 Task: Look for space in Daman, India from 8th June, 2023 to 16th June, 2023 for 2 adults in price range Rs.10000 to Rs.15000. Place can be entire place with 1  bedroom having 1 bed and 1 bathroom. Property type can be house, flat, guest house, hotel. Booking option can be shelf check-in. Required host language is English.
Action: Mouse moved to (564, 78)
Screenshot: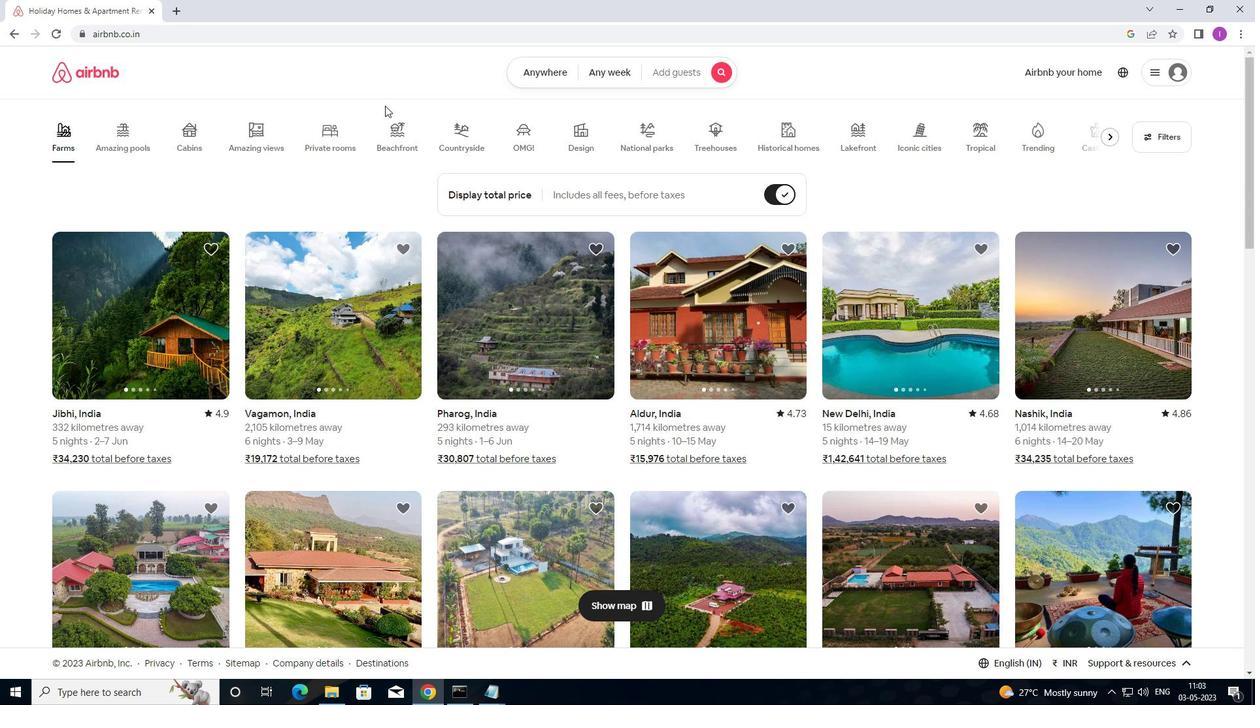 
Action: Mouse pressed left at (564, 78)
Screenshot: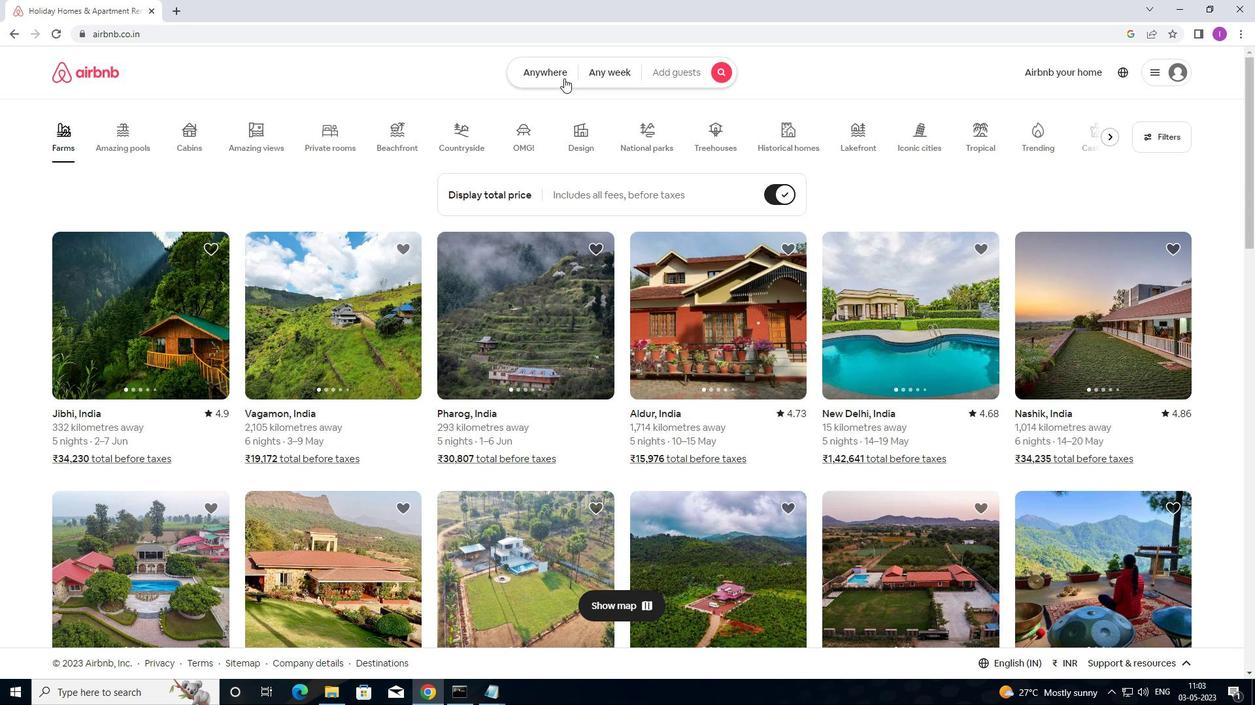 
Action: Mouse moved to (413, 132)
Screenshot: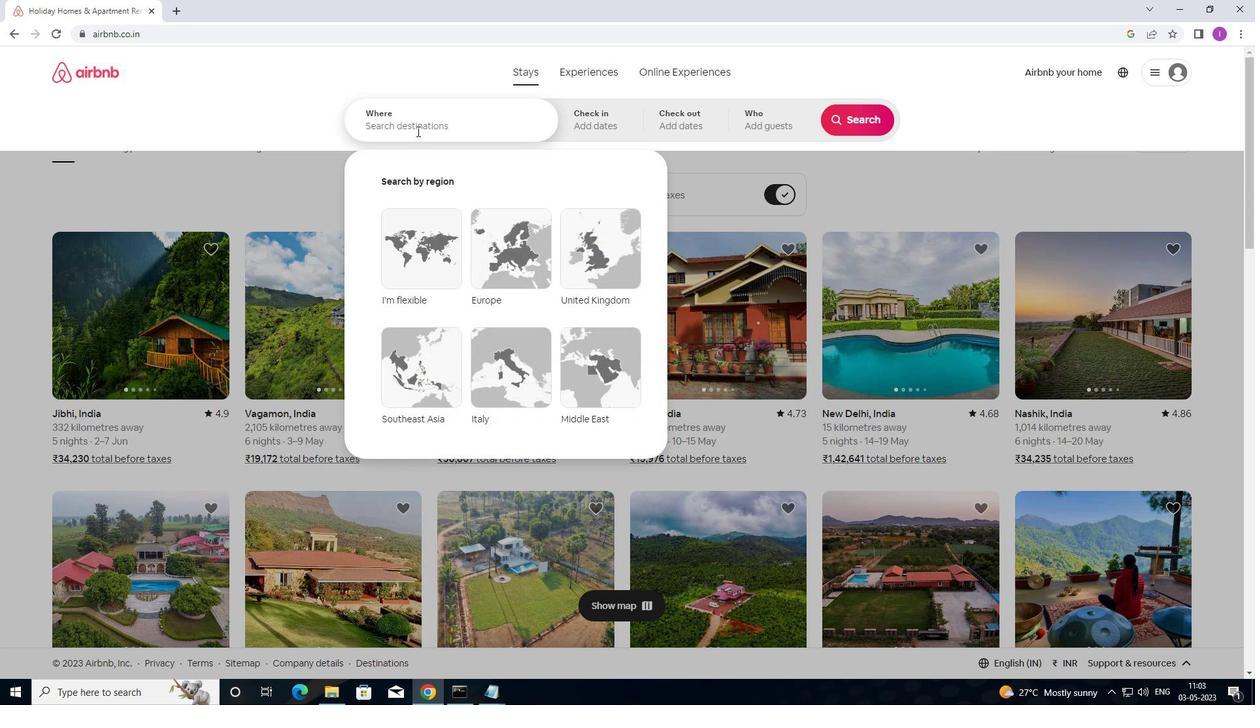 
Action: Mouse pressed left at (413, 132)
Screenshot: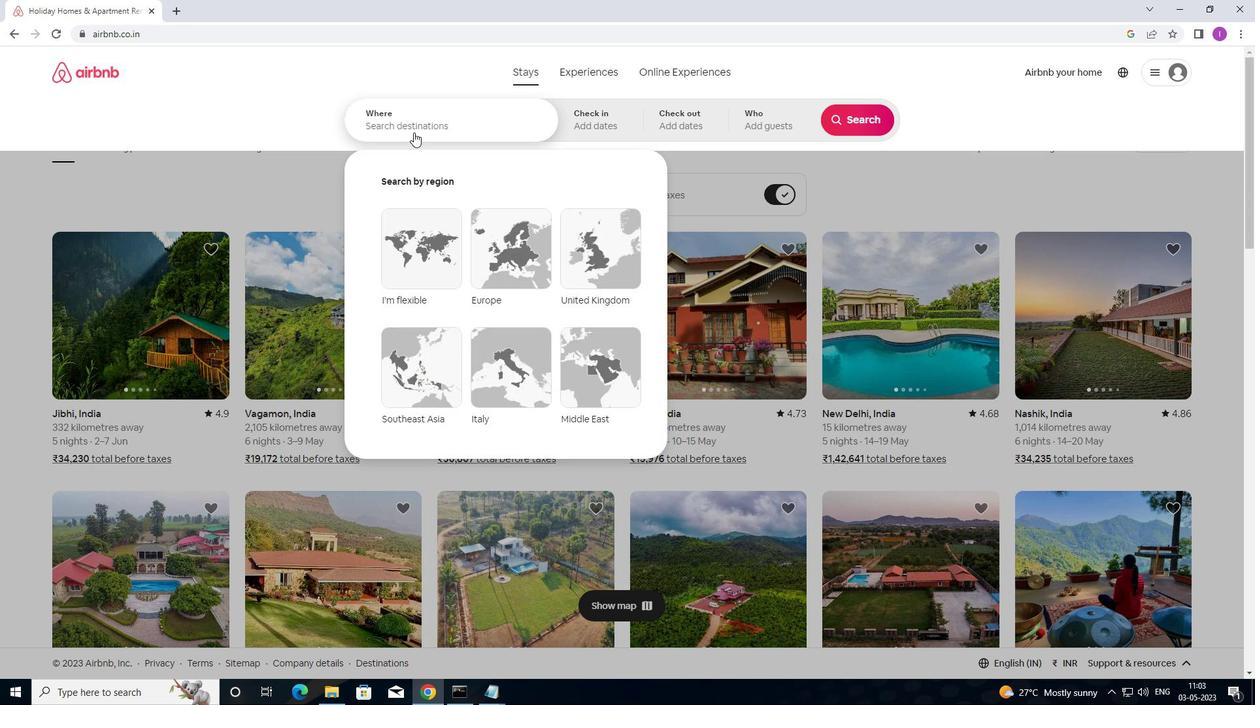 
Action: Mouse moved to (478, 118)
Screenshot: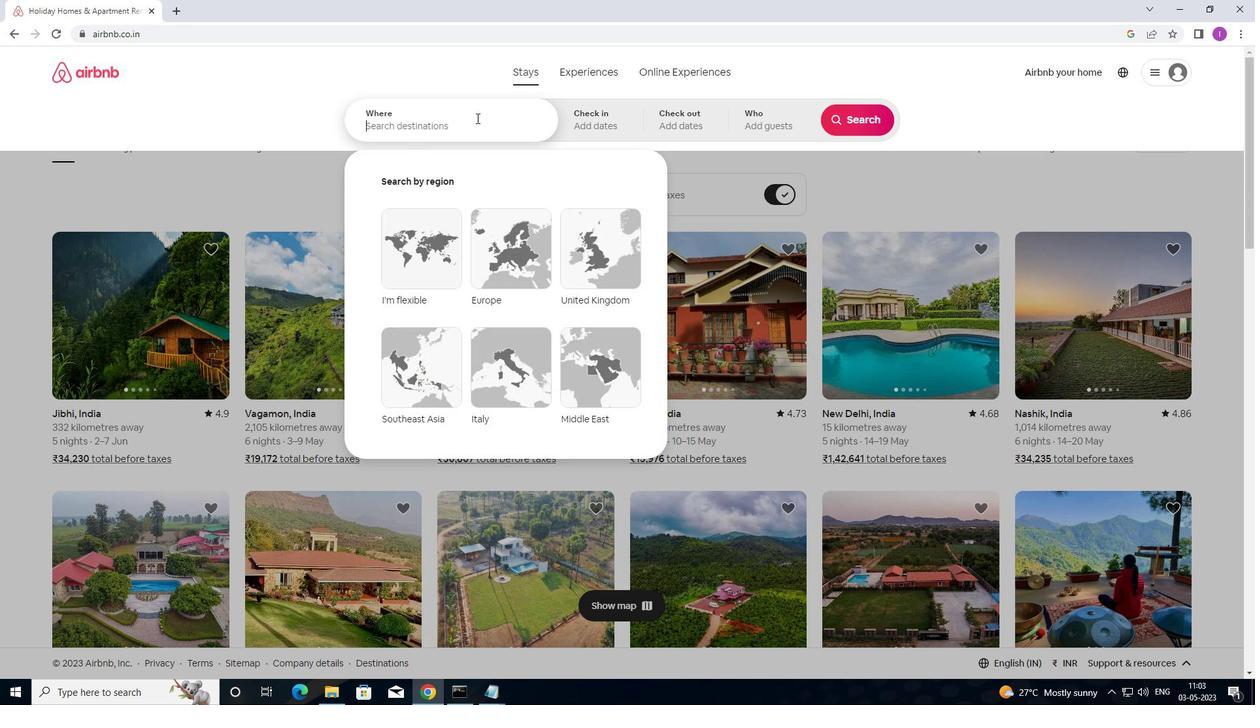 
Action: Key pressed <Key.shift>DAMAN,<Key.shift>INF<Key.backspace>DIA
Screenshot: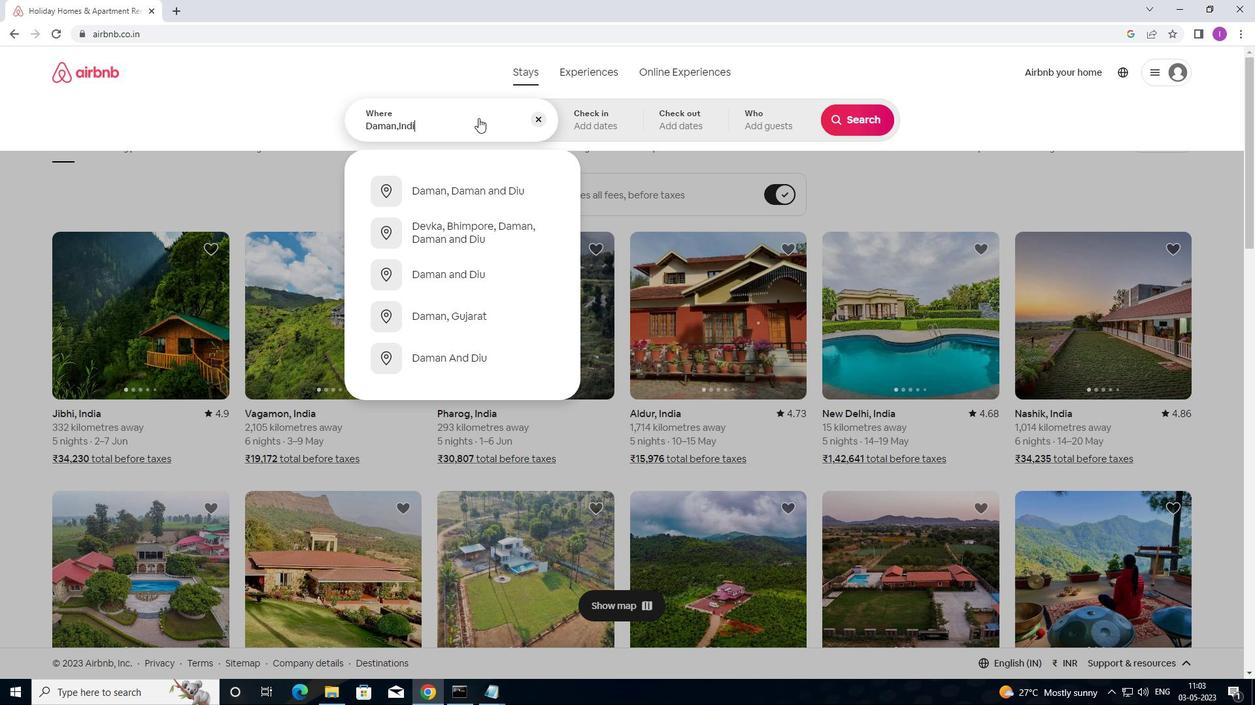 
Action: Mouse moved to (612, 132)
Screenshot: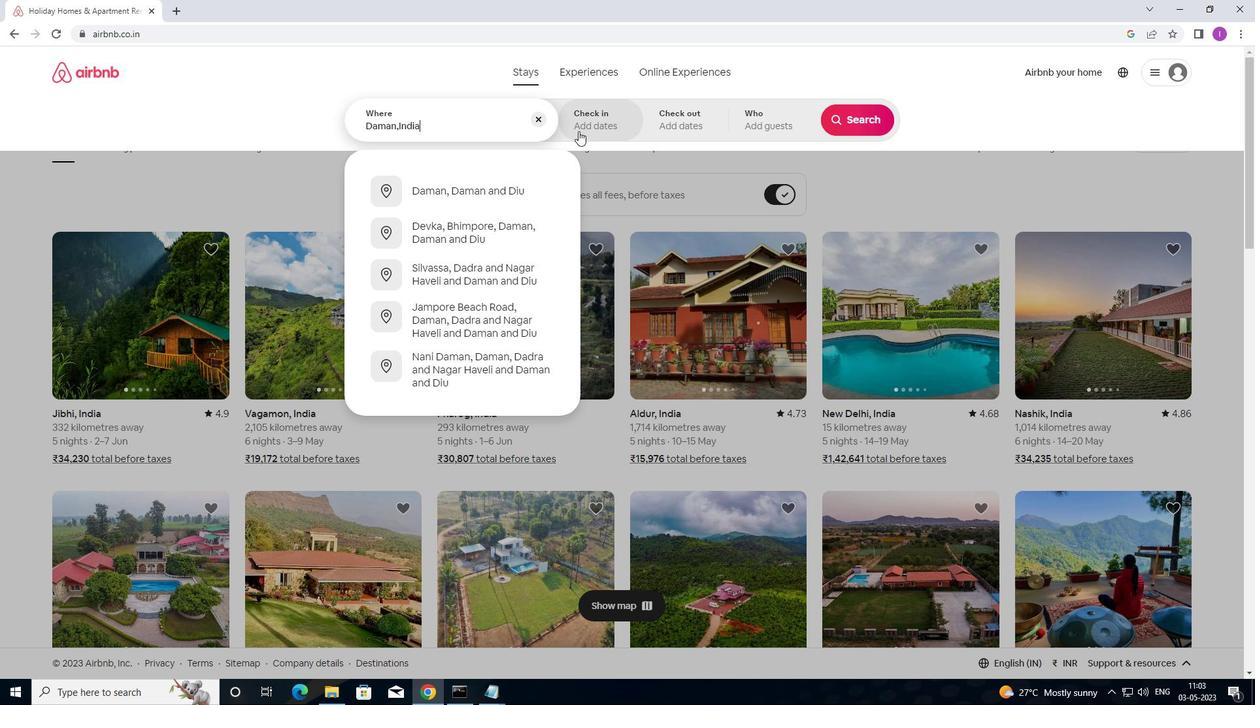 
Action: Mouse pressed left at (612, 132)
Screenshot: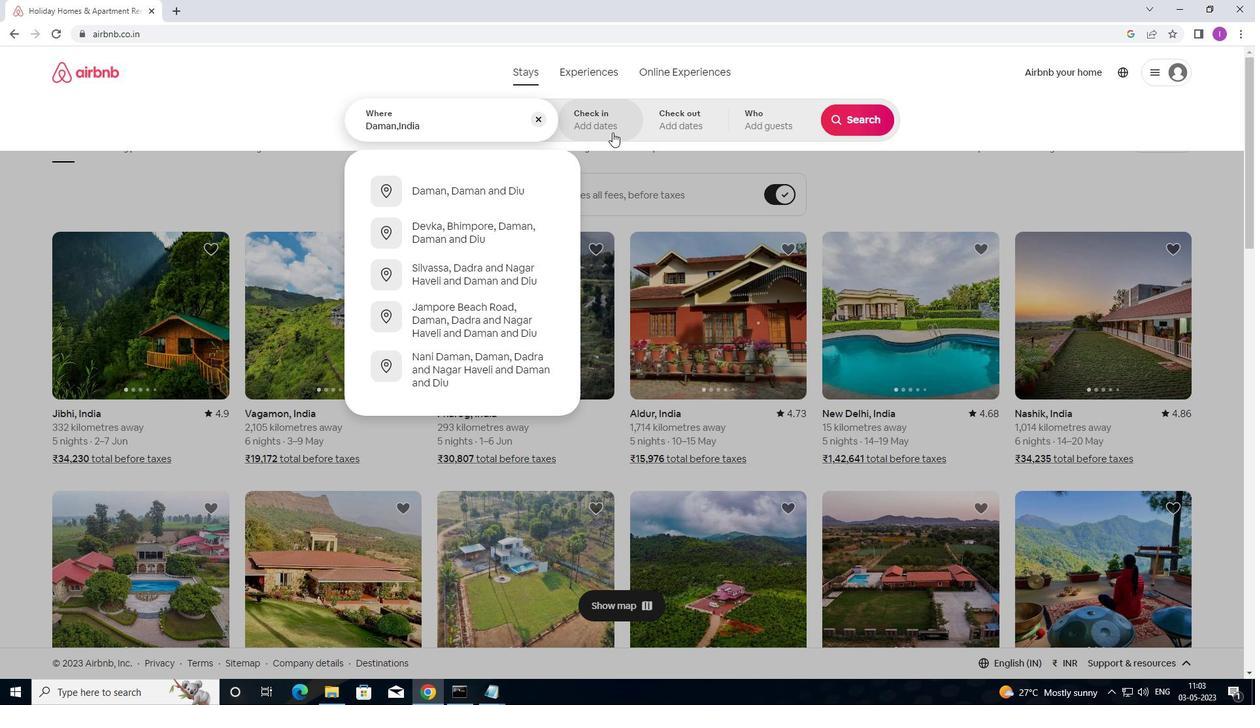 
Action: Mouse moved to (788, 315)
Screenshot: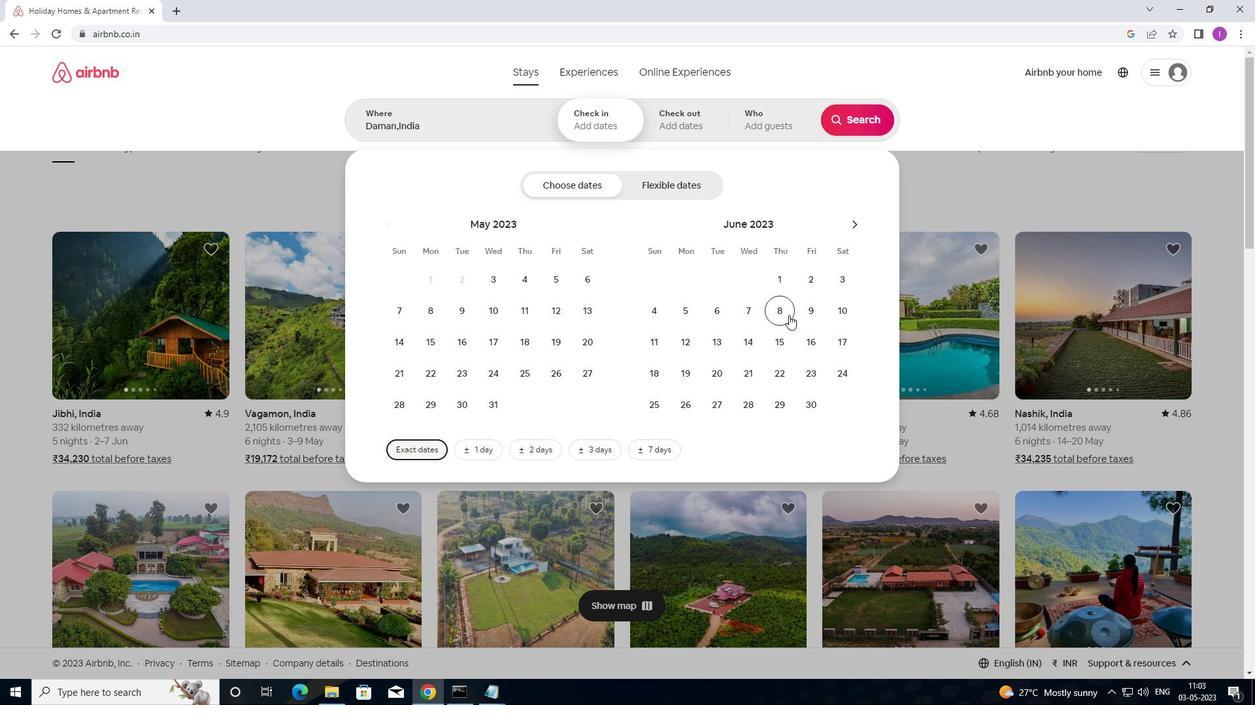 
Action: Mouse pressed left at (788, 315)
Screenshot: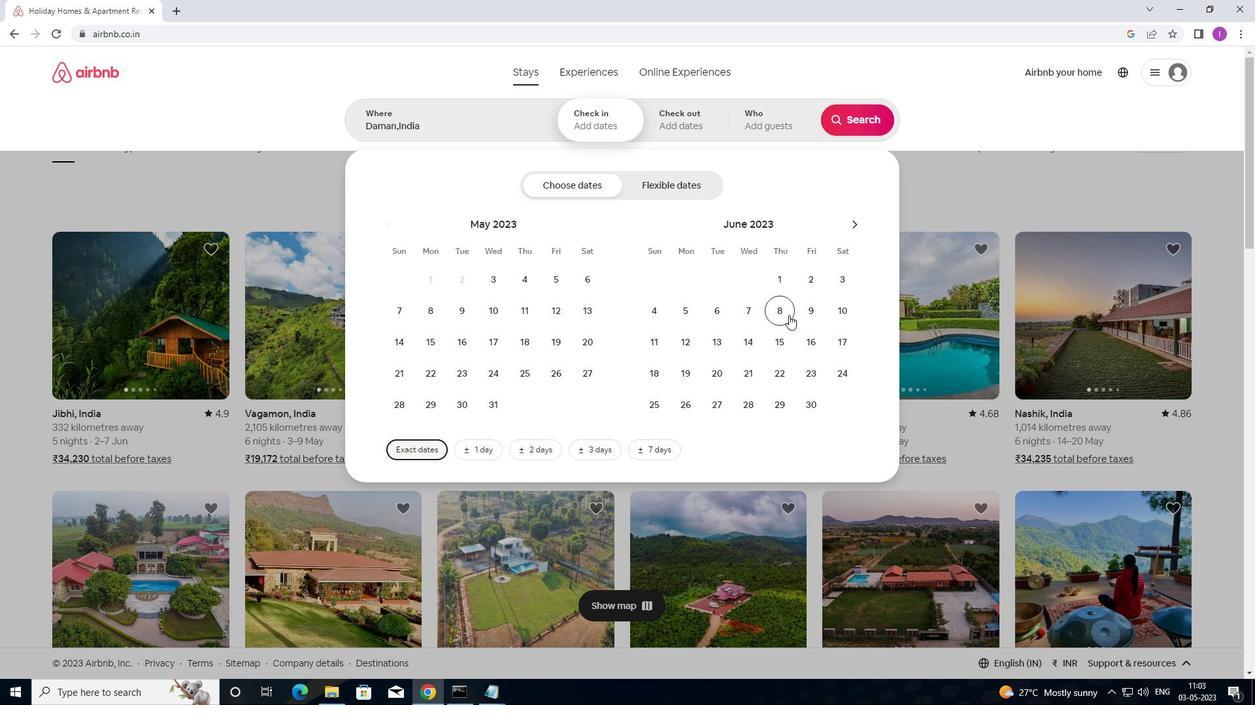 
Action: Mouse moved to (814, 343)
Screenshot: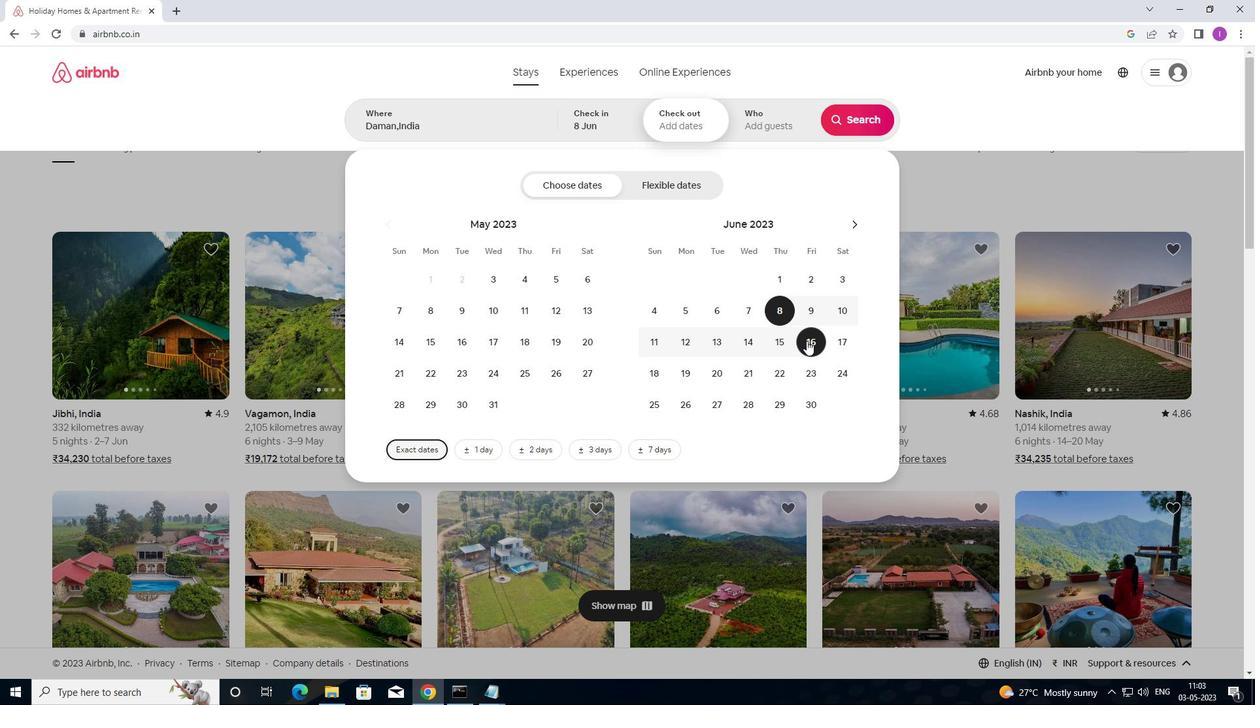 
Action: Mouse pressed left at (814, 343)
Screenshot: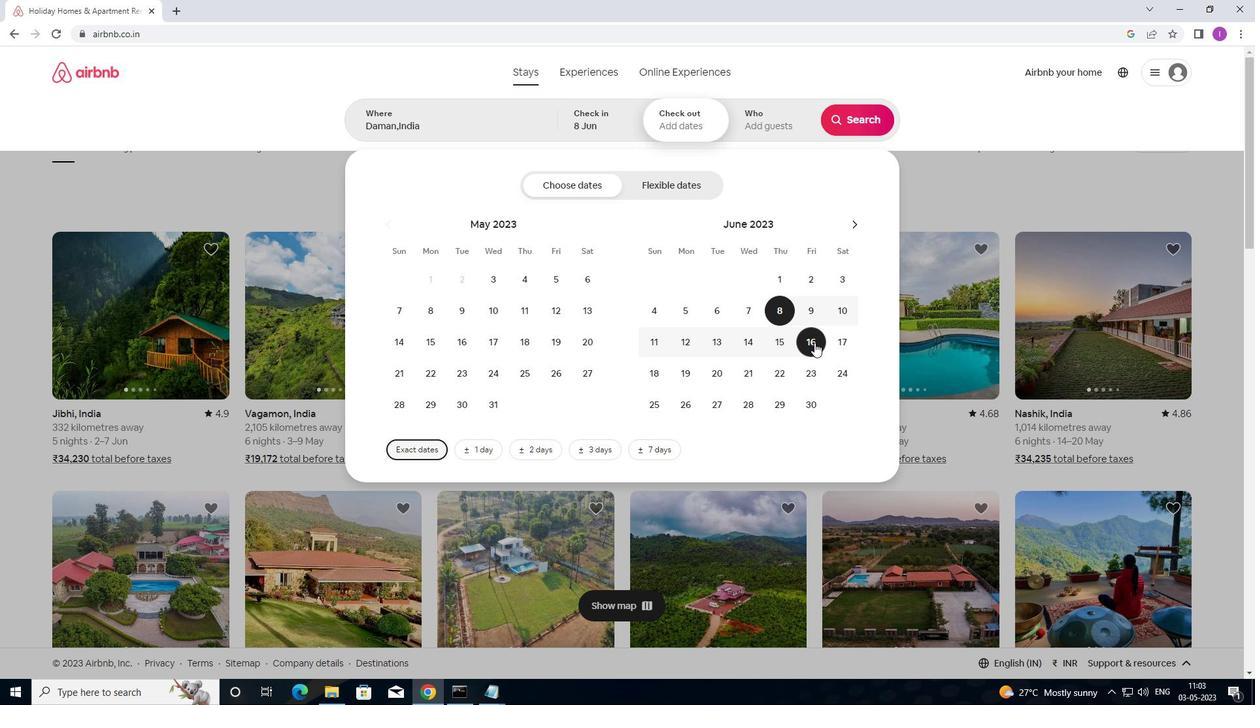 
Action: Mouse moved to (762, 128)
Screenshot: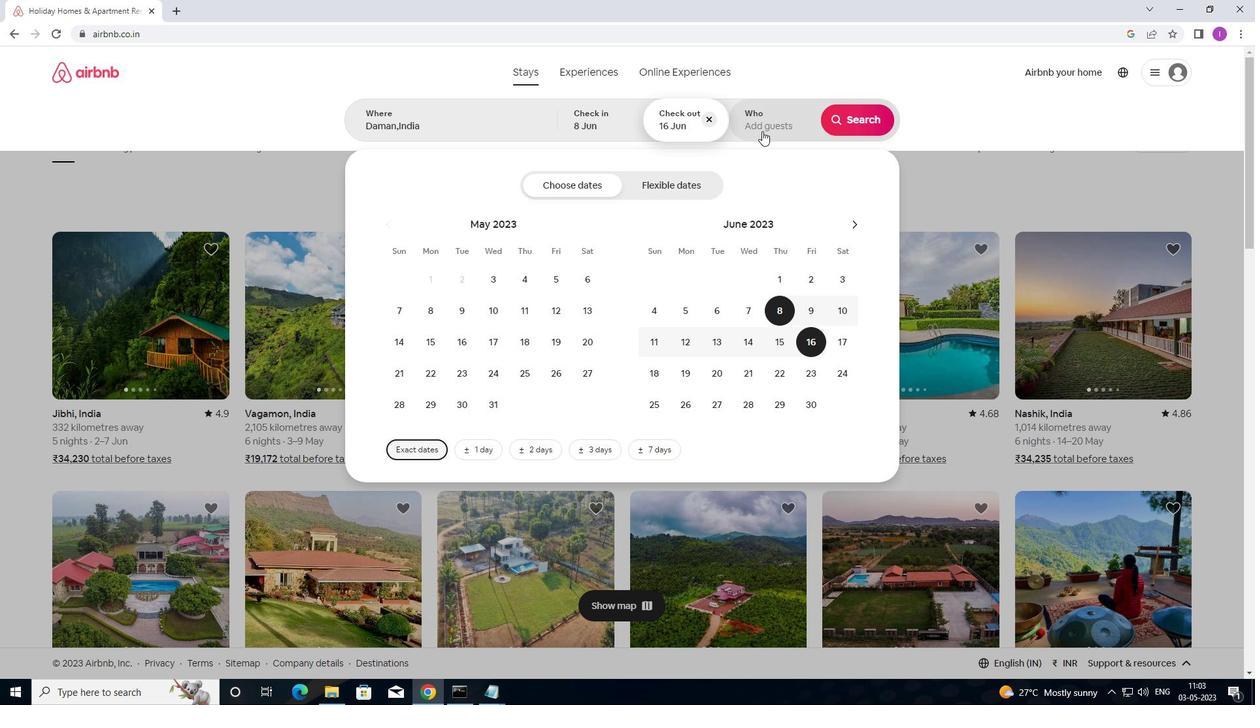 
Action: Mouse pressed left at (762, 128)
Screenshot: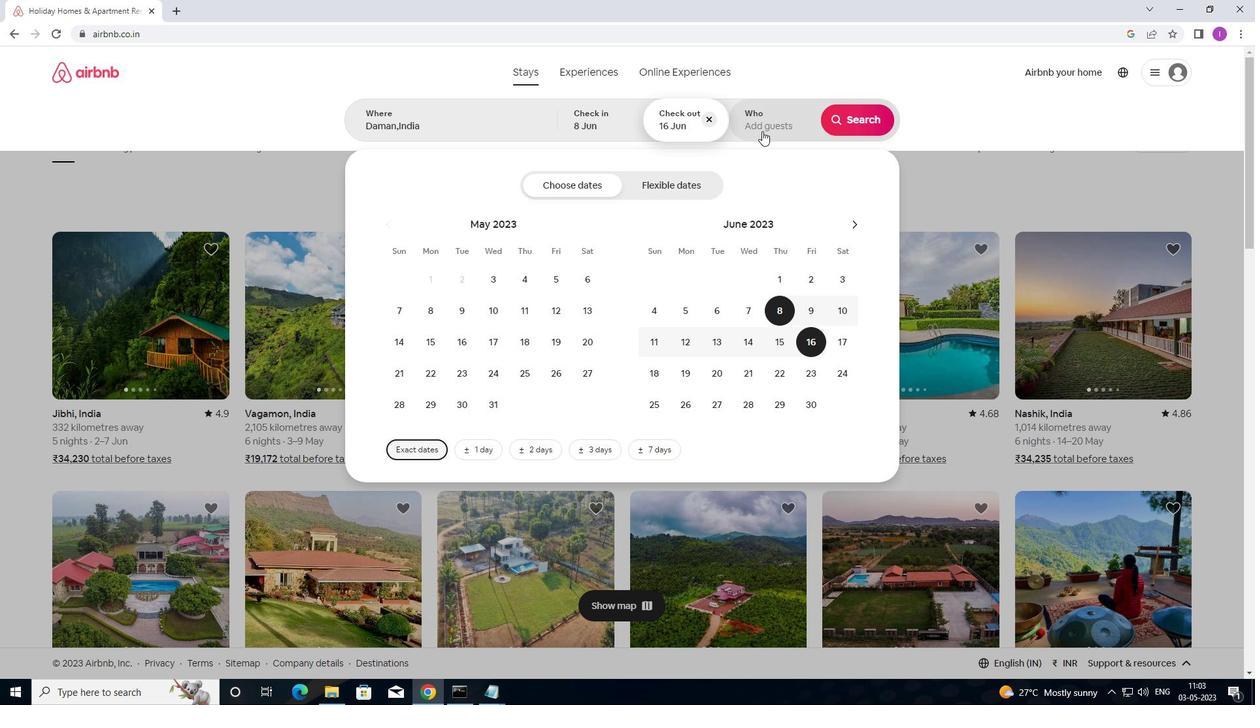 
Action: Mouse moved to (866, 197)
Screenshot: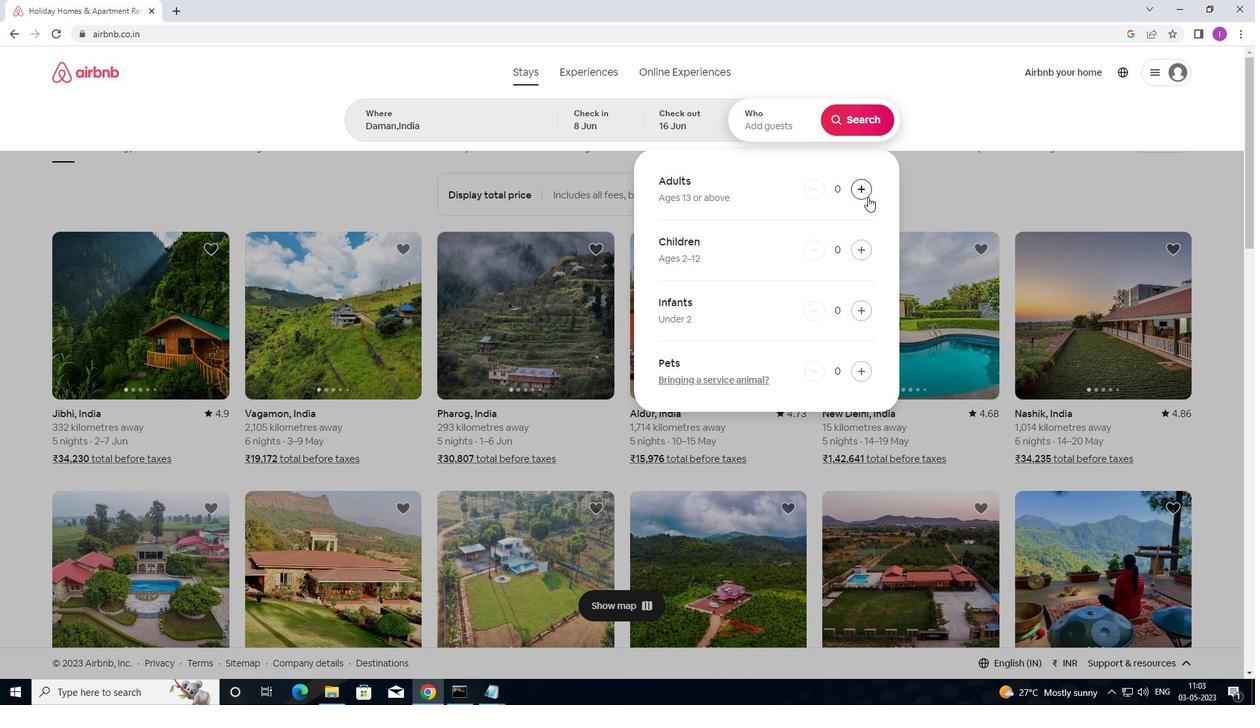 
Action: Mouse pressed left at (866, 197)
Screenshot: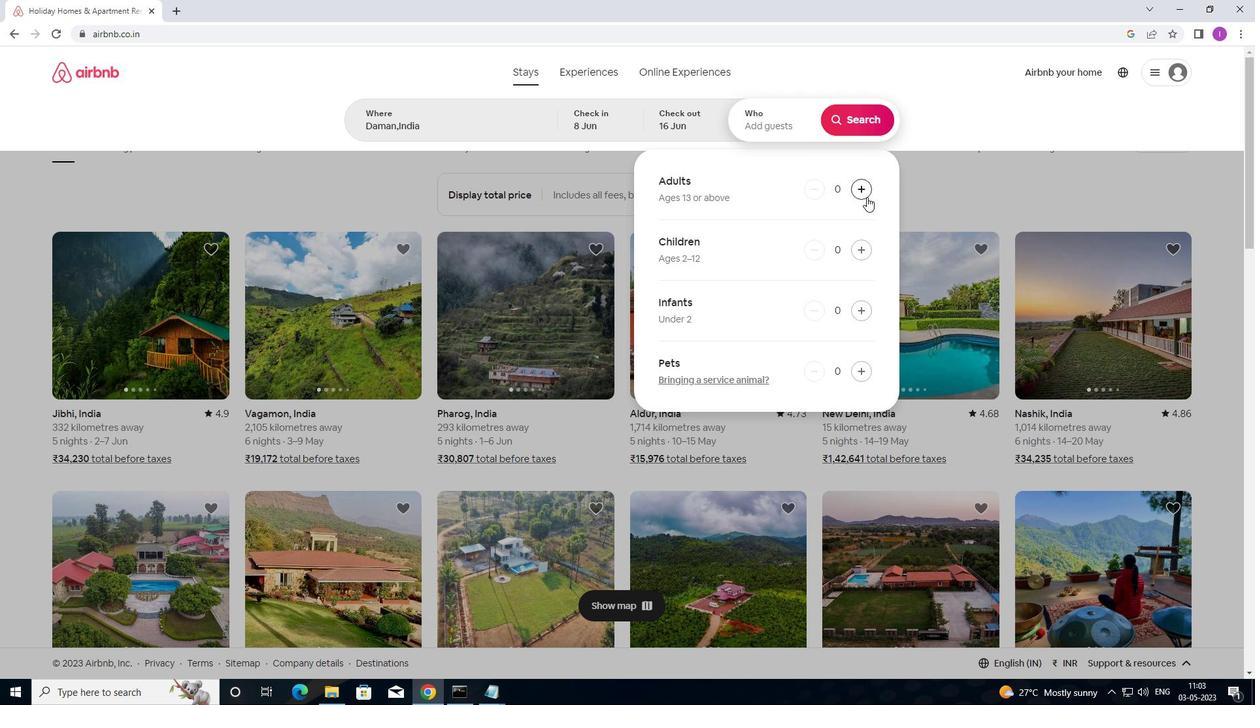
Action: Mouse pressed left at (866, 197)
Screenshot: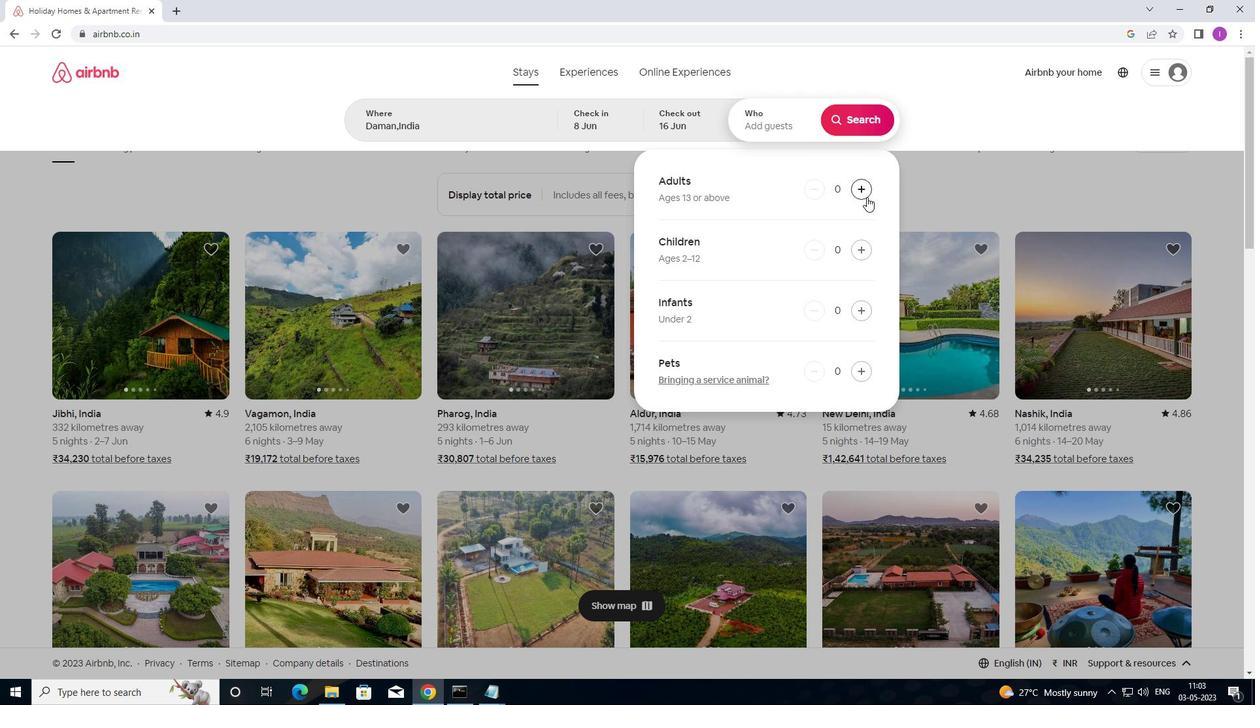 
Action: Mouse pressed left at (866, 197)
Screenshot: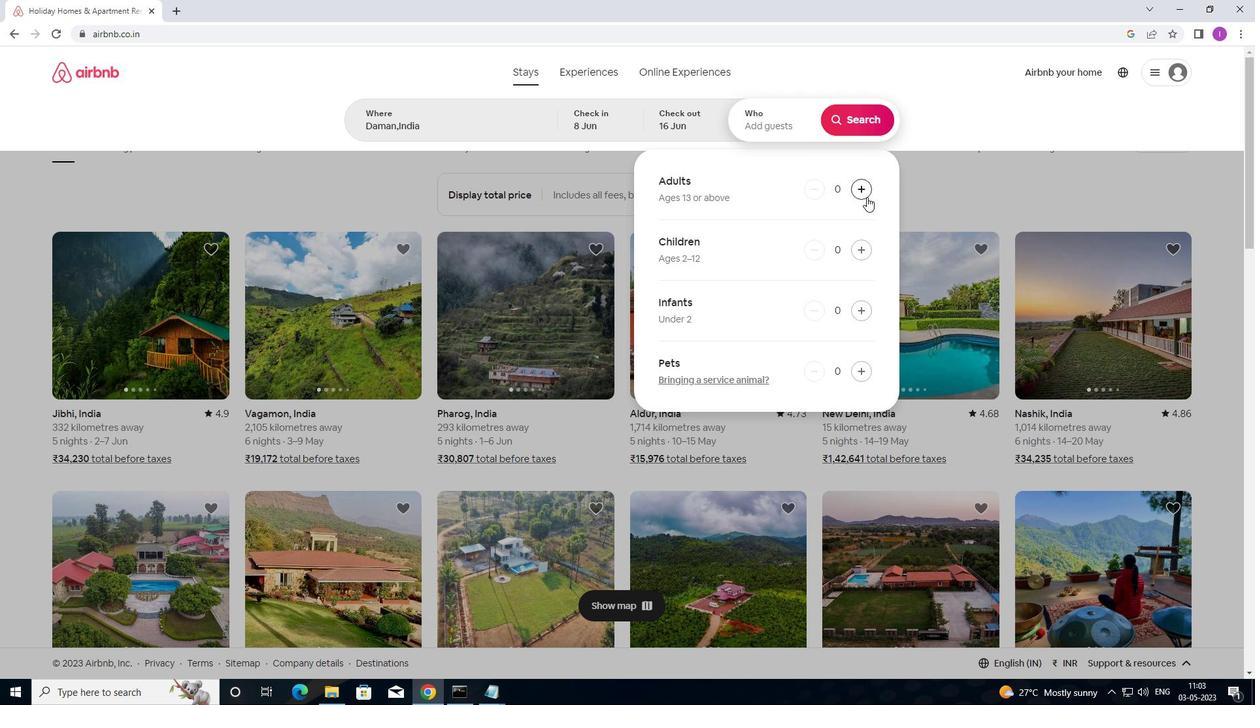 
Action: Mouse moved to (817, 196)
Screenshot: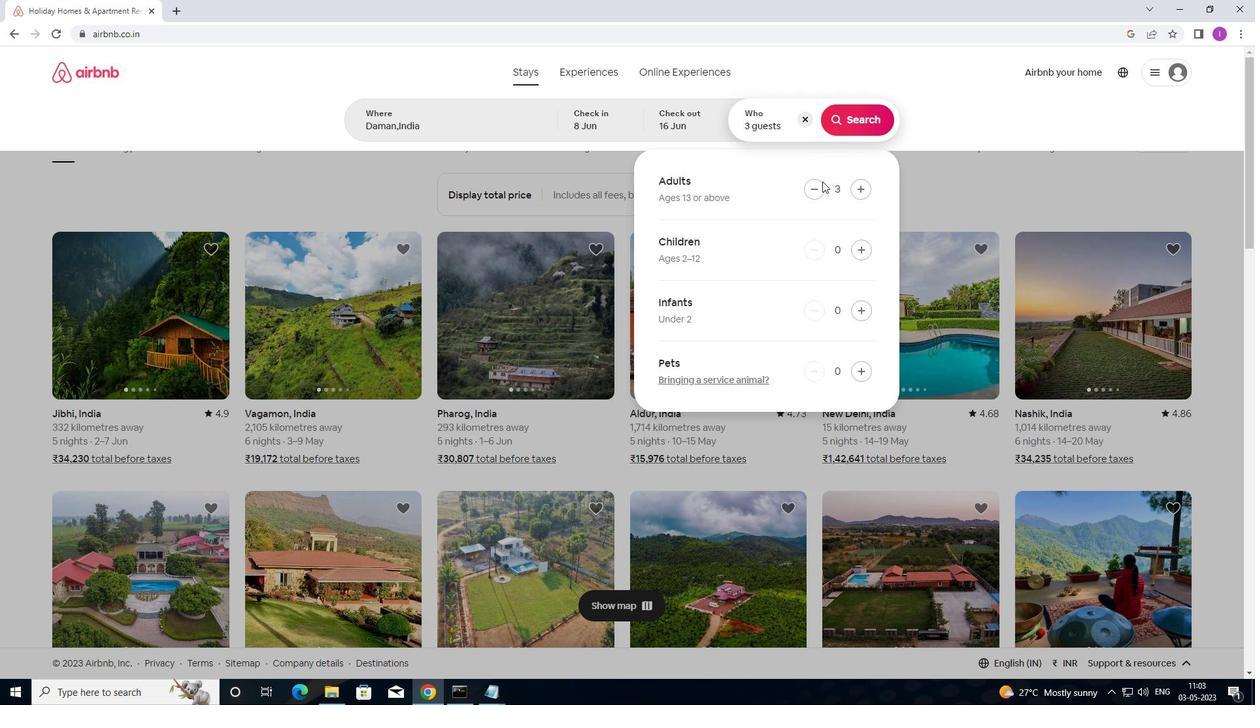 
Action: Mouse pressed left at (817, 196)
Screenshot: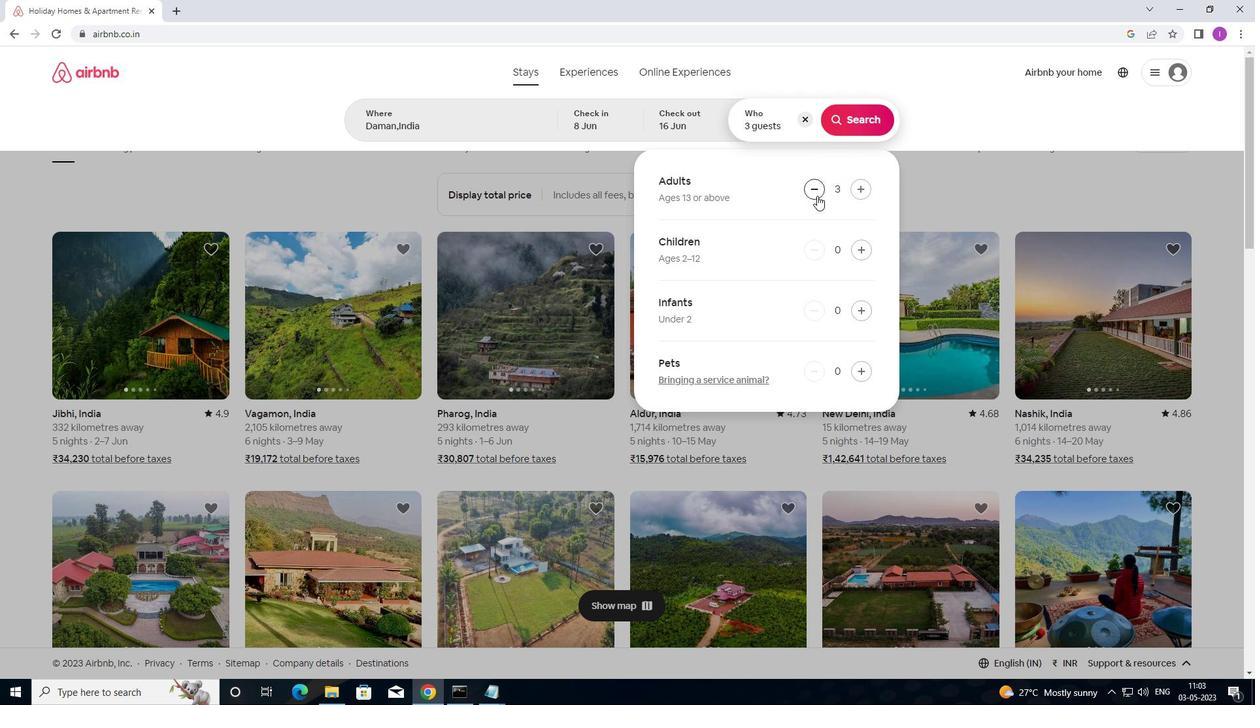 
Action: Mouse moved to (832, 130)
Screenshot: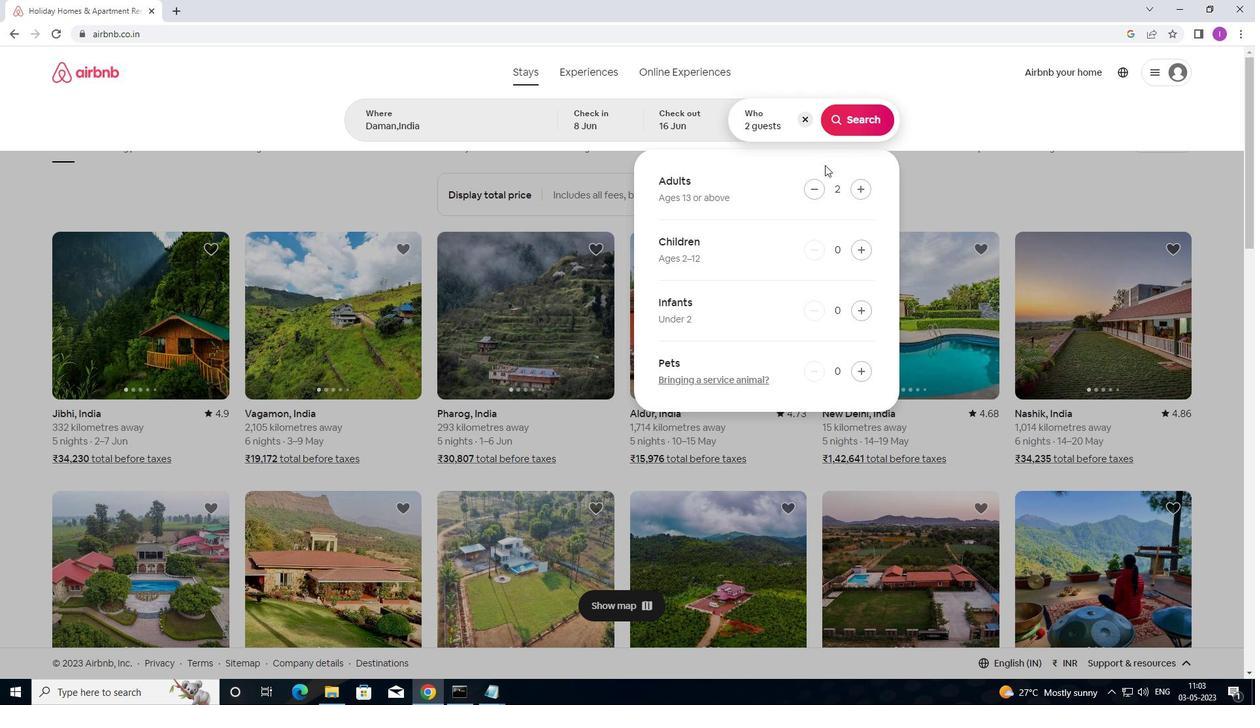 
Action: Mouse pressed left at (832, 130)
Screenshot: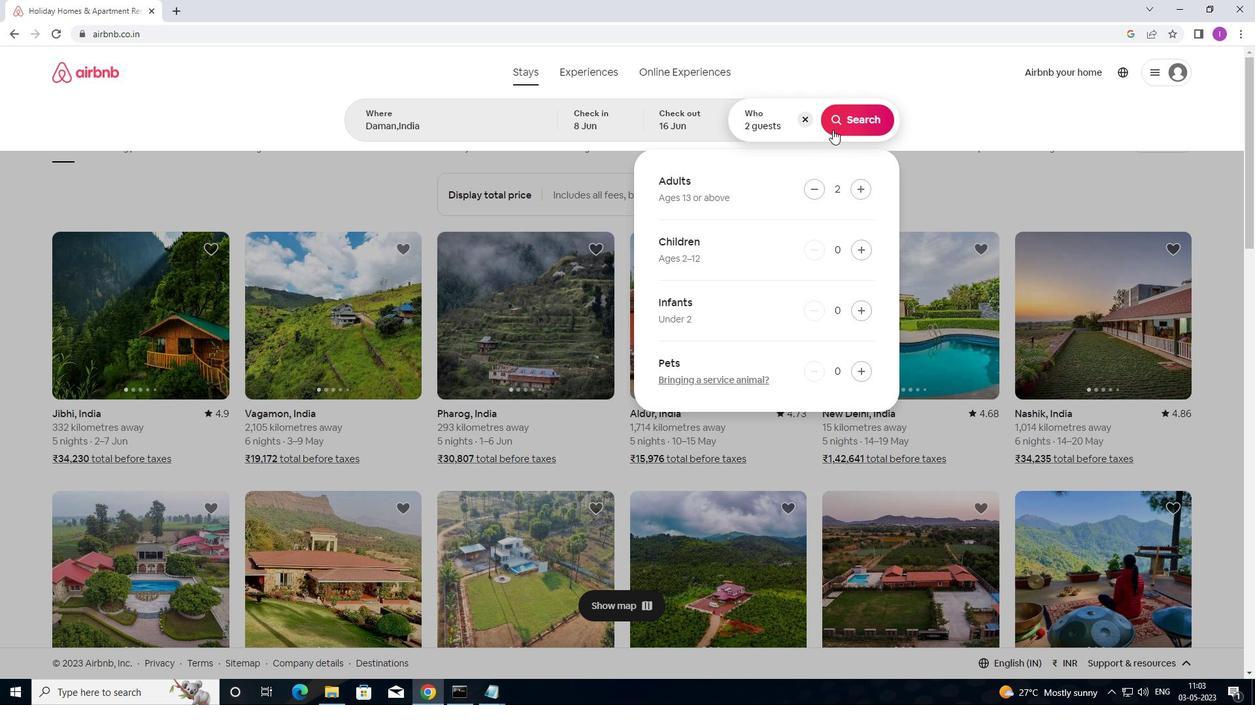 
Action: Mouse moved to (1209, 125)
Screenshot: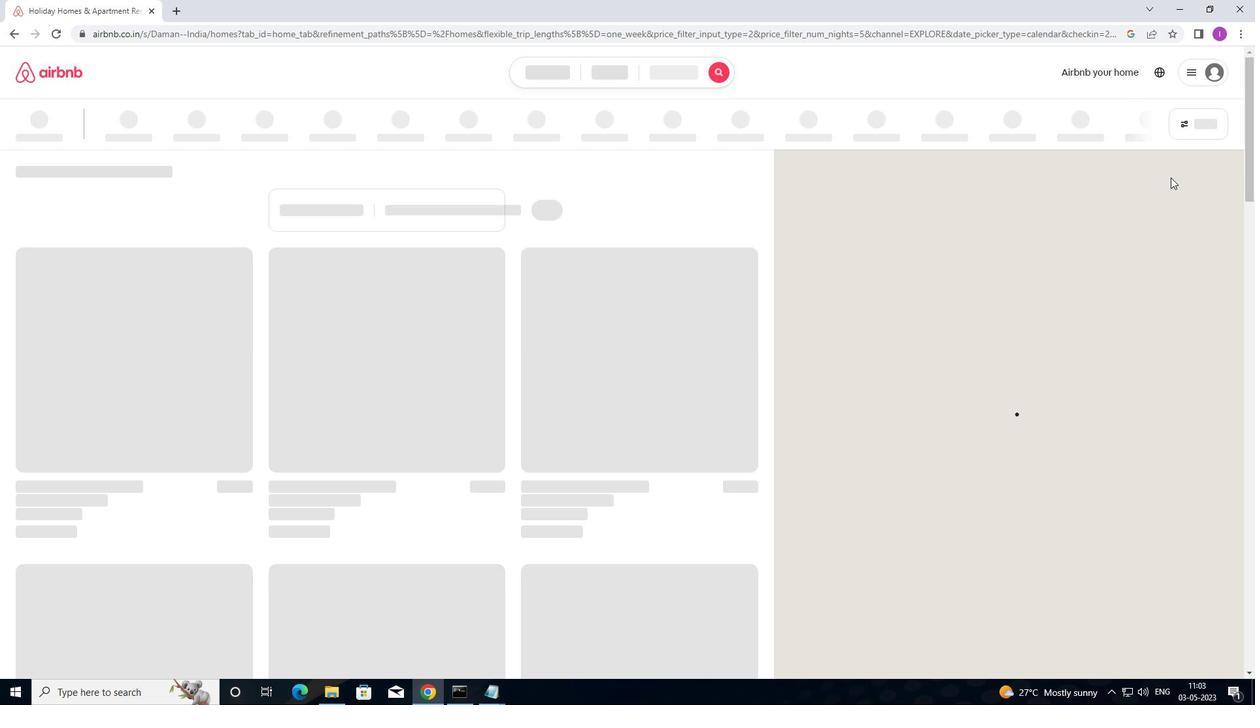 
Action: Mouse pressed left at (1209, 125)
Screenshot: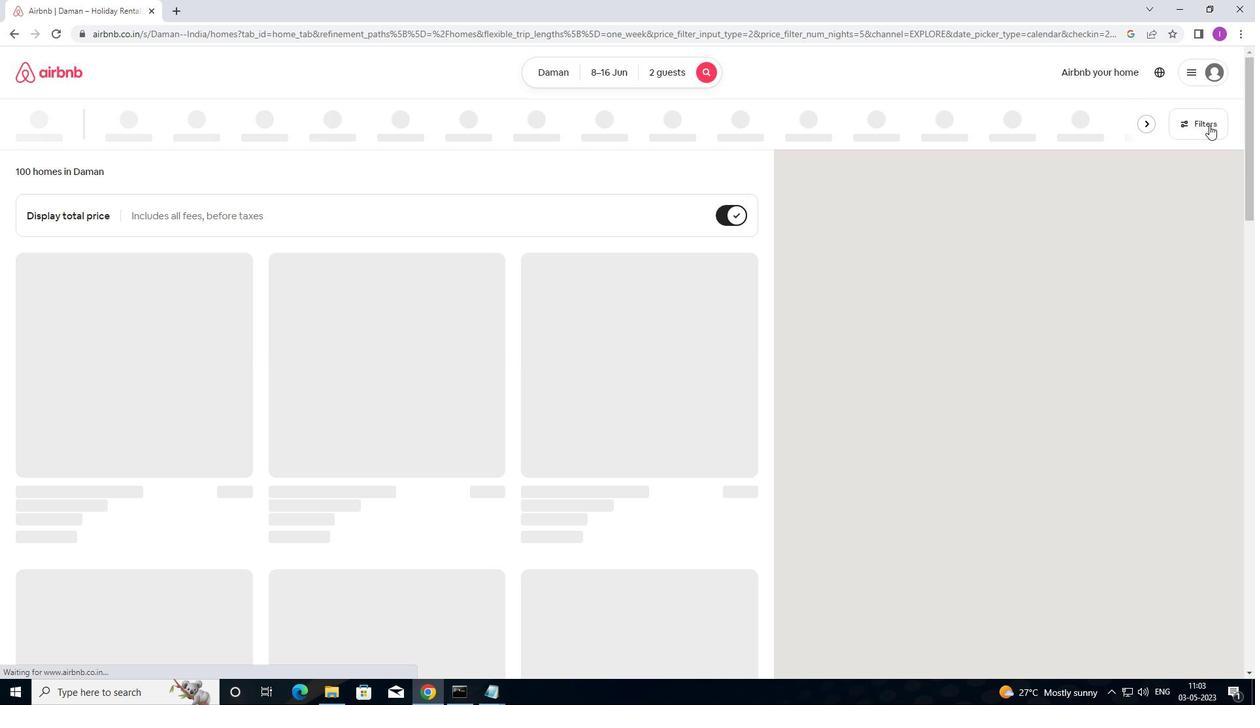 
Action: Mouse moved to (468, 284)
Screenshot: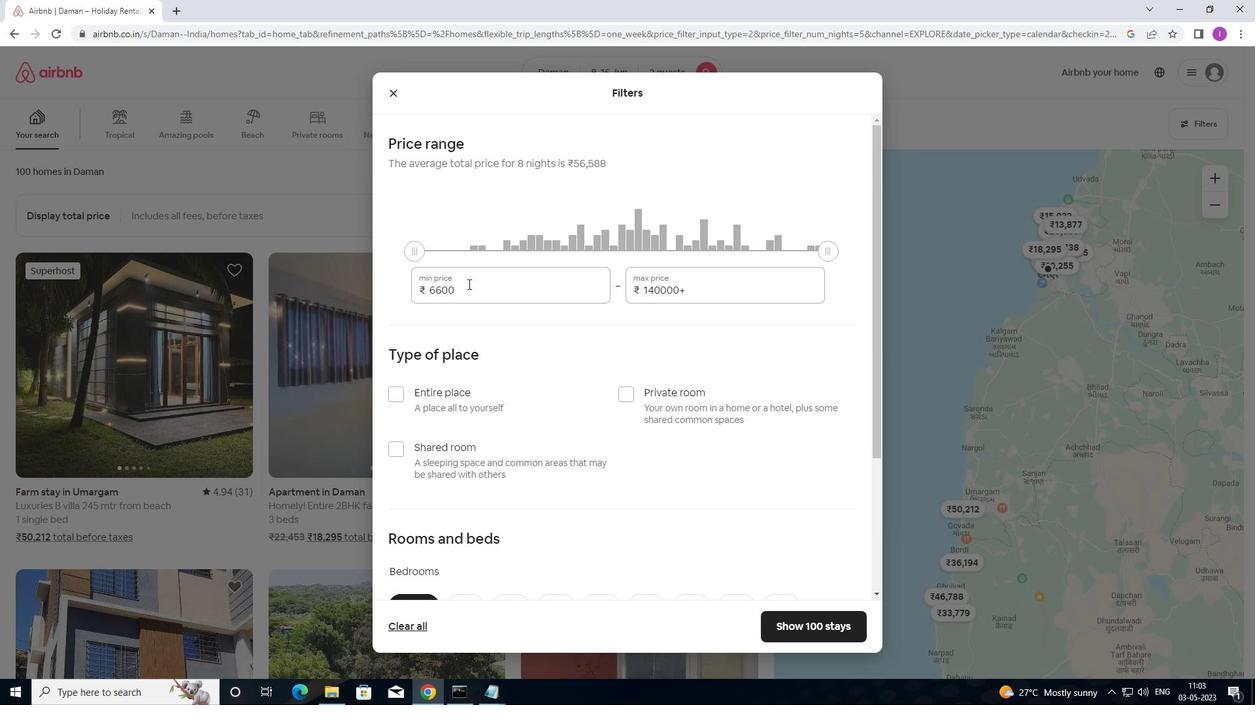 
Action: Mouse pressed left at (468, 284)
Screenshot: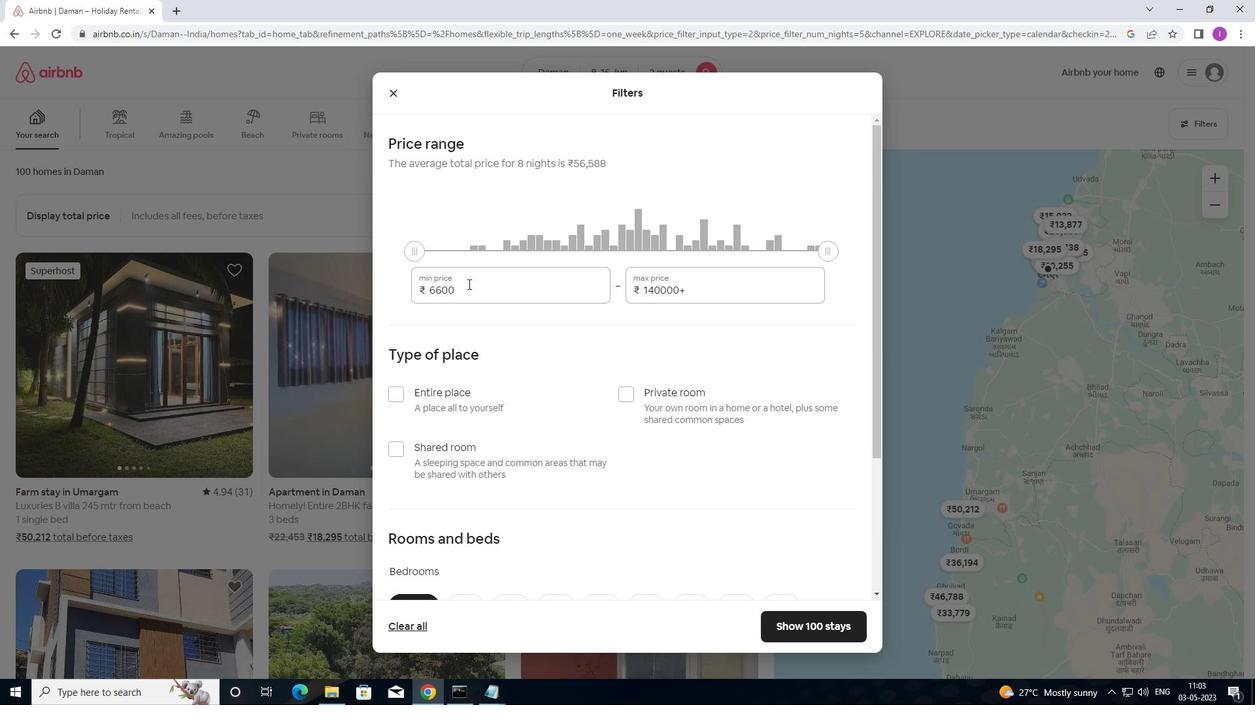 
Action: Mouse moved to (409, 274)
Screenshot: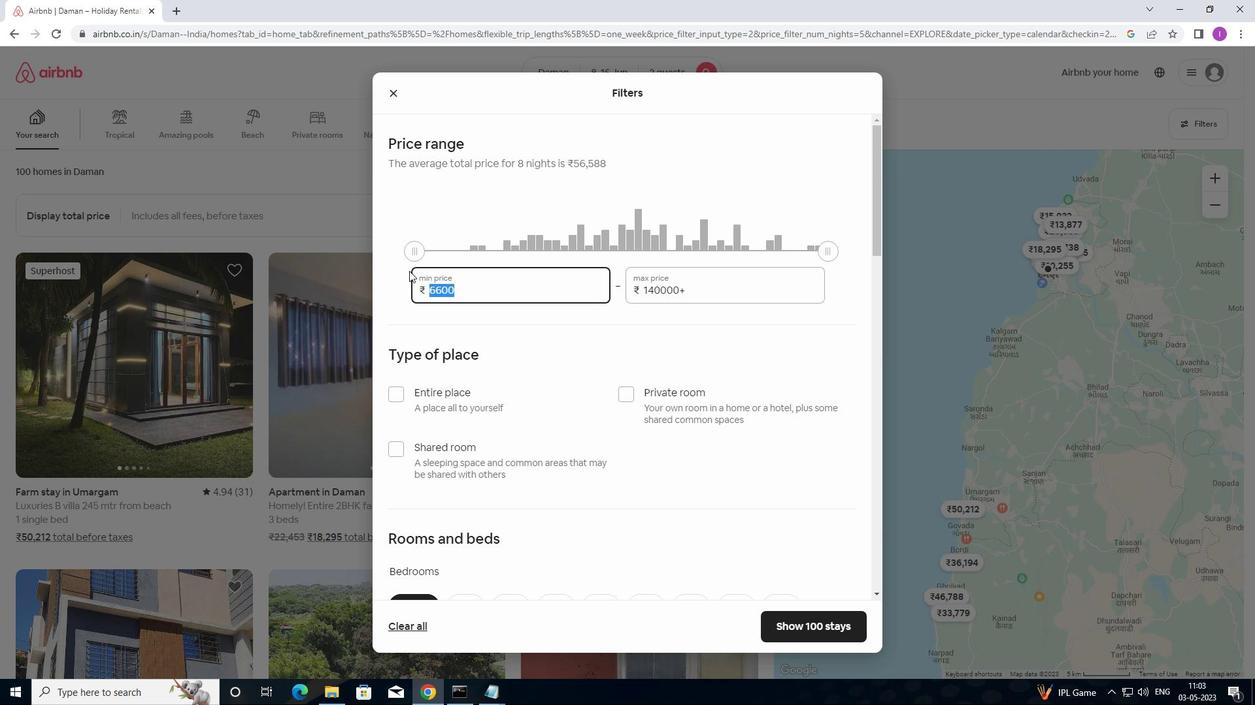
Action: Key pressed 1
Screenshot: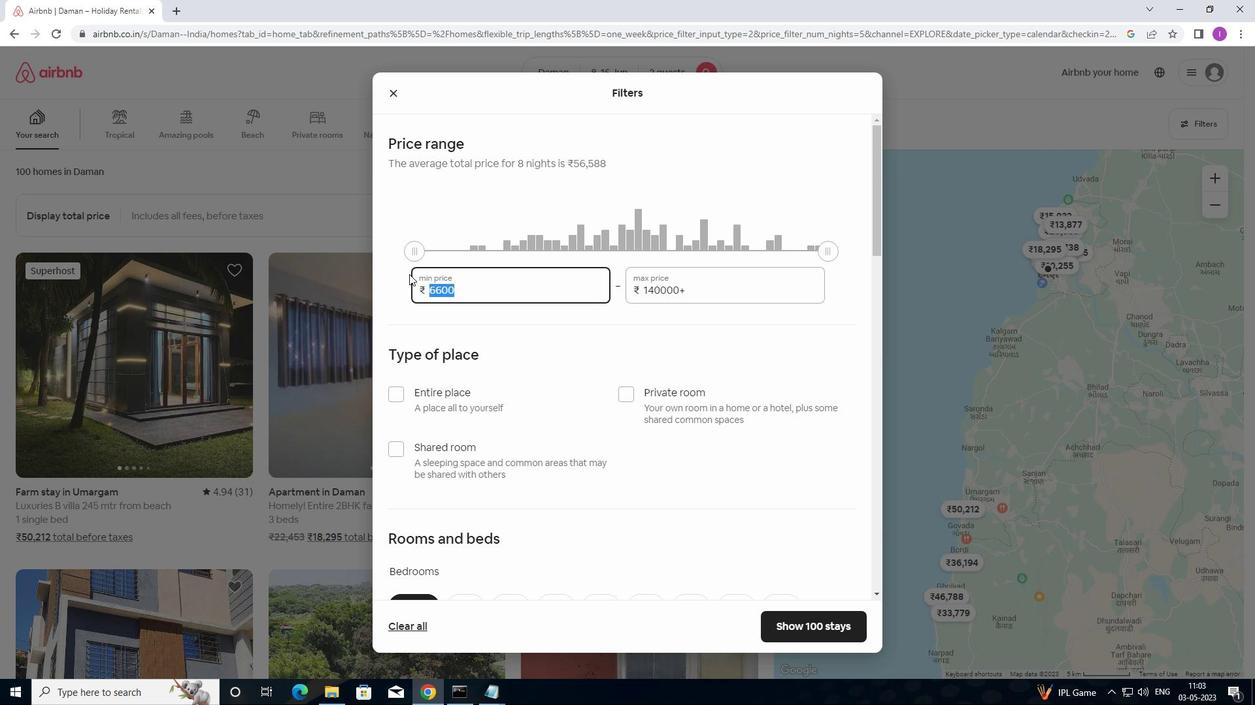 
Action: Mouse moved to (413, 284)
Screenshot: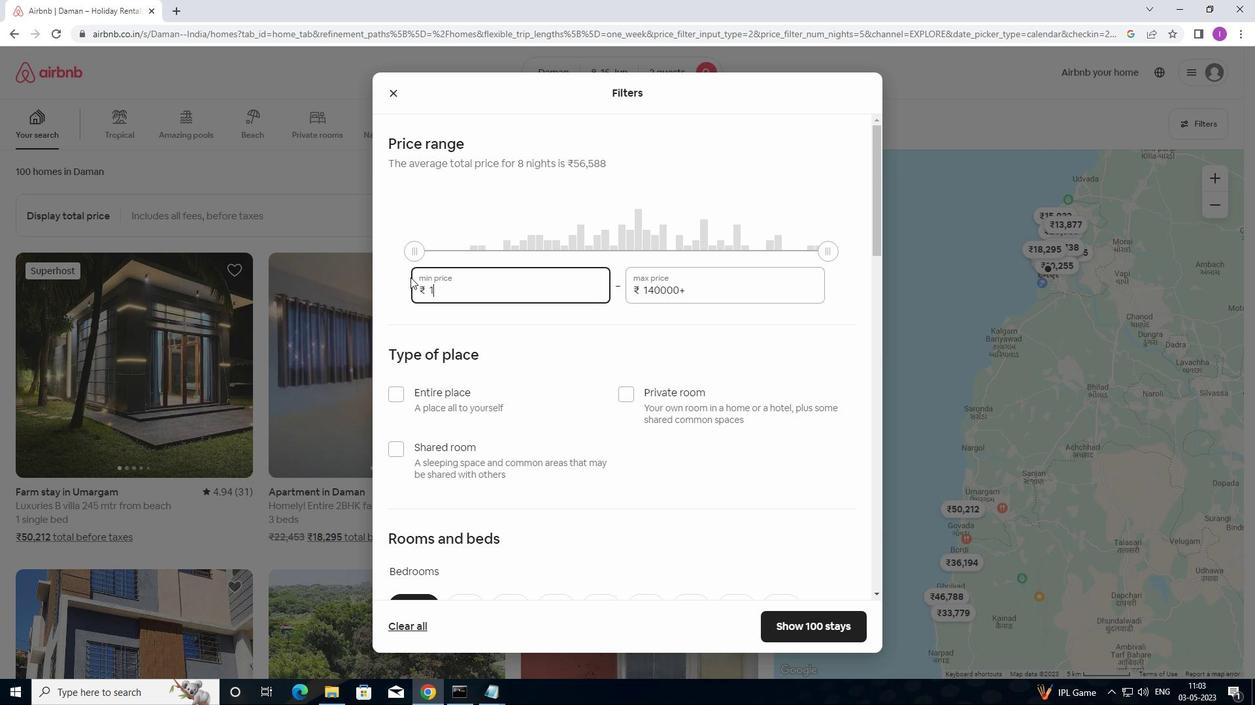 
Action: Key pressed 0
Screenshot: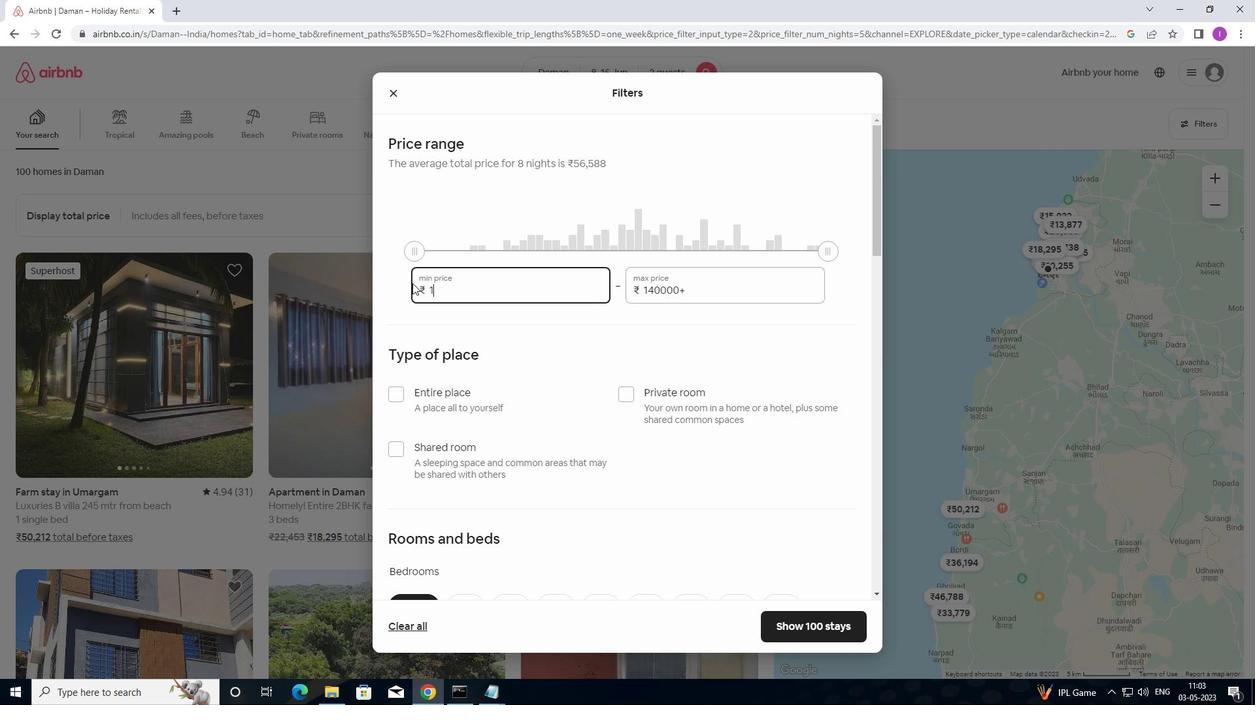 
Action: Mouse moved to (415, 283)
Screenshot: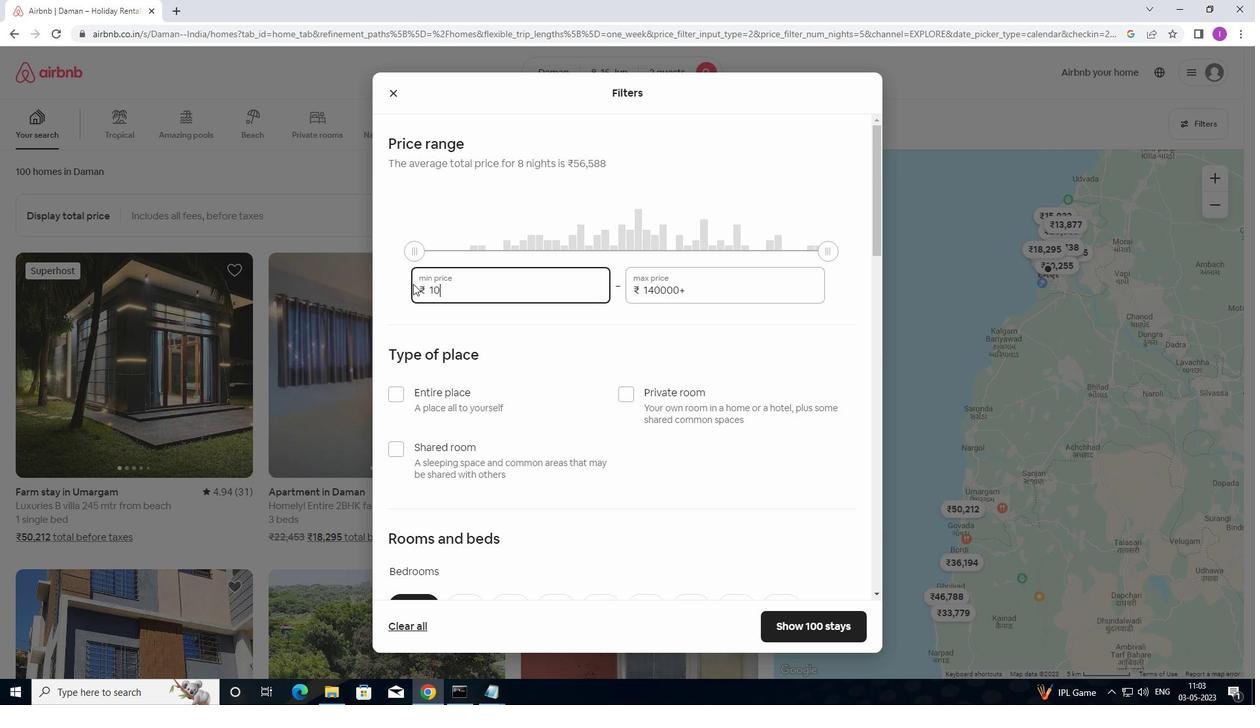 
Action: Key pressed 0
Screenshot: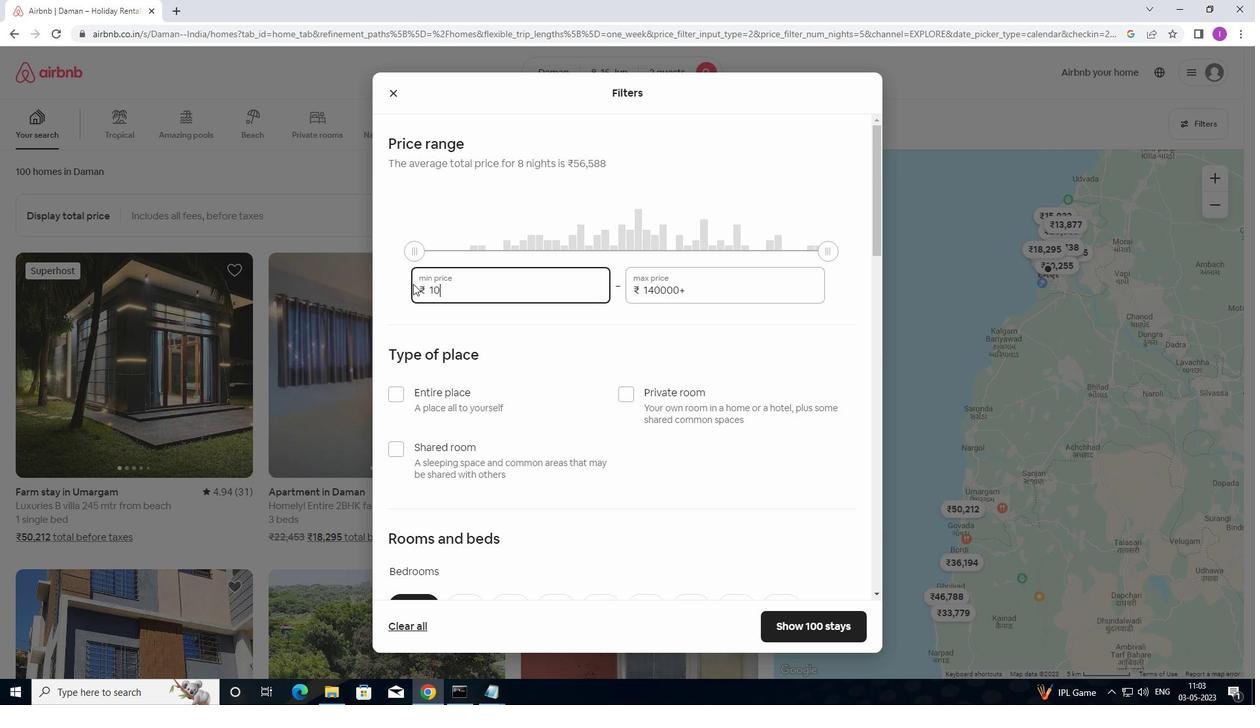 
Action: Mouse moved to (436, 294)
Screenshot: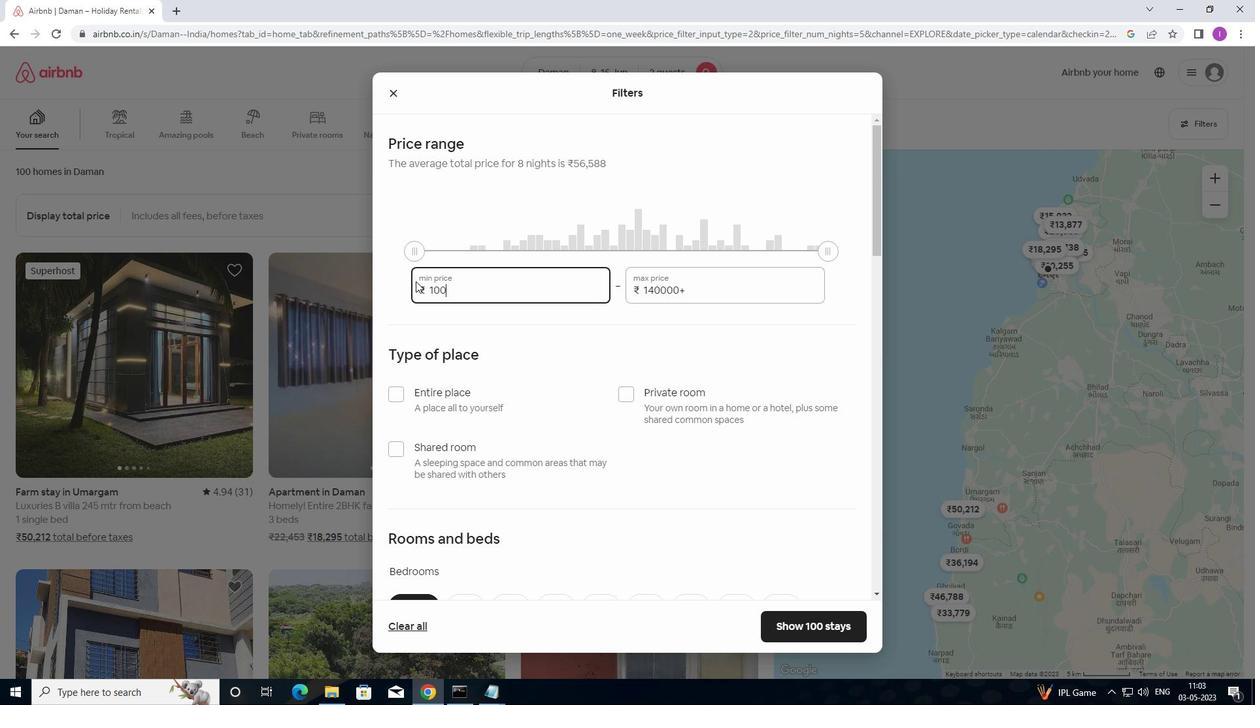 
Action: Key pressed 00
Screenshot: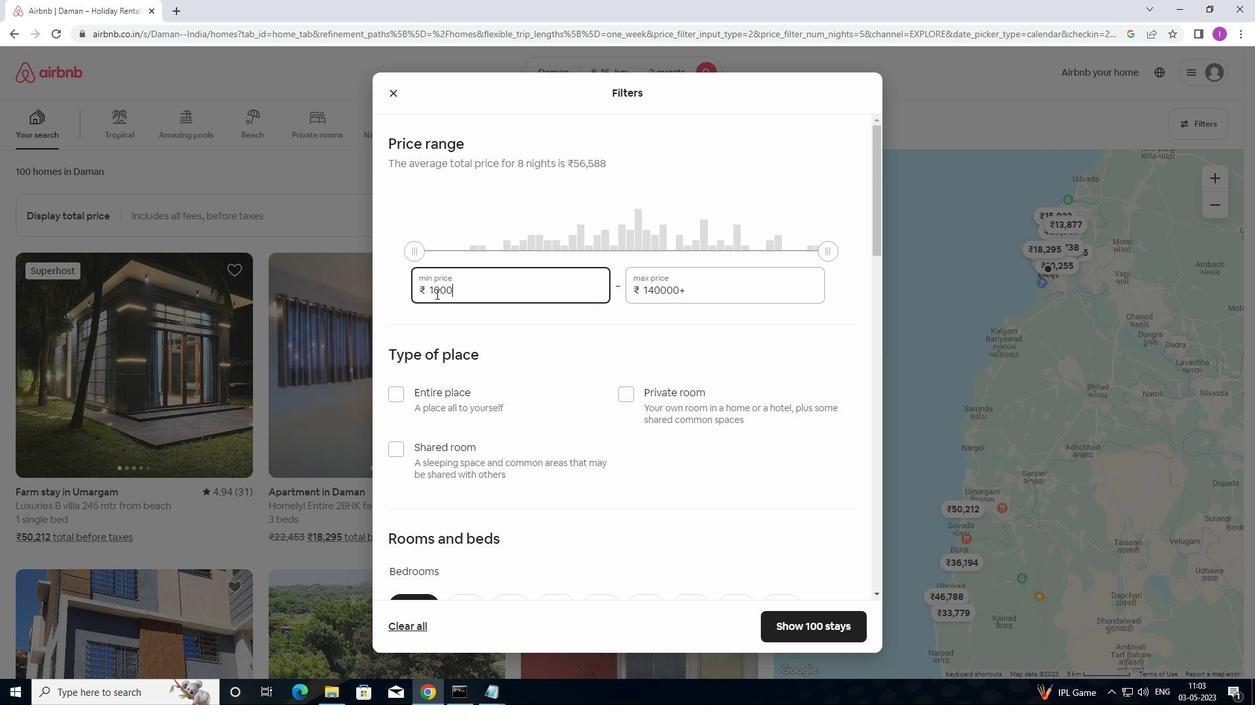 
Action: Mouse moved to (688, 288)
Screenshot: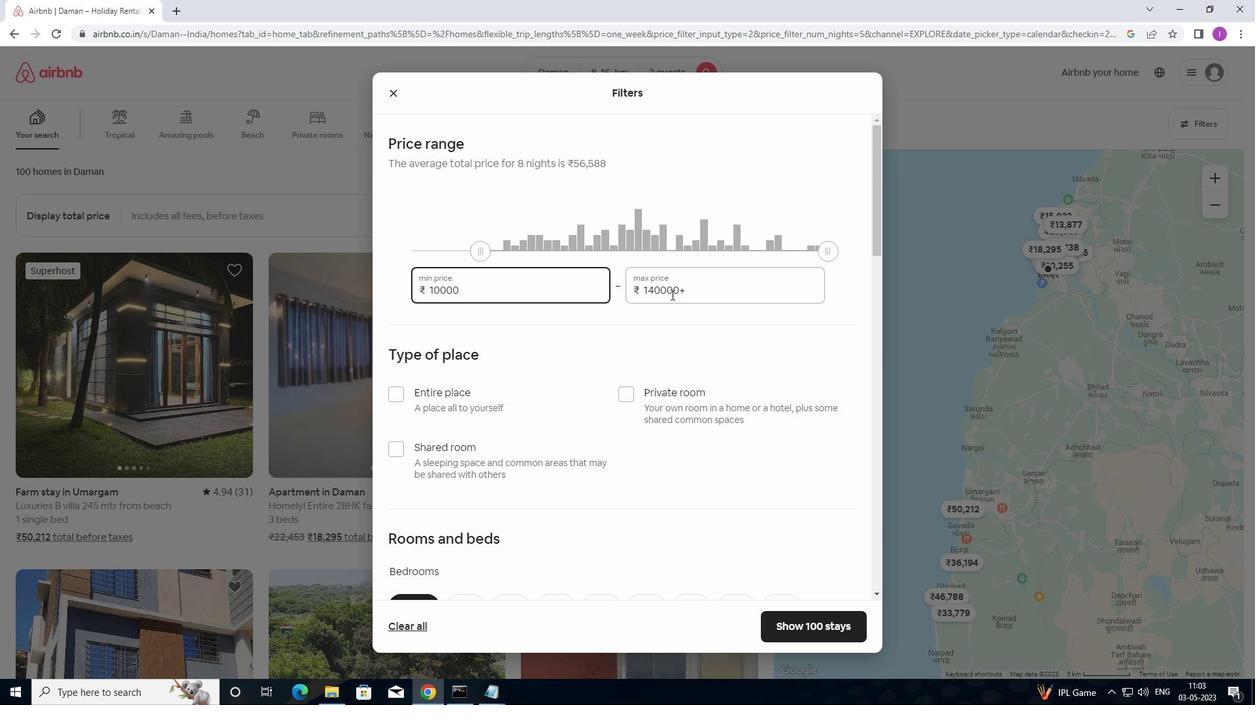 
Action: Mouse pressed left at (688, 288)
Screenshot: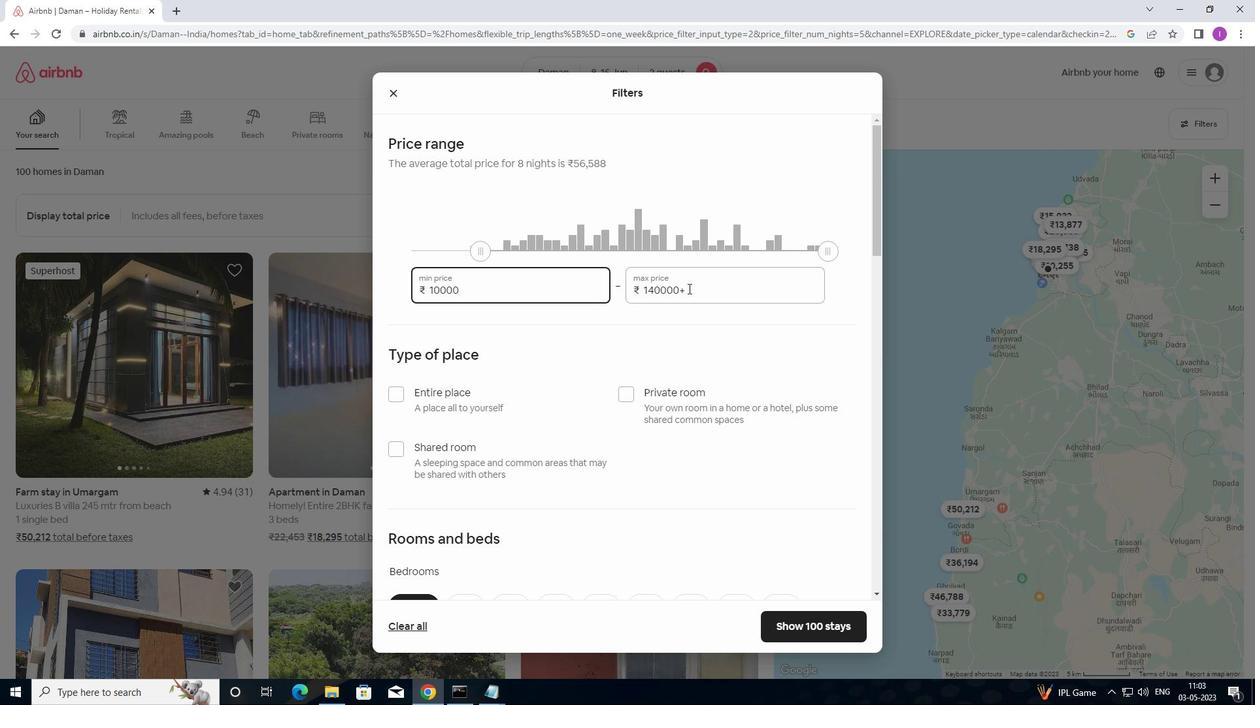 
Action: Mouse moved to (632, 296)
Screenshot: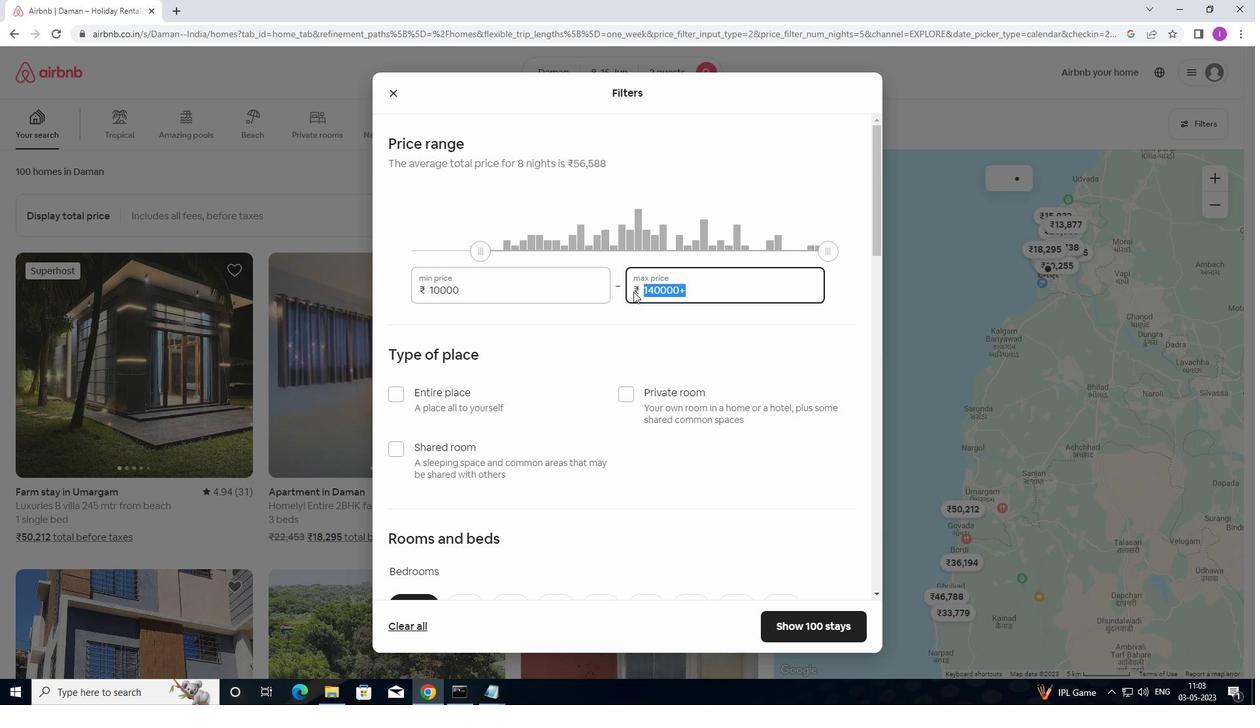 
Action: Key pressed 15000
Screenshot: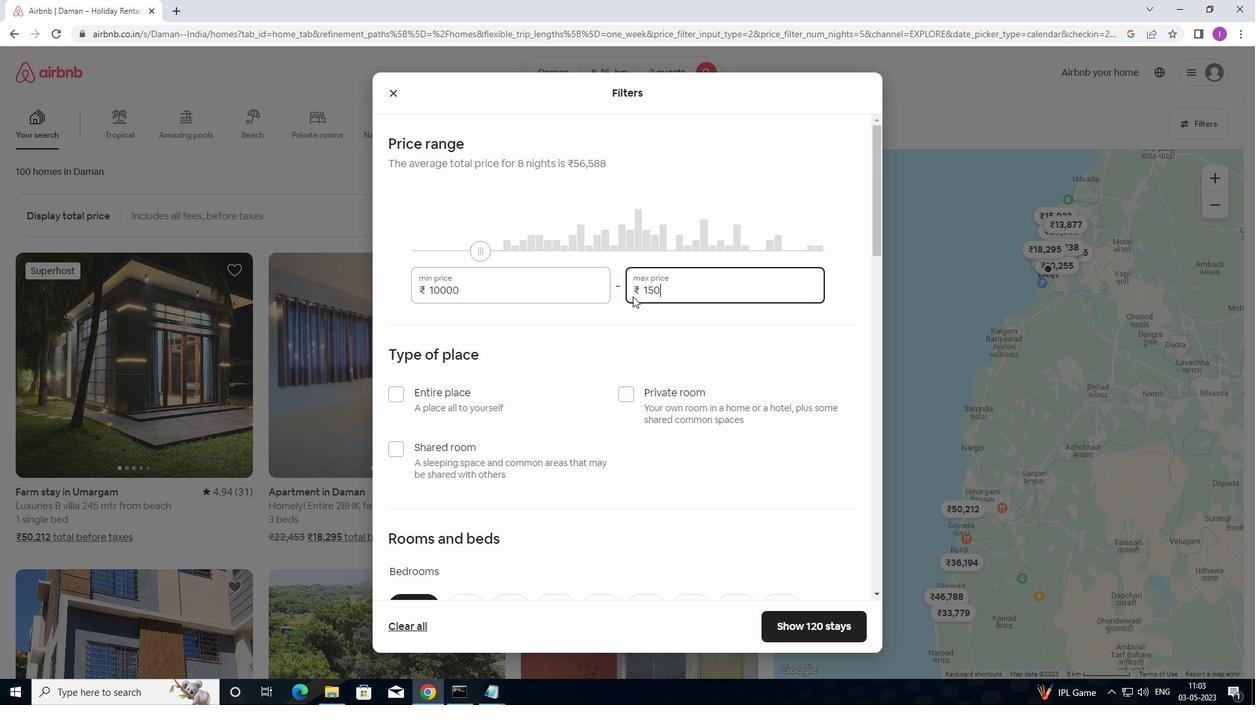 
Action: Mouse moved to (552, 385)
Screenshot: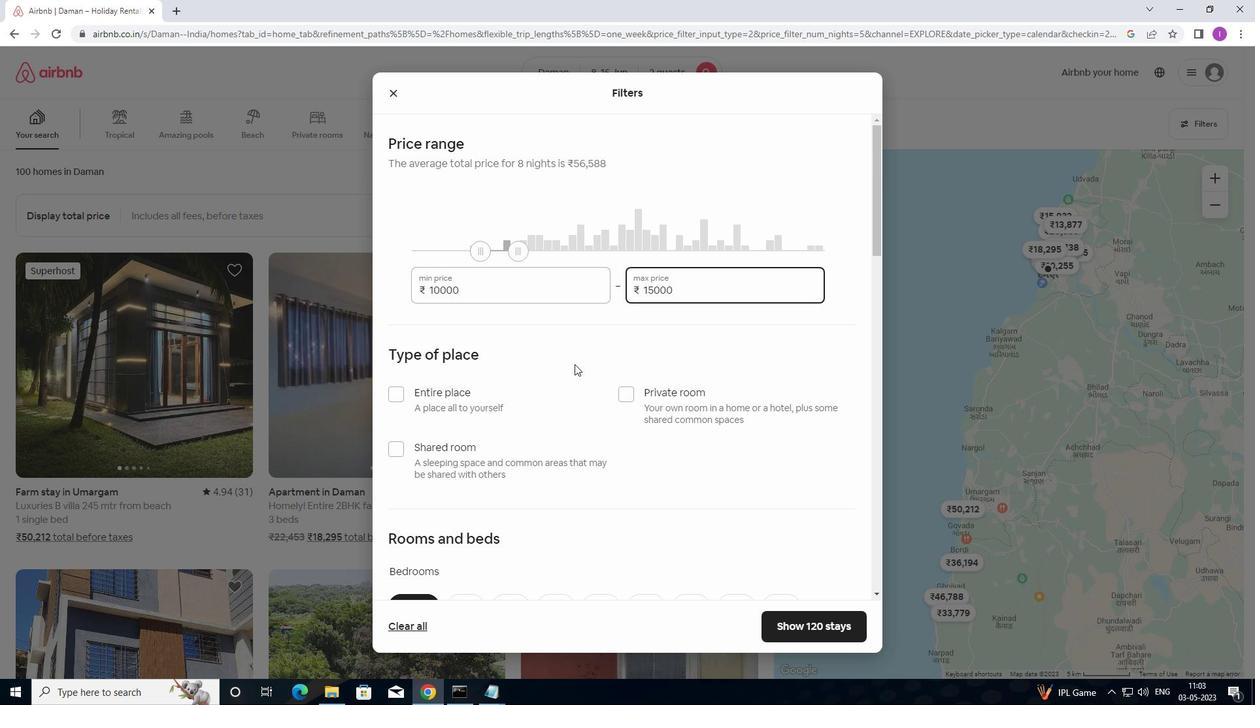 
Action: Mouse scrolled (552, 385) with delta (0, 0)
Screenshot: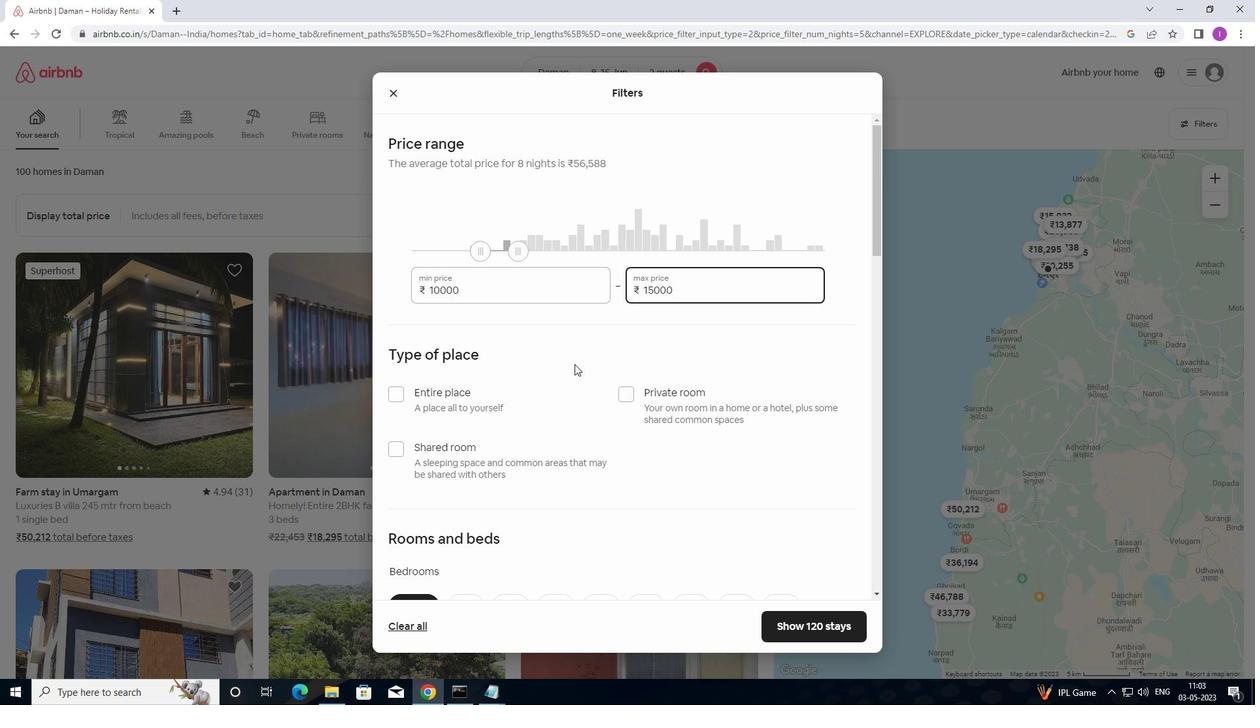 
Action: Mouse moved to (552, 385)
Screenshot: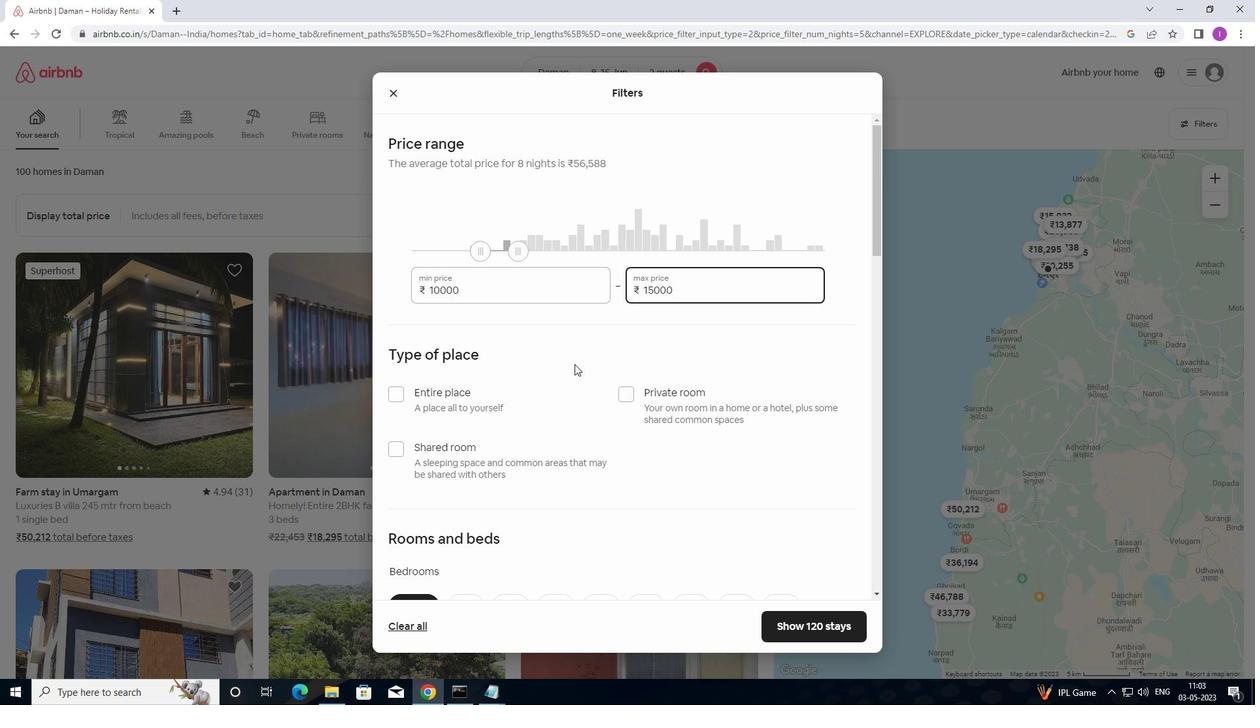 
Action: Mouse scrolled (552, 385) with delta (0, 0)
Screenshot: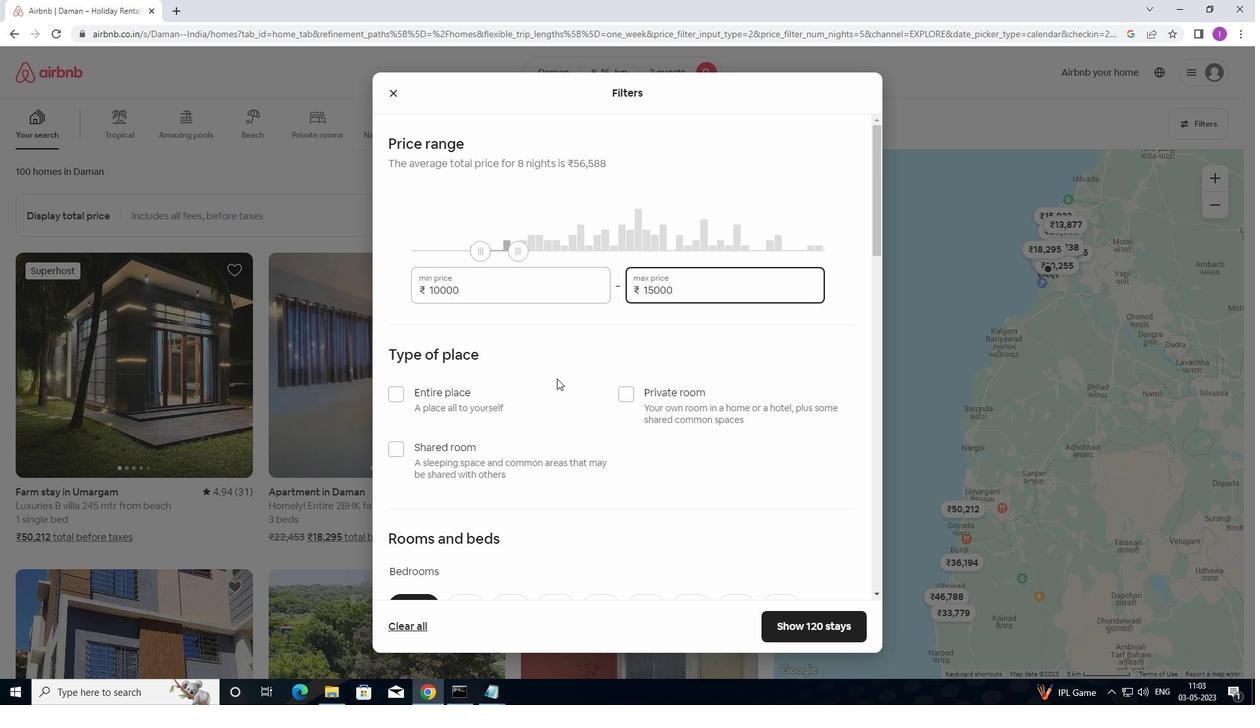 
Action: Mouse moved to (391, 268)
Screenshot: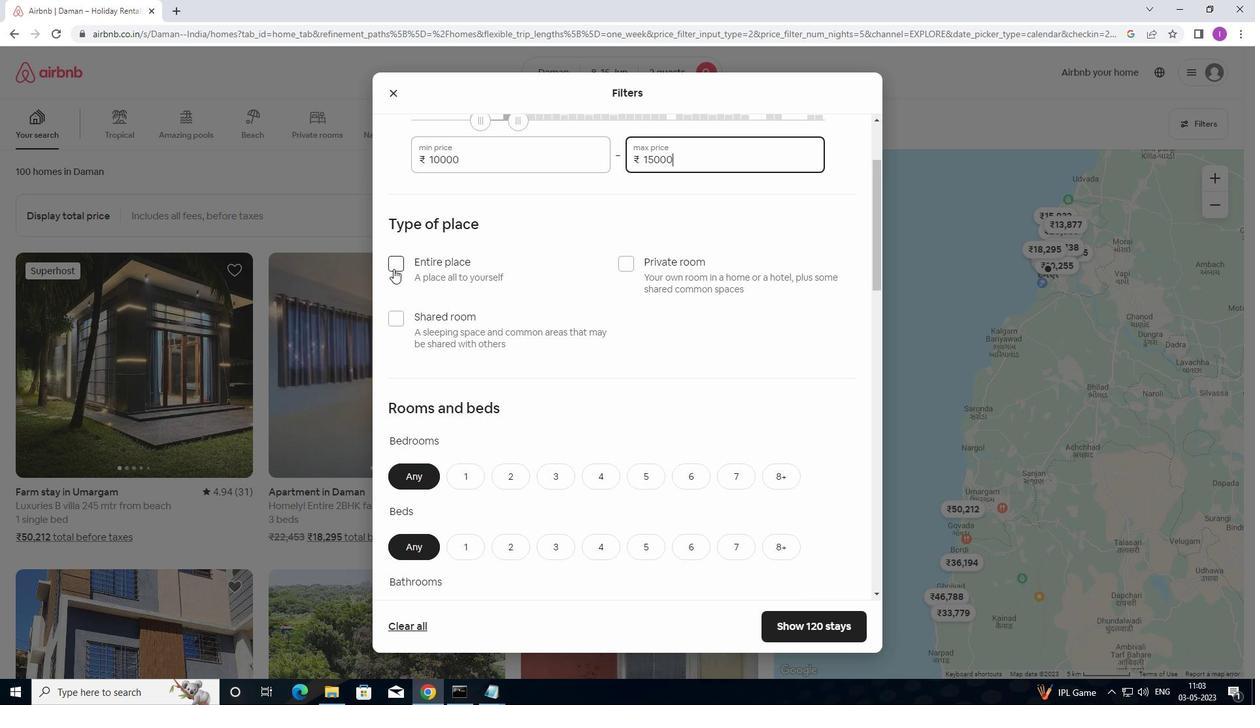 
Action: Mouse pressed left at (391, 268)
Screenshot: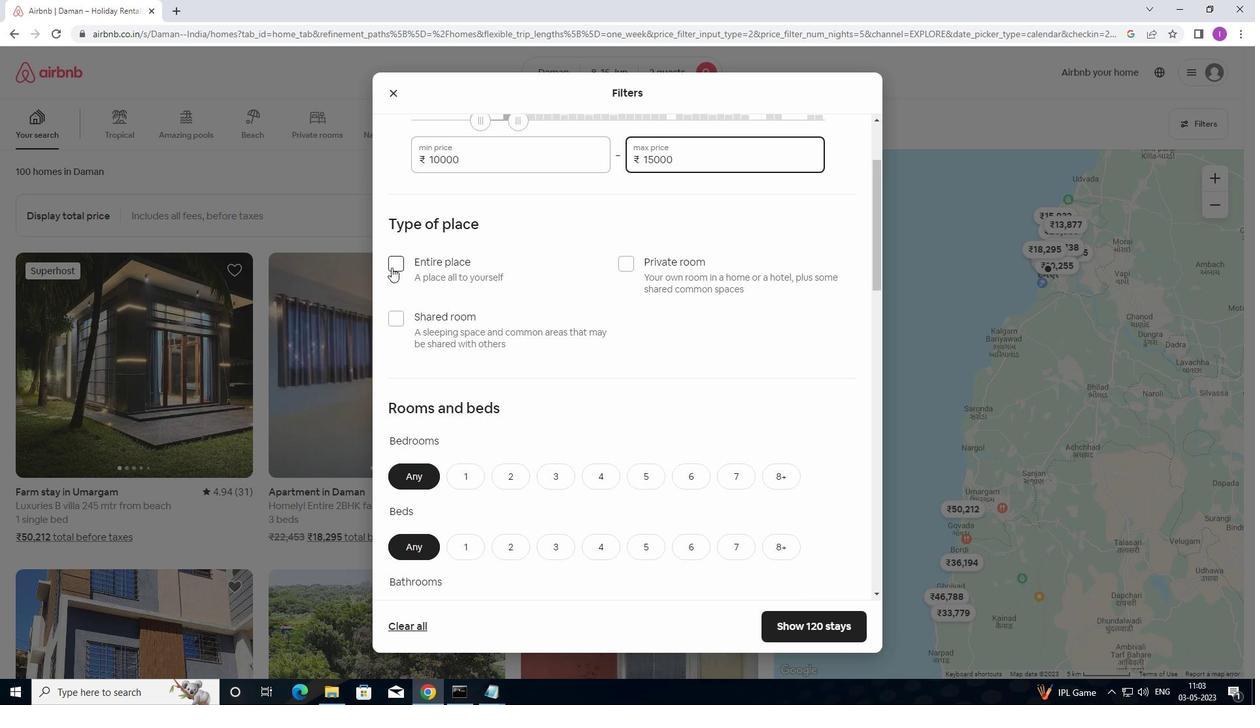 
Action: Mouse moved to (417, 328)
Screenshot: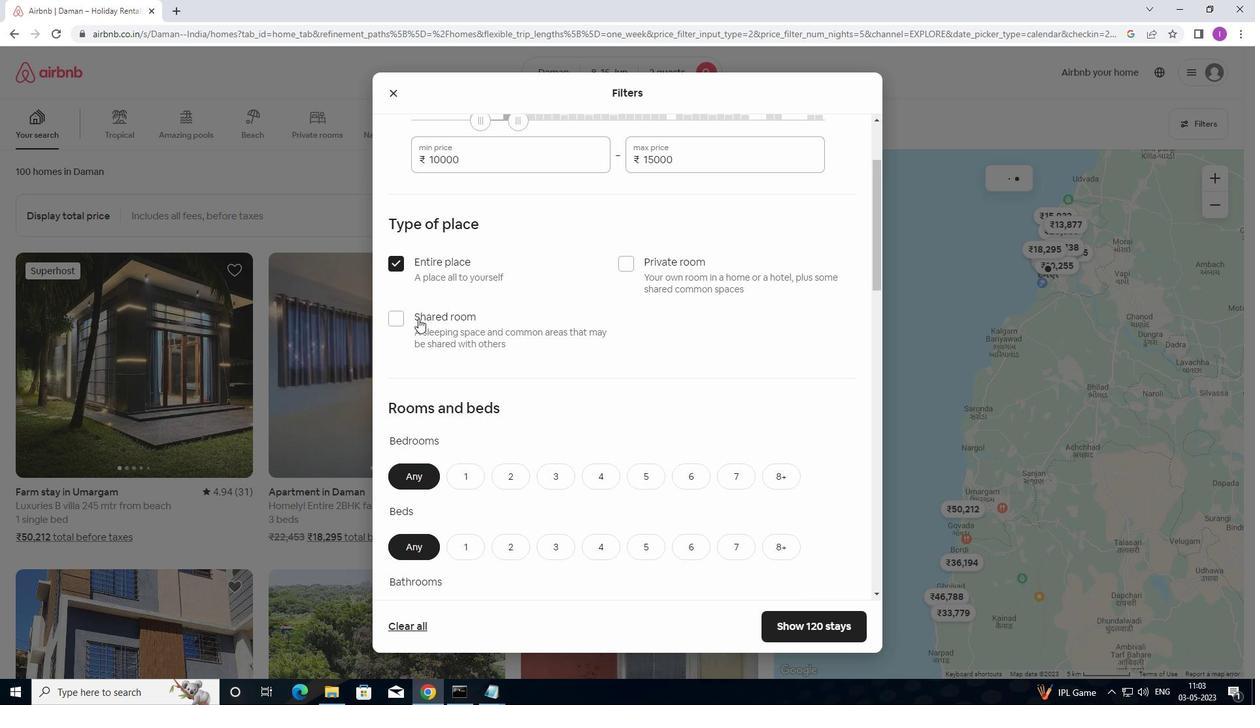 
Action: Mouse scrolled (417, 327) with delta (0, 0)
Screenshot: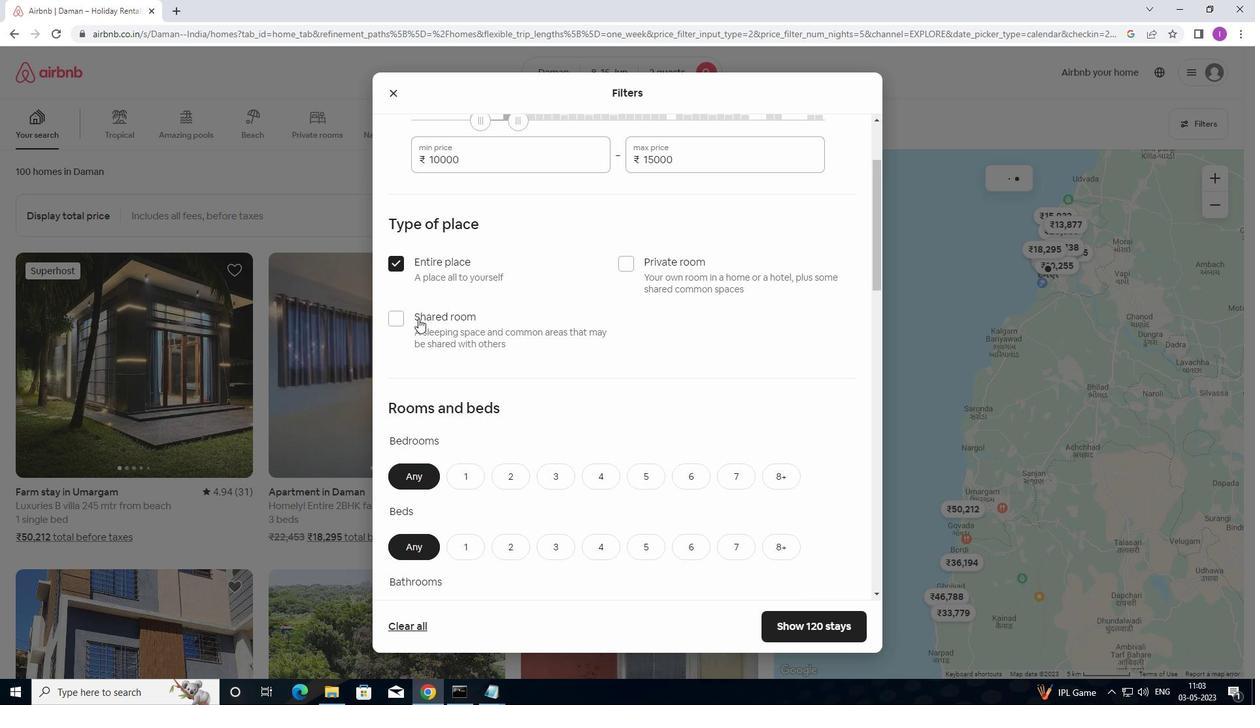 
Action: Mouse scrolled (417, 327) with delta (0, 0)
Screenshot: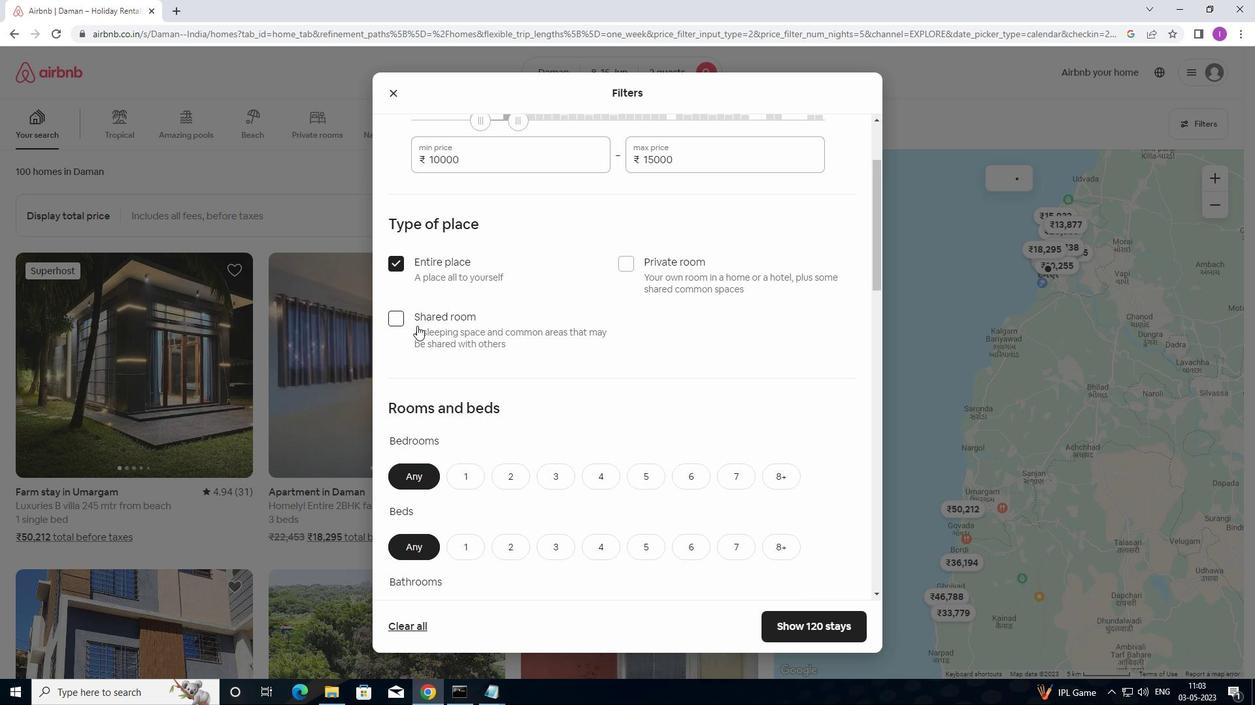 
Action: Mouse moved to (467, 337)
Screenshot: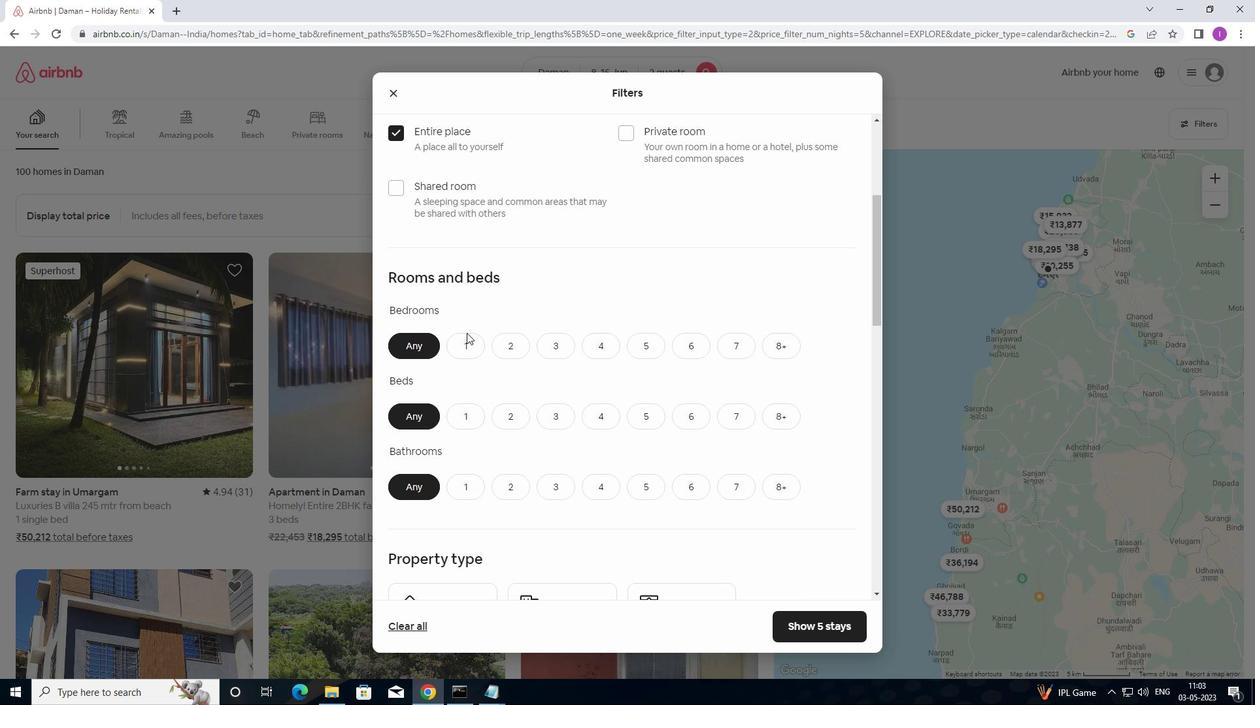 
Action: Mouse pressed left at (467, 337)
Screenshot: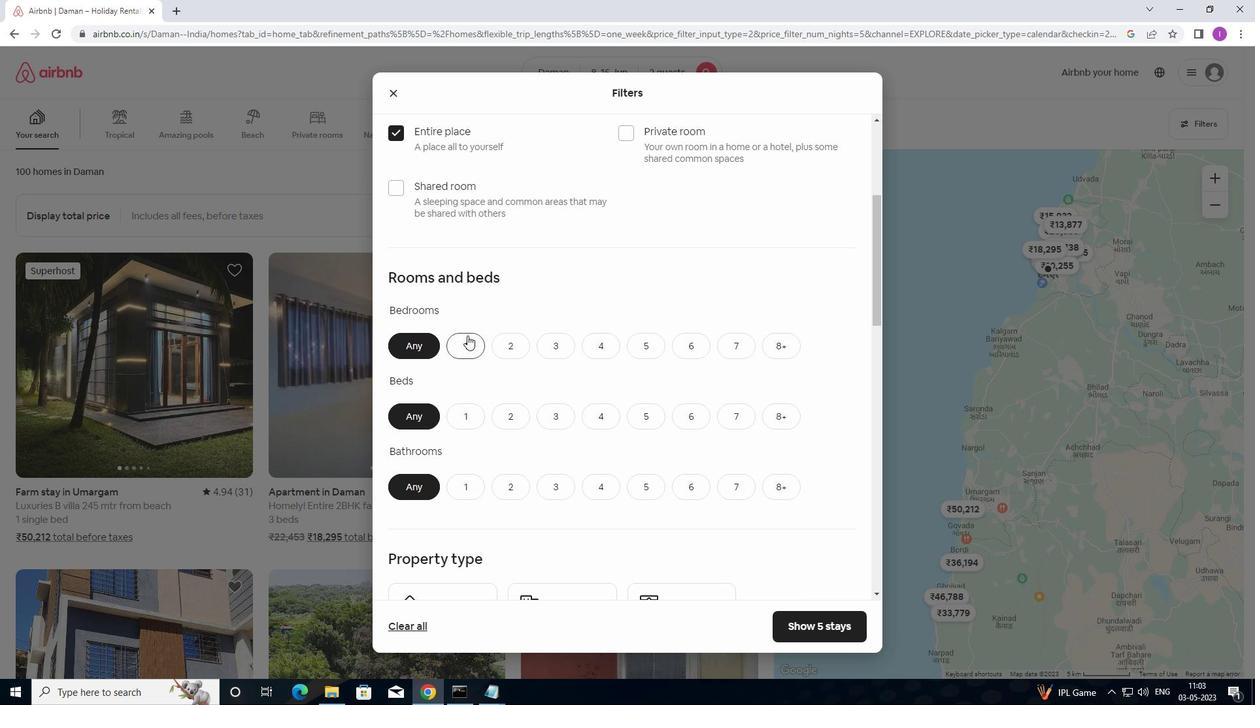
Action: Mouse moved to (466, 416)
Screenshot: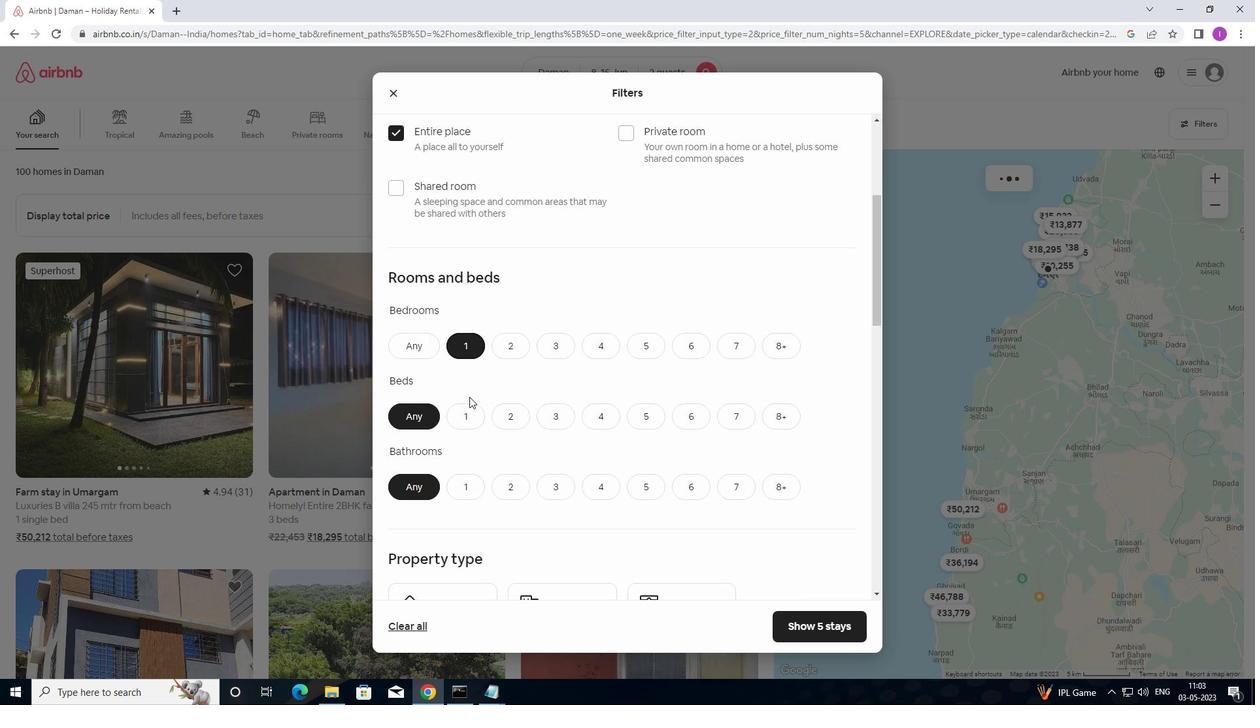 
Action: Mouse pressed left at (466, 416)
Screenshot: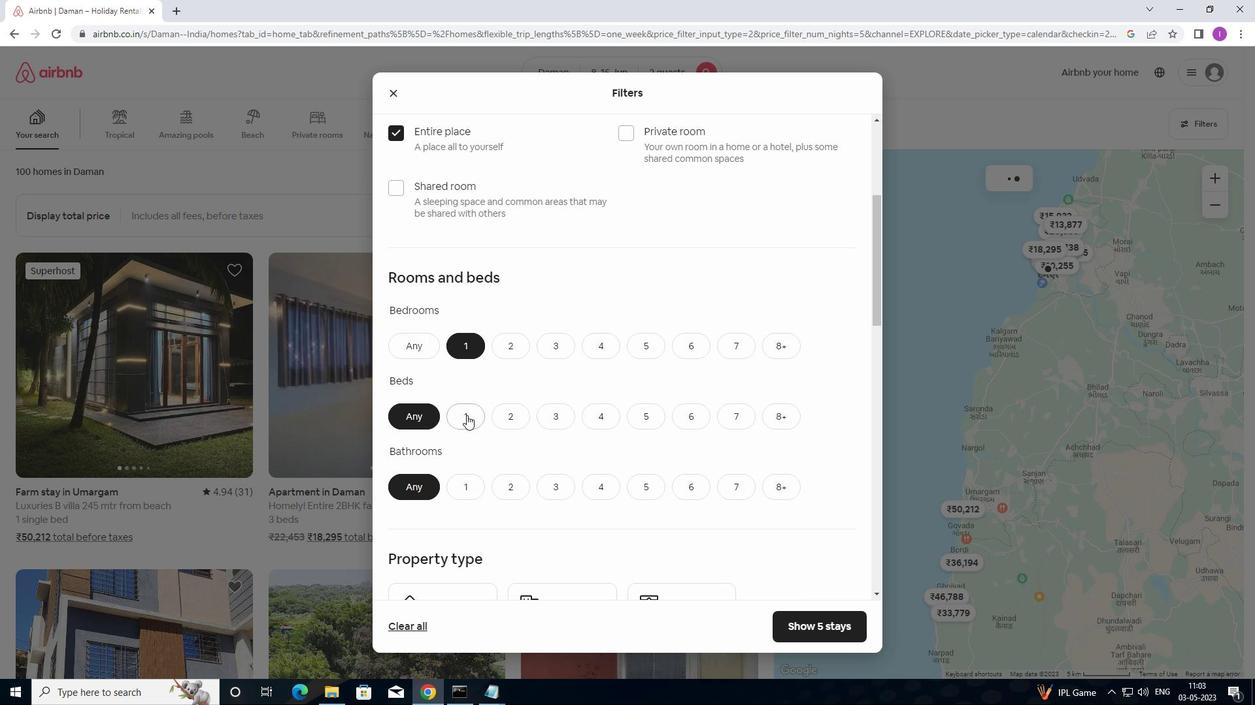 
Action: Mouse moved to (460, 489)
Screenshot: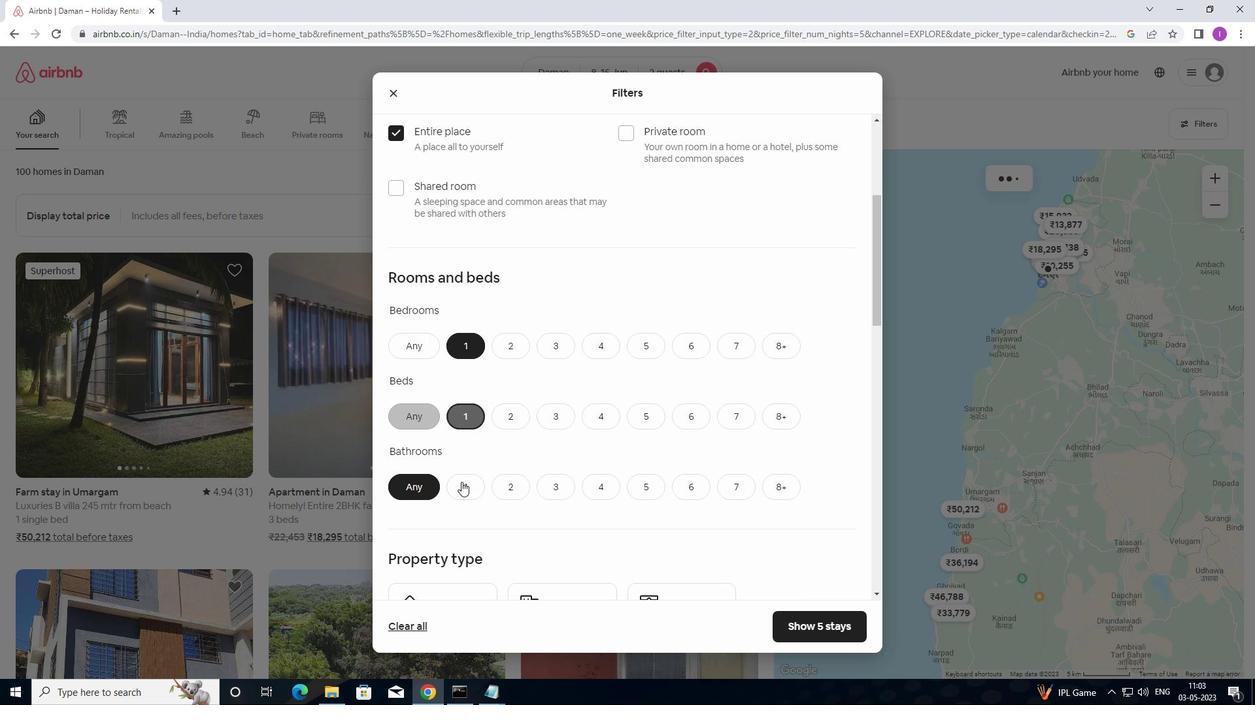 
Action: Mouse pressed left at (460, 489)
Screenshot: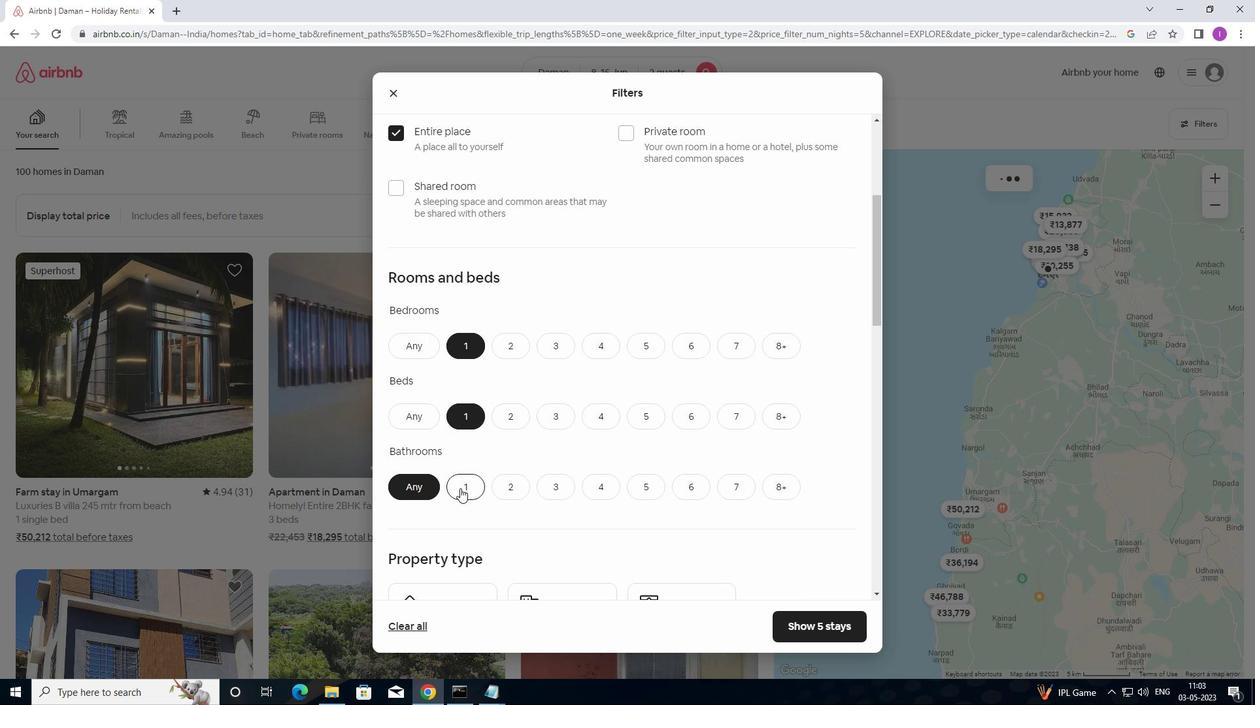 
Action: Mouse moved to (496, 469)
Screenshot: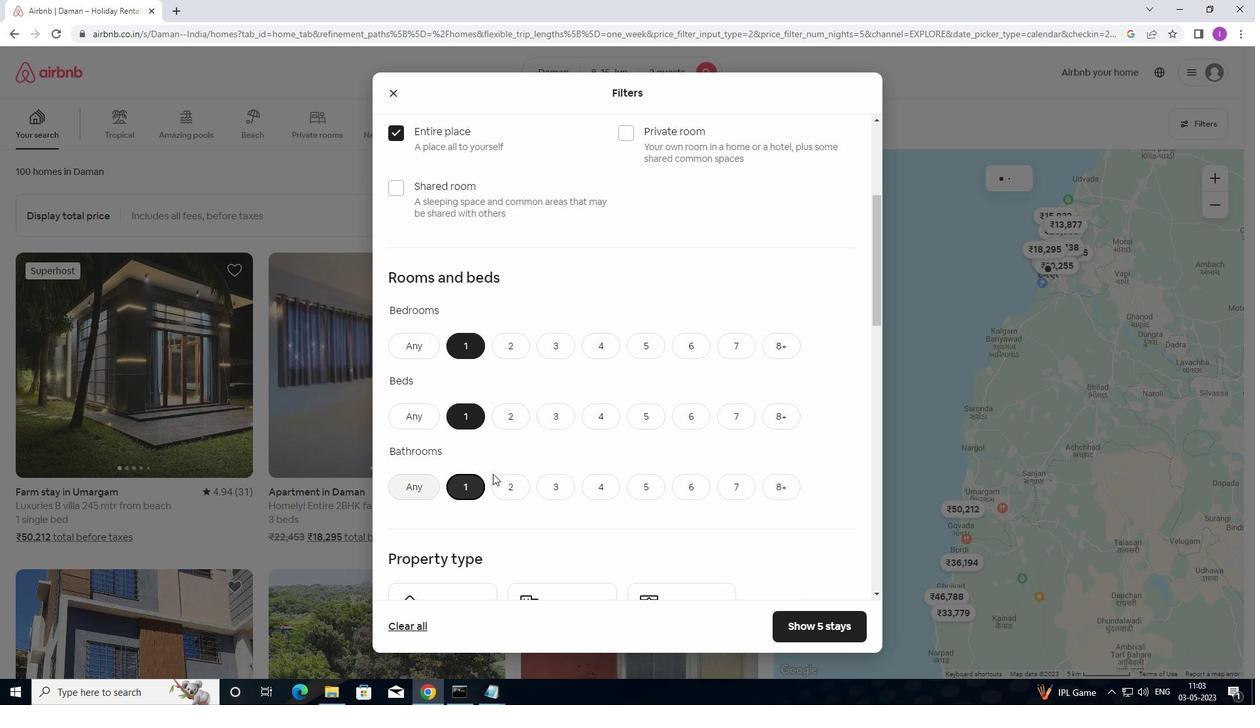 
Action: Mouse scrolled (496, 468) with delta (0, 0)
Screenshot: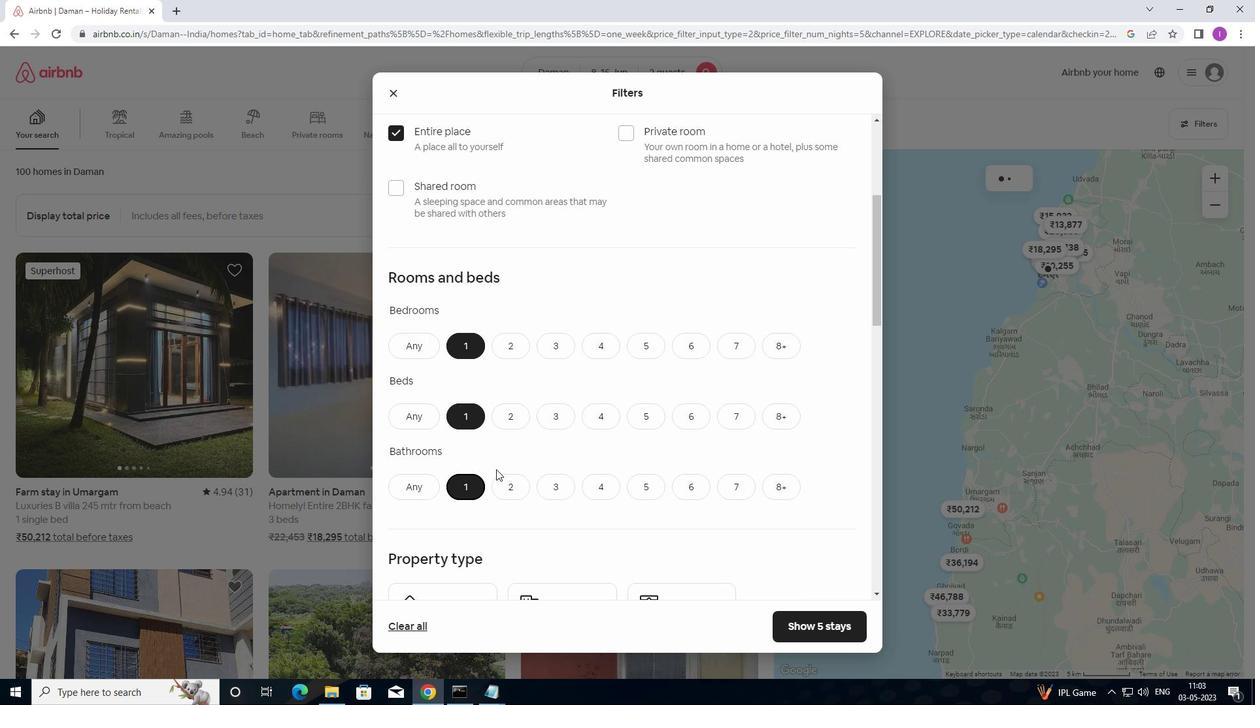 
Action: Mouse scrolled (496, 468) with delta (0, 0)
Screenshot: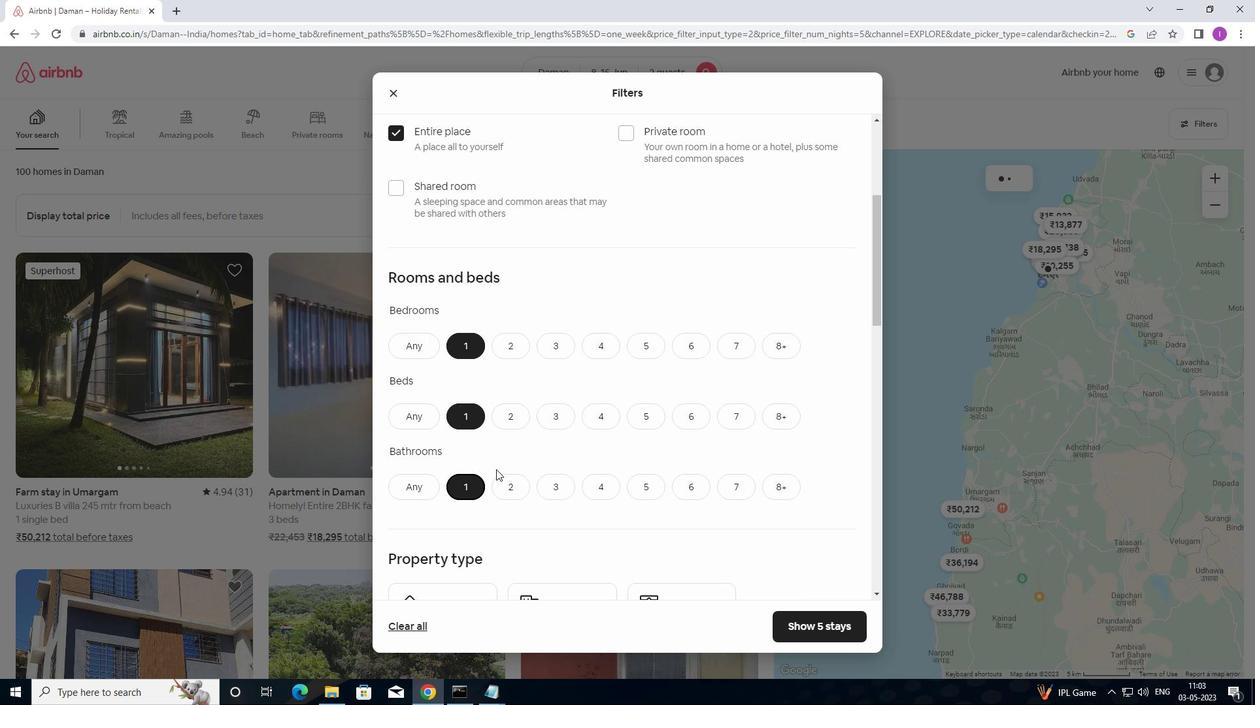 
Action: Mouse moved to (487, 421)
Screenshot: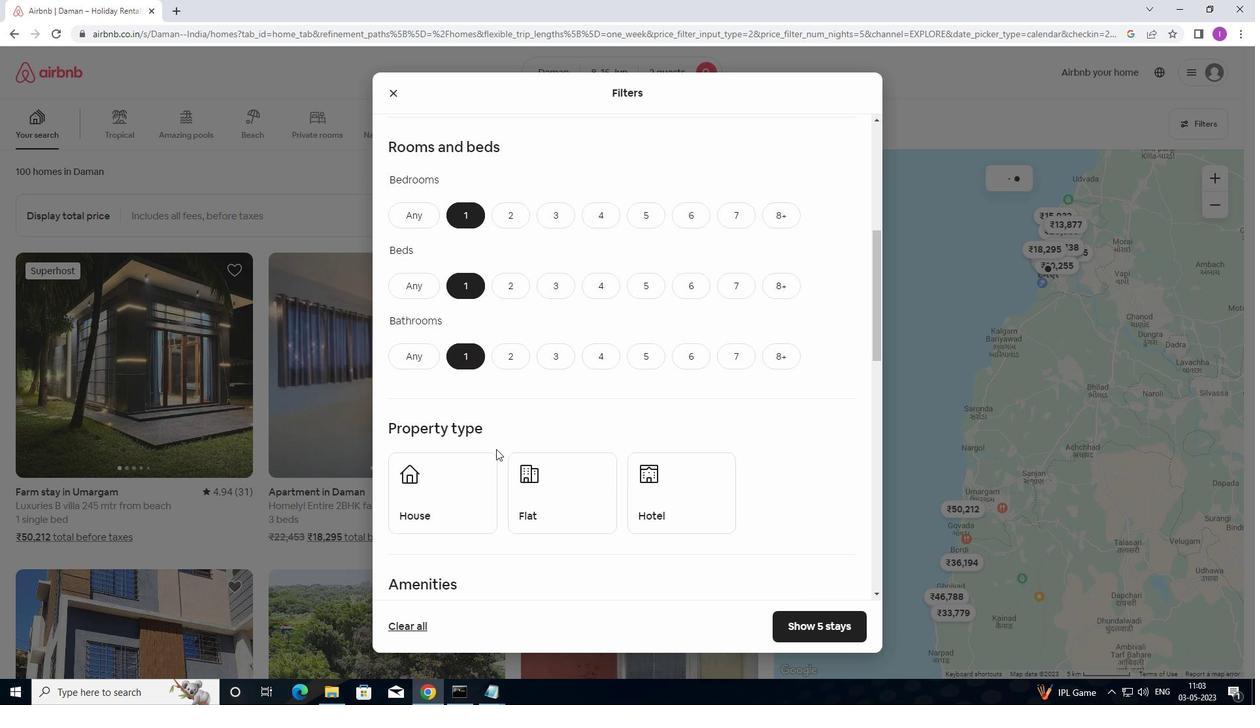 
Action: Mouse scrolled (487, 420) with delta (0, 0)
Screenshot: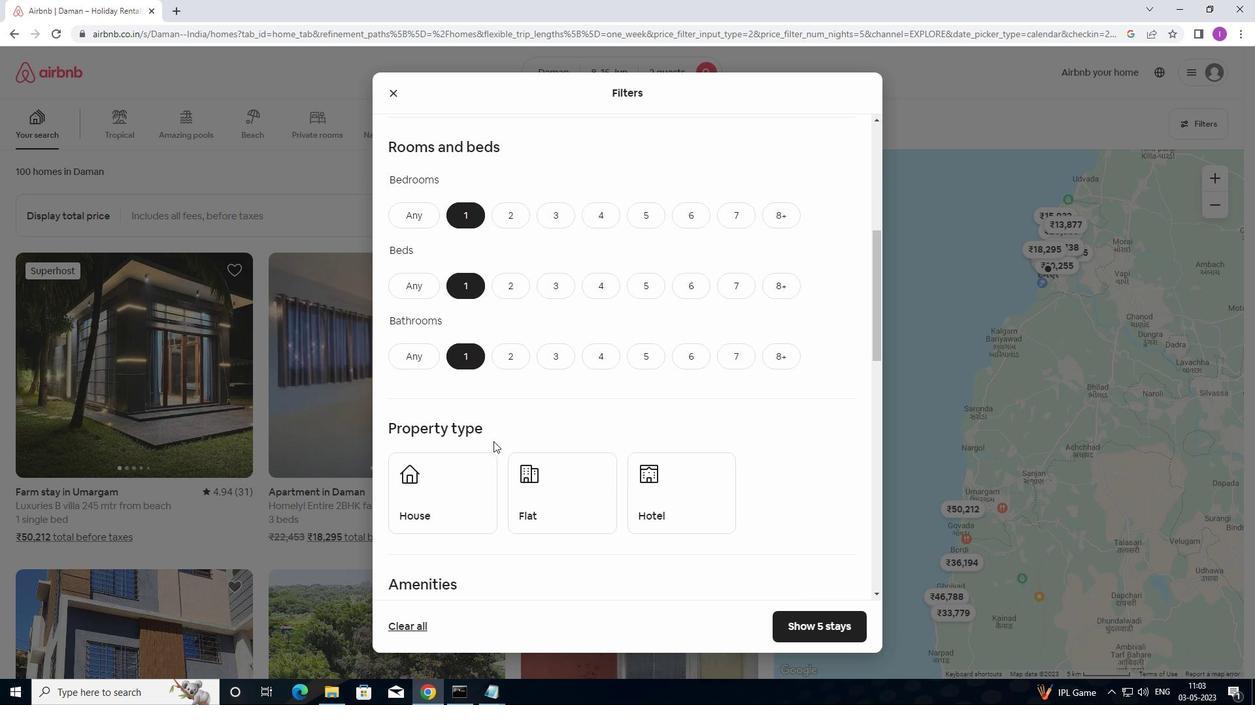 
Action: Mouse scrolled (487, 420) with delta (0, 0)
Screenshot: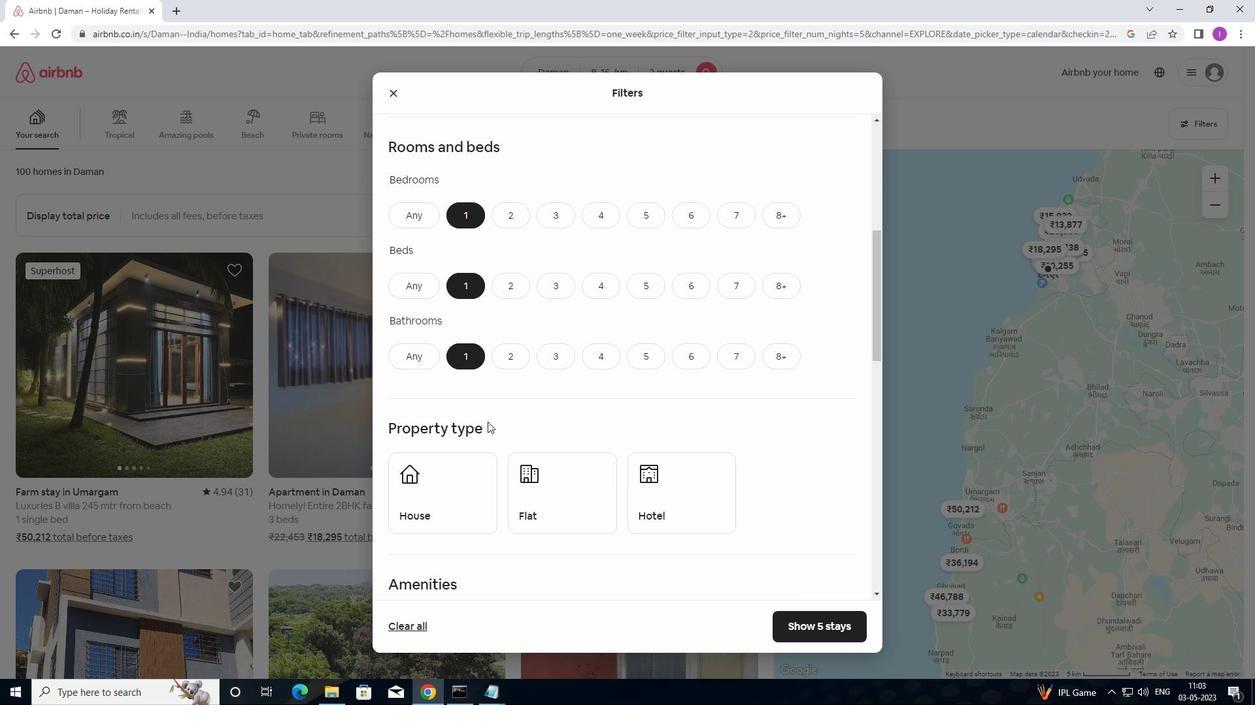 
Action: Mouse moved to (405, 380)
Screenshot: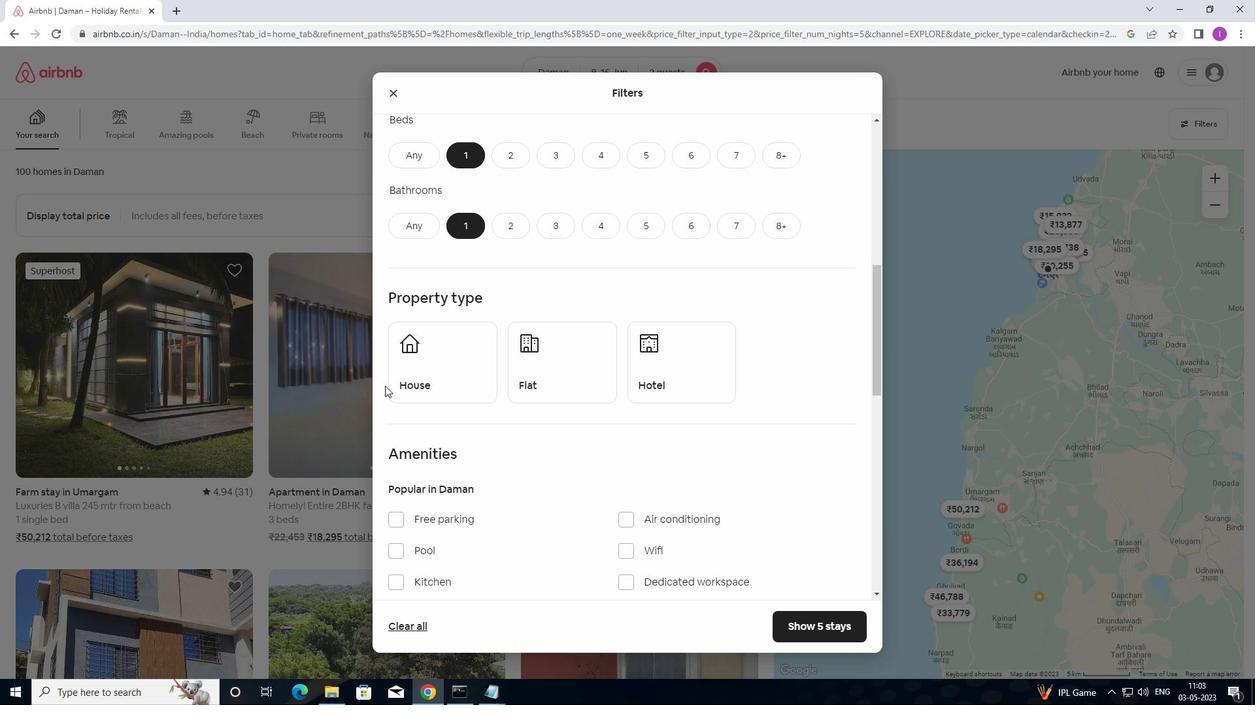
Action: Mouse pressed left at (405, 380)
Screenshot: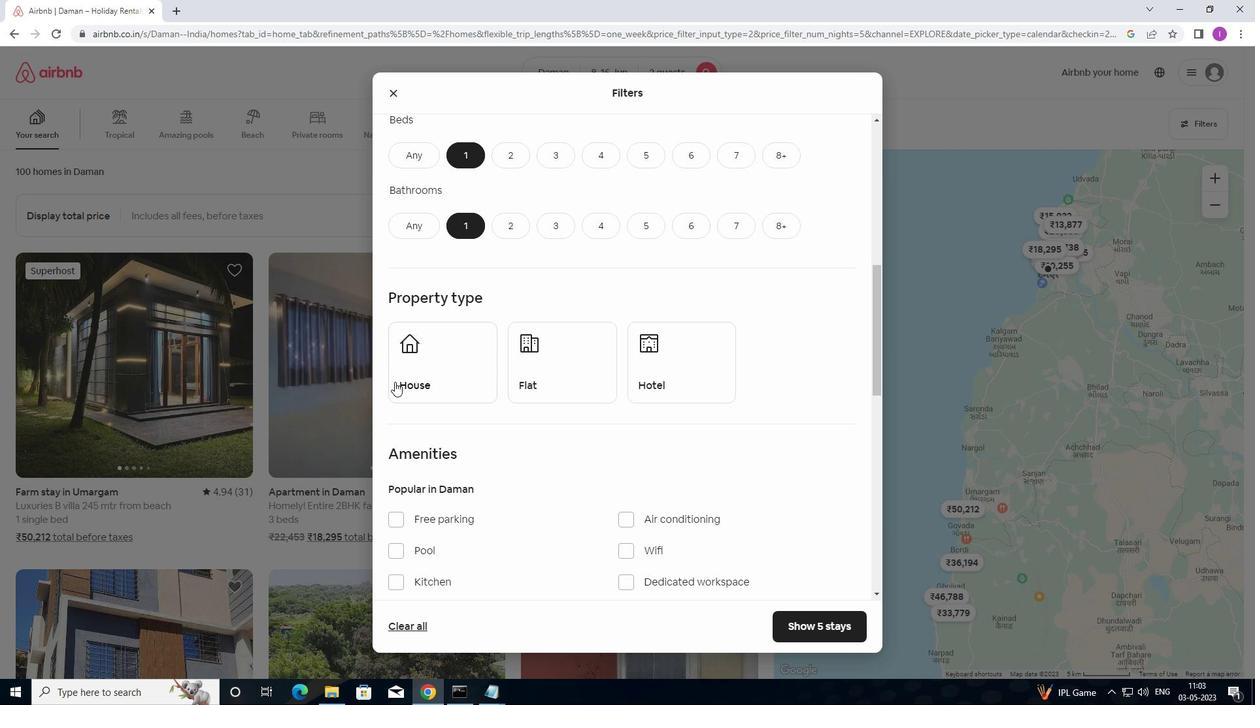 
Action: Mouse moved to (530, 389)
Screenshot: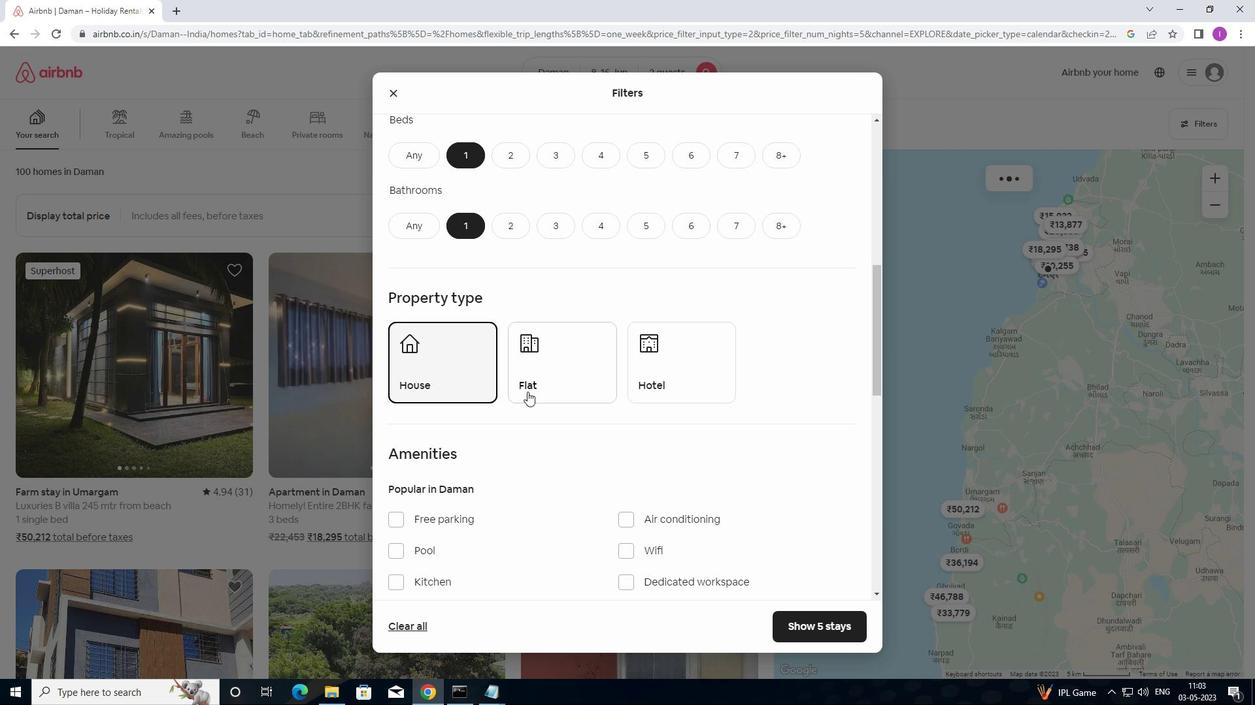 
Action: Mouse pressed left at (530, 389)
Screenshot: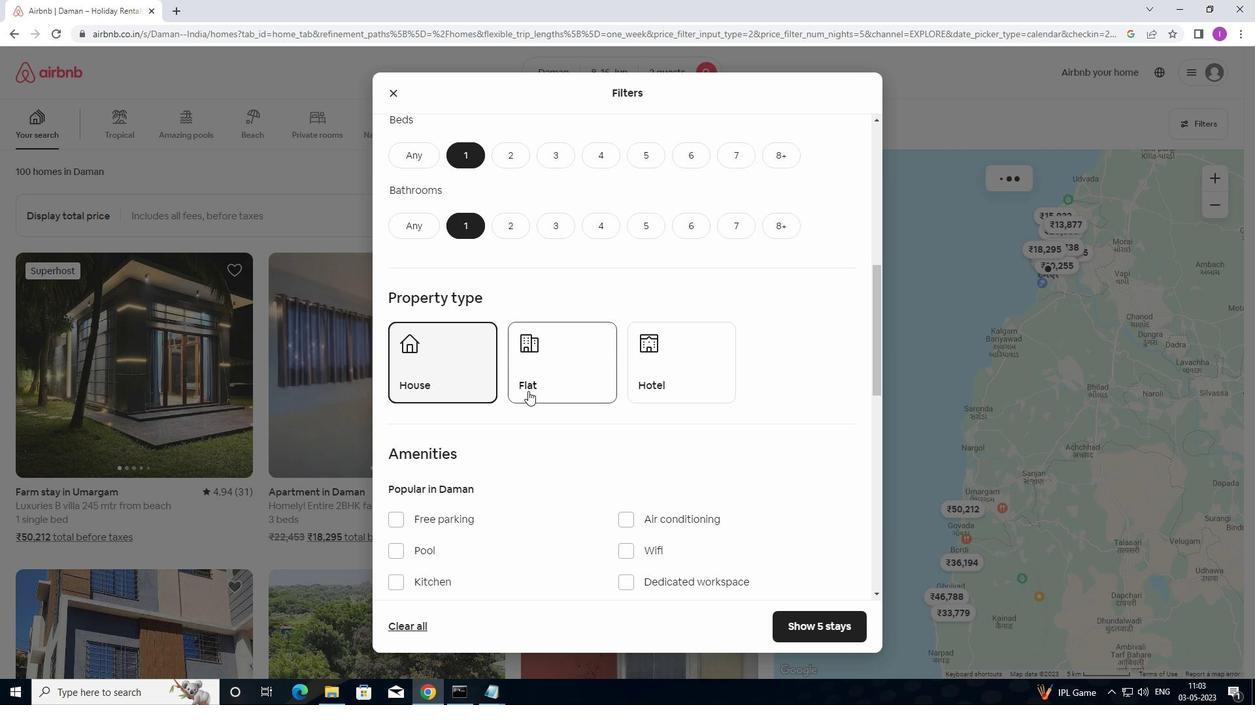 
Action: Mouse moved to (647, 392)
Screenshot: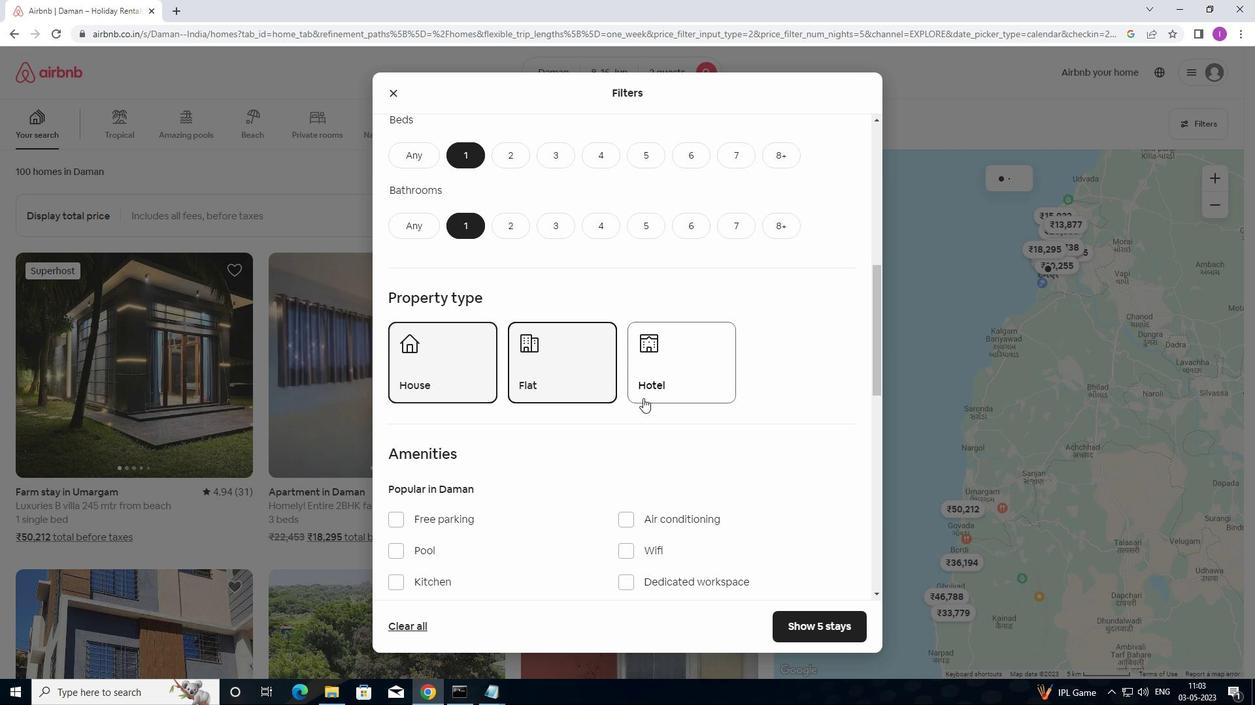 
Action: Mouse pressed left at (647, 392)
Screenshot: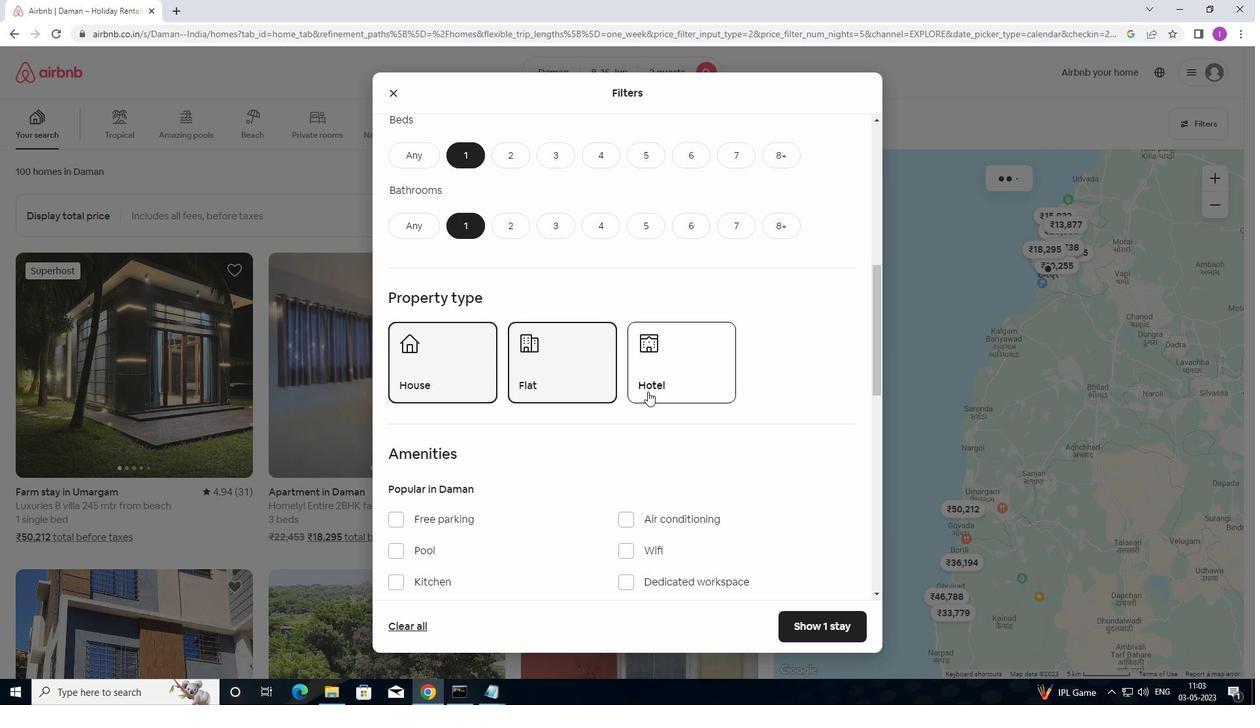 
Action: Mouse moved to (681, 426)
Screenshot: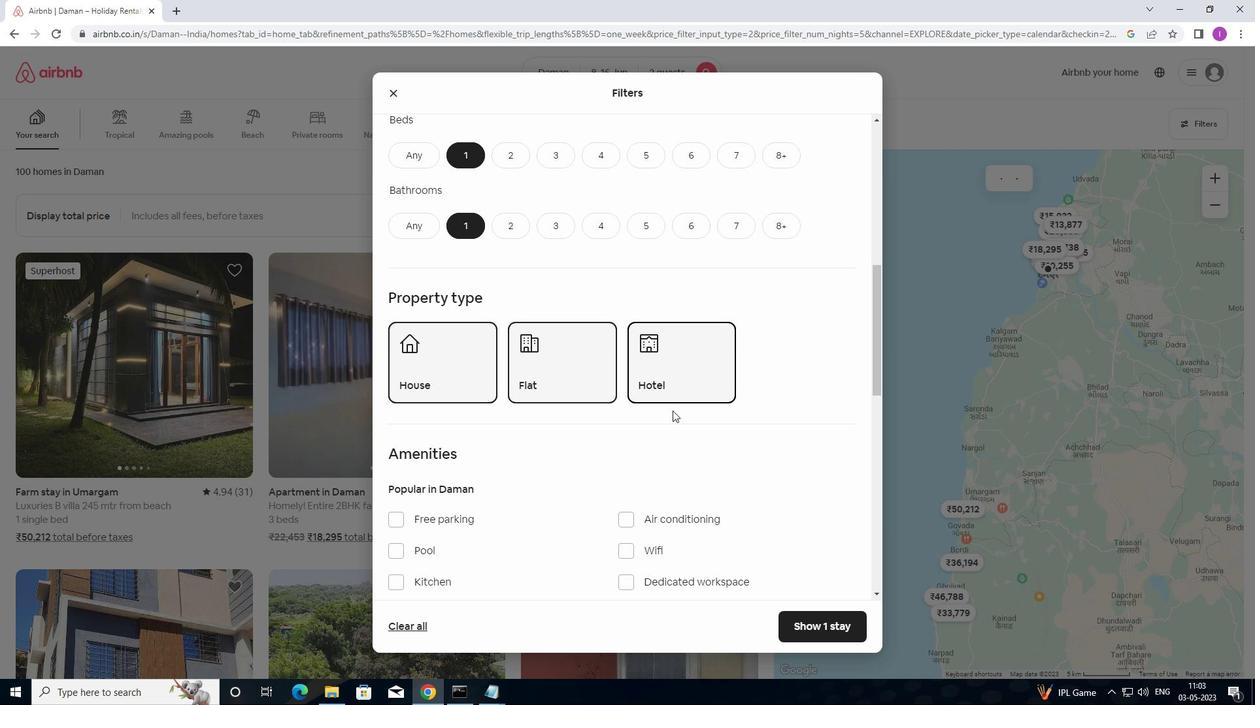 
Action: Mouse scrolled (681, 426) with delta (0, 0)
Screenshot: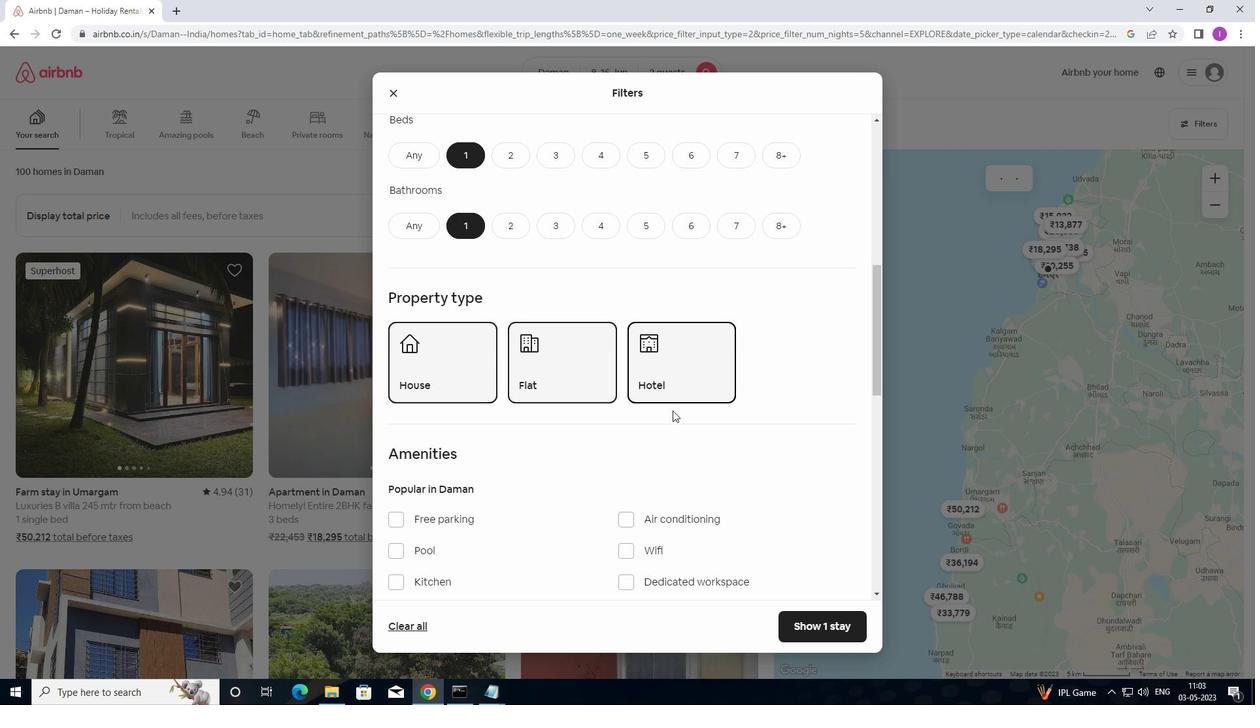 
Action: Mouse scrolled (681, 426) with delta (0, 0)
Screenshot: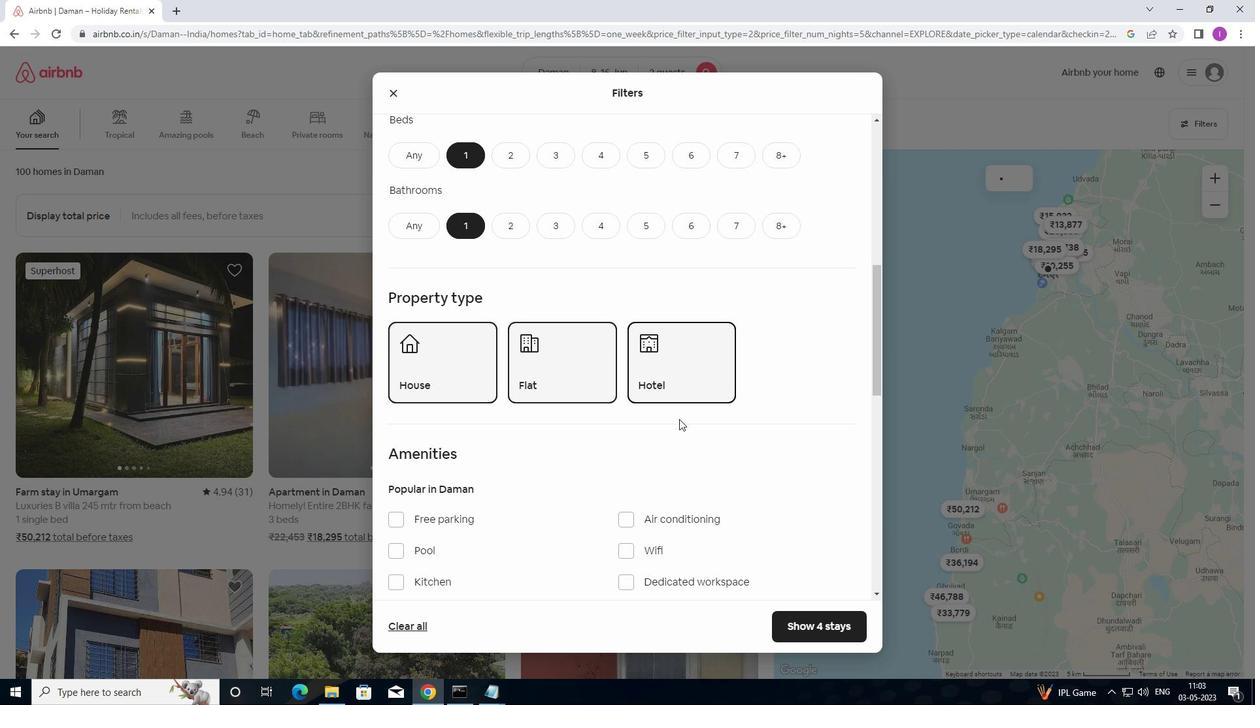 
Action: Mouse scrolled (681, 426) with delta (0, 0)
Screenshot: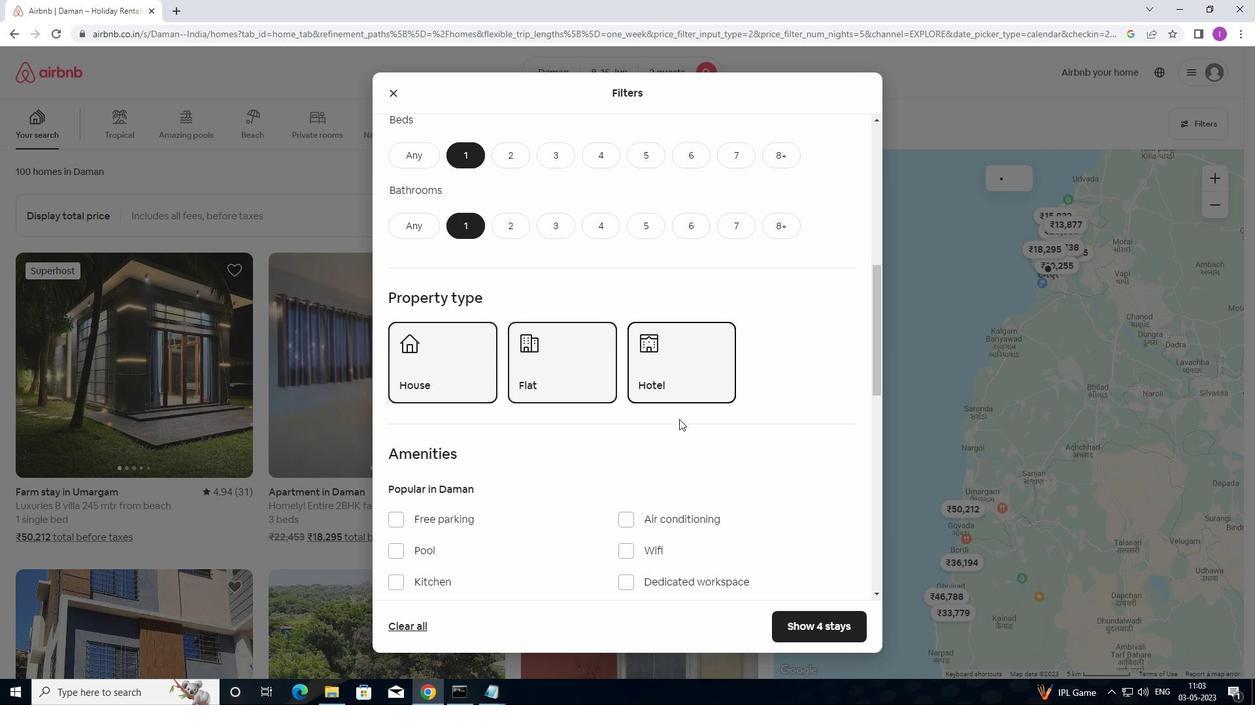 
Action: Mouse moved to (781, 460)
Screenshot: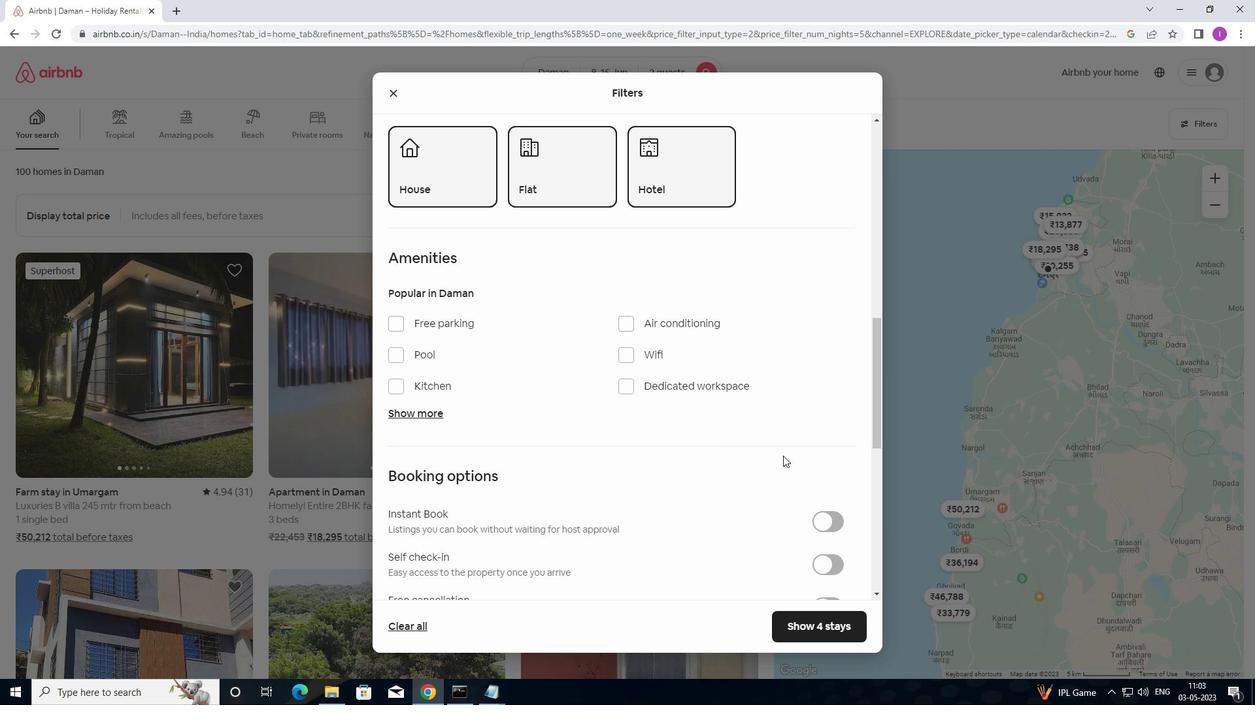 
Action: Mouse scrolled (781, 460) with delta (0, 0)
Screenshot: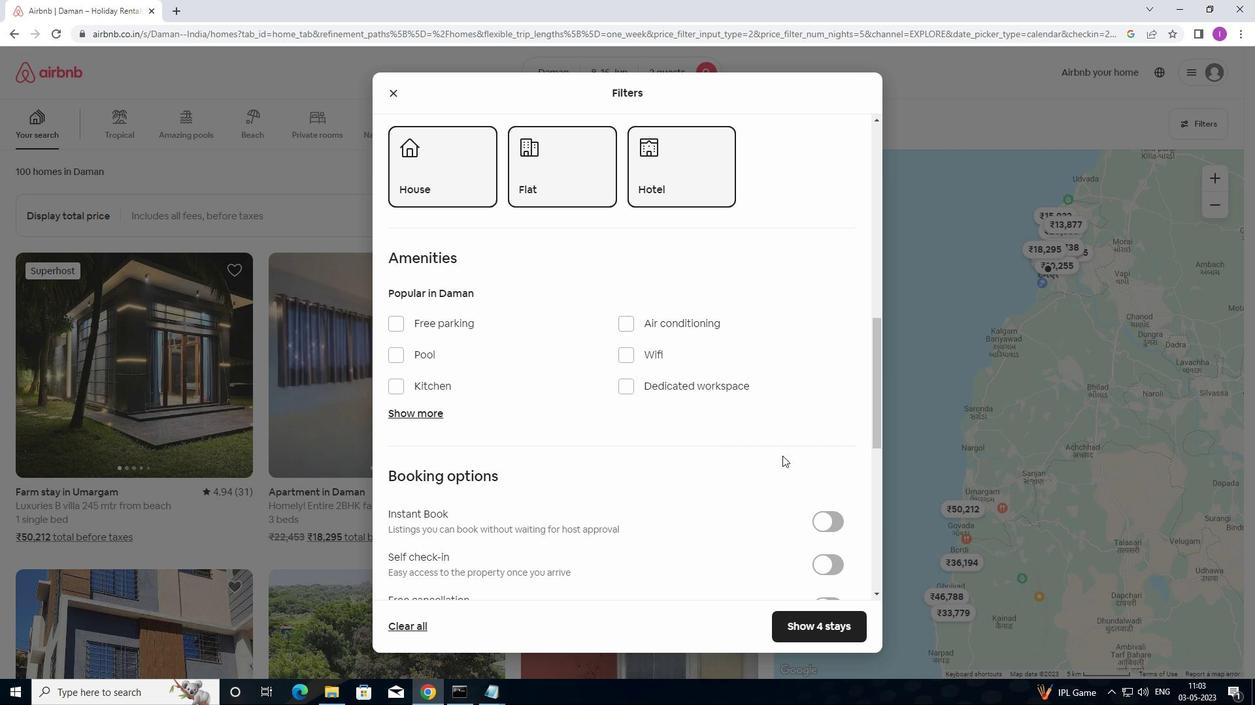 
Action: Mouse moved to (781, 462)
Screenshot: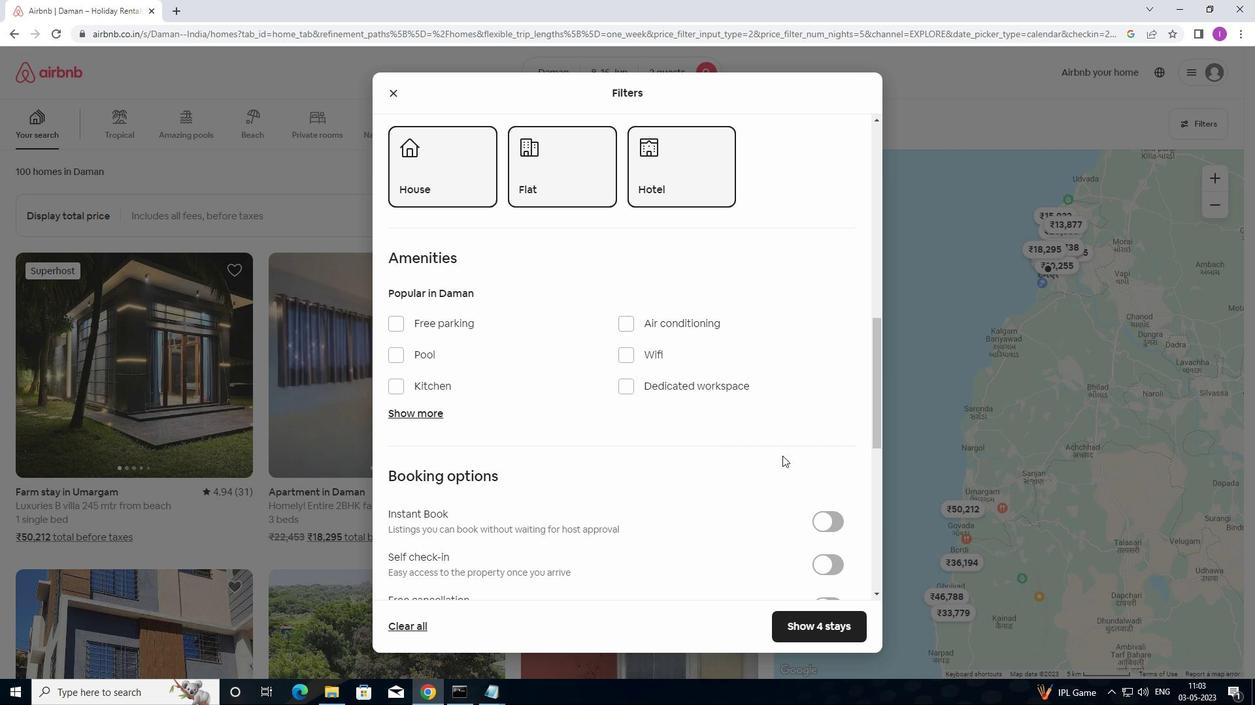 
Action: Mouse scrolled (781, 461) with delta (0, 0)
Screenshot: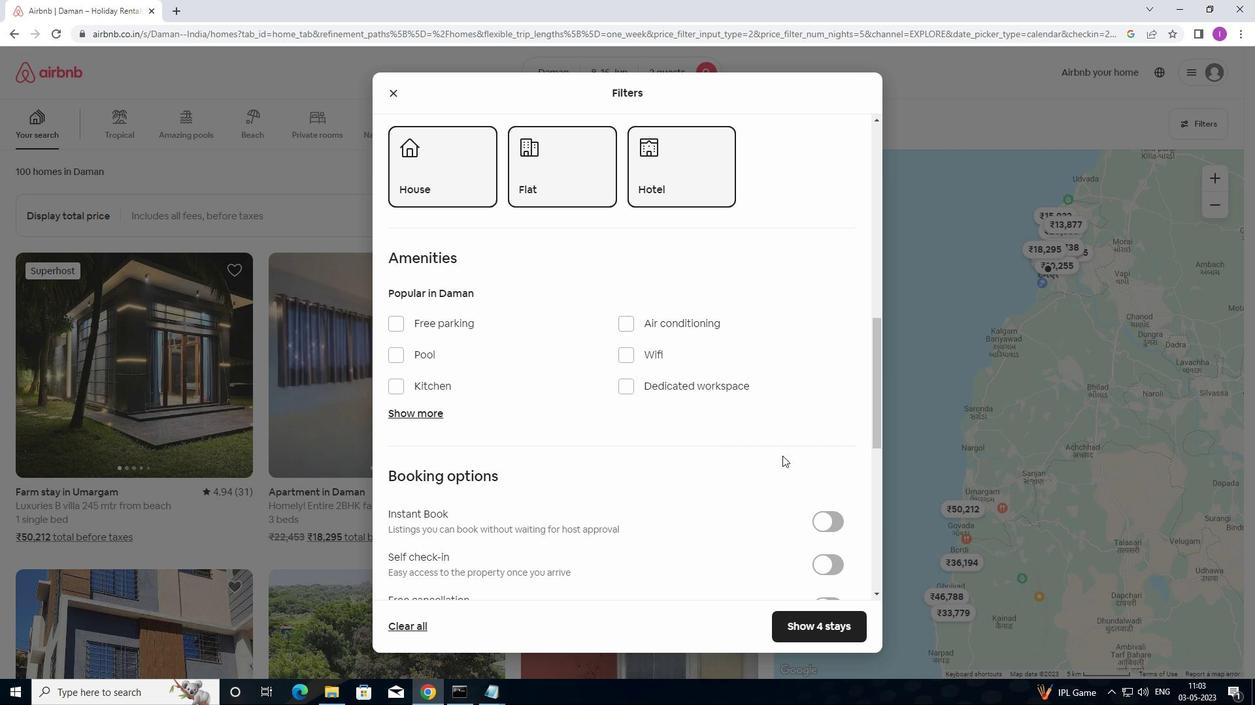
Action: Mouse moved to (781, 462)
Screenshot: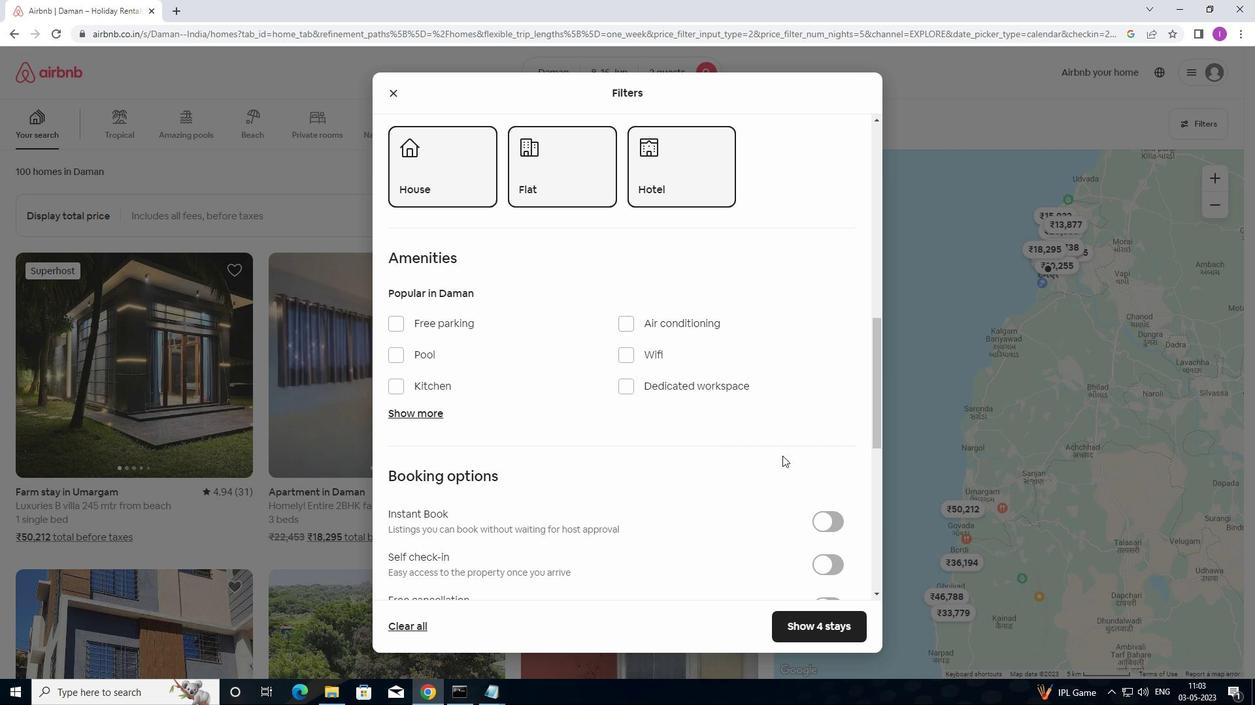 
Action: Mouse scrolled (781, 461) with delta (0, 0)
Screenshot: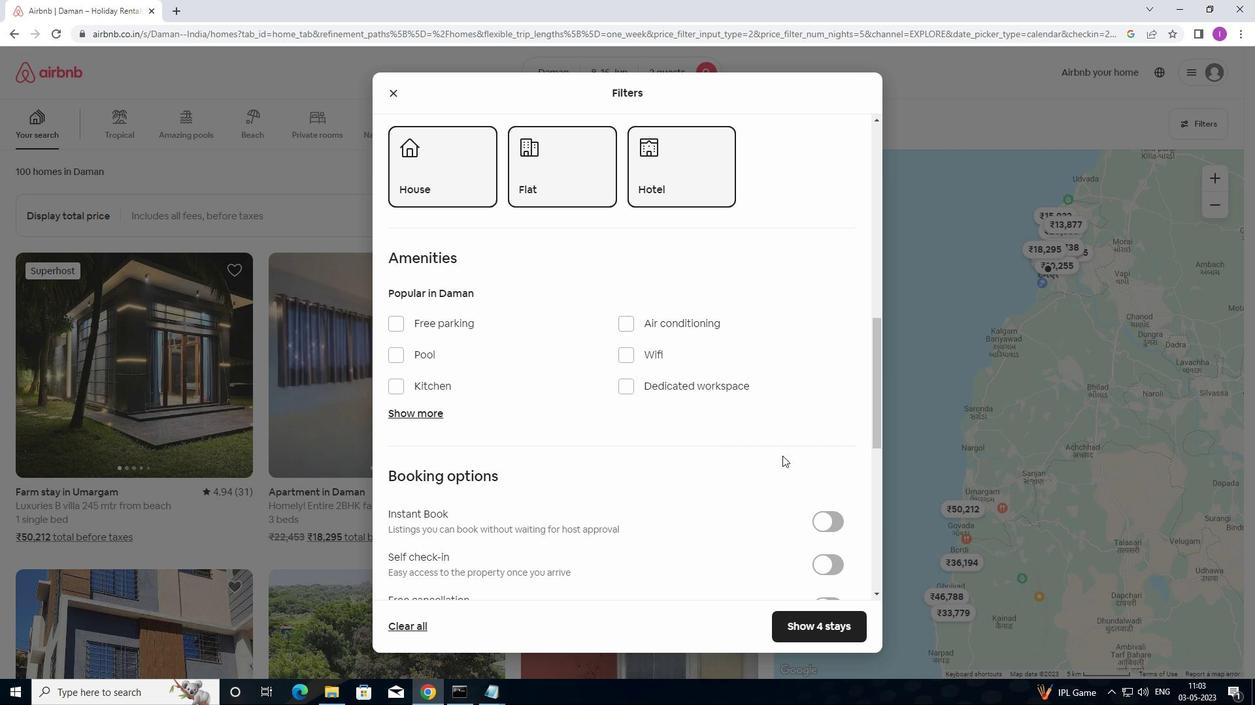 
Action: Mouse moved to (781, 462)
Screenshot: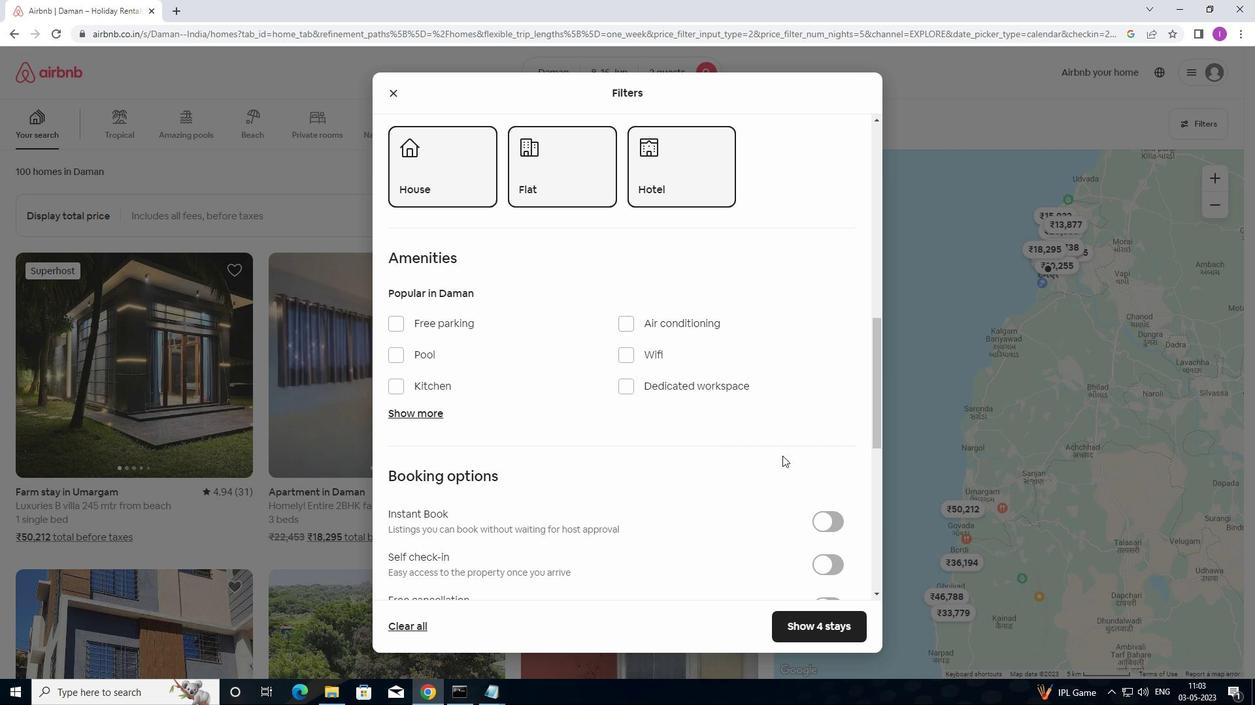 
Action: Mouse scrolled (781, 462) with delta (0, 0)
Screenshot: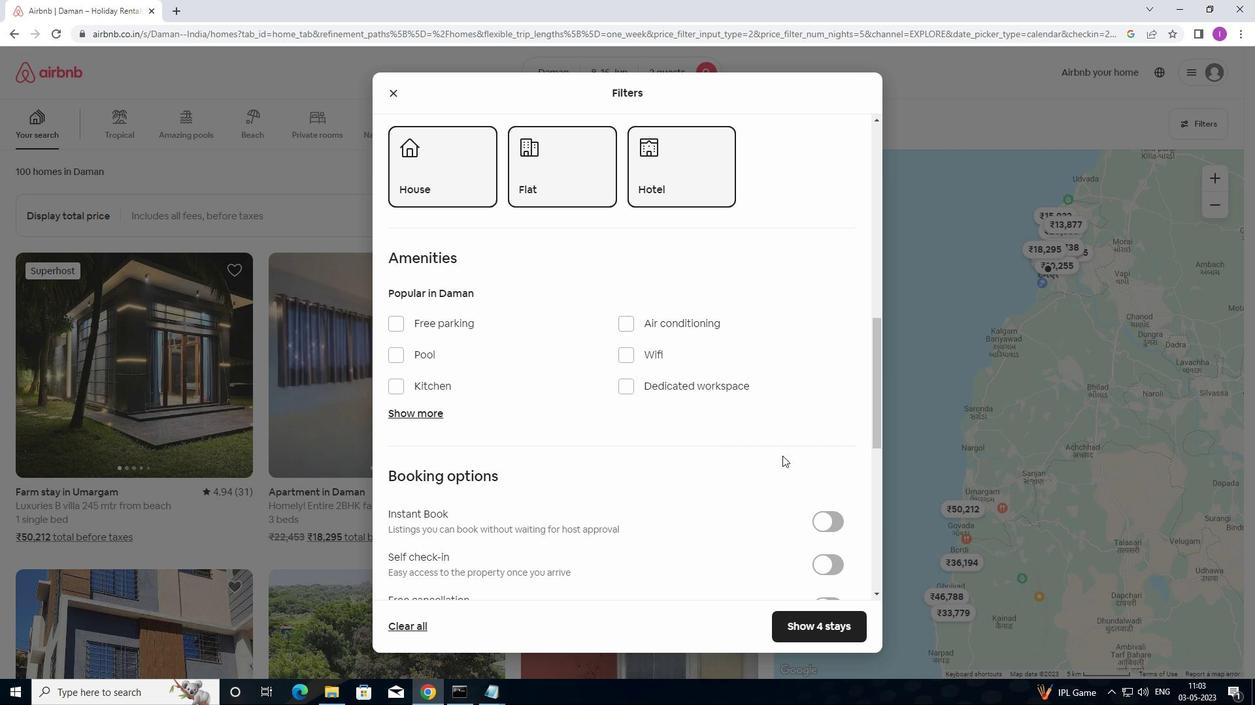 
Action: Mouse moved to (821, 302)
Screenshot: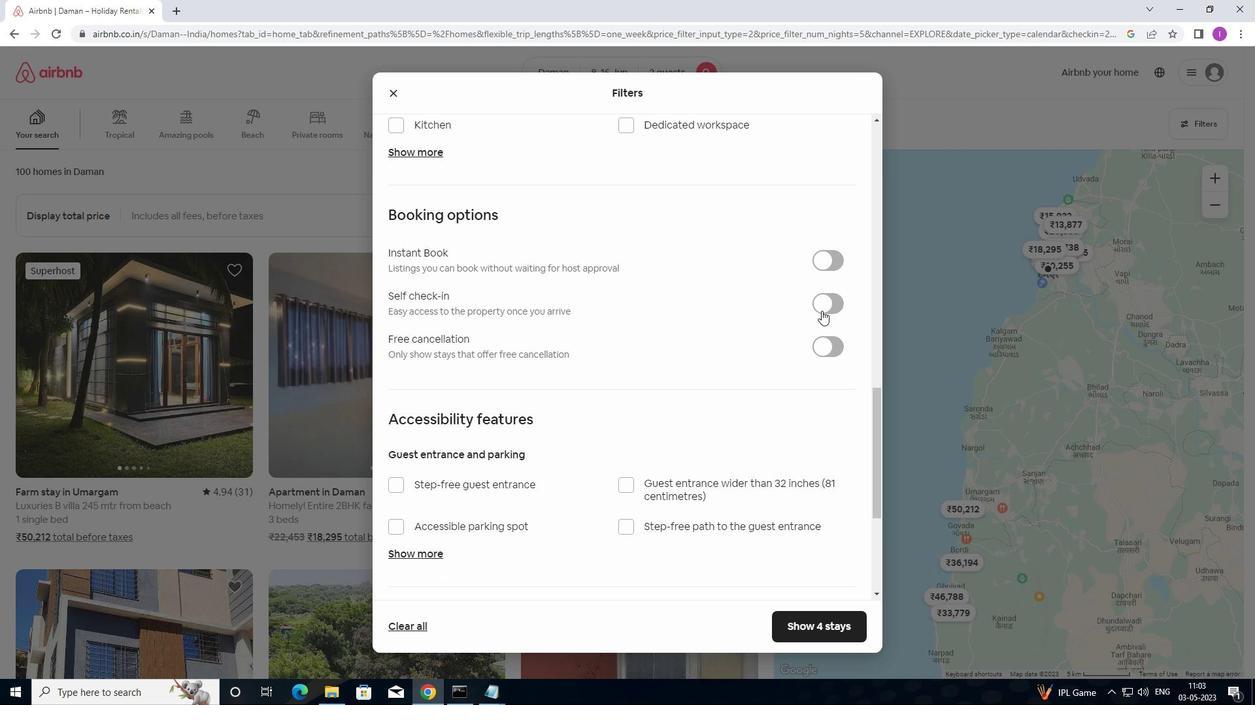 
Action: Mouse pressed left at (821, 302)
Screenshot: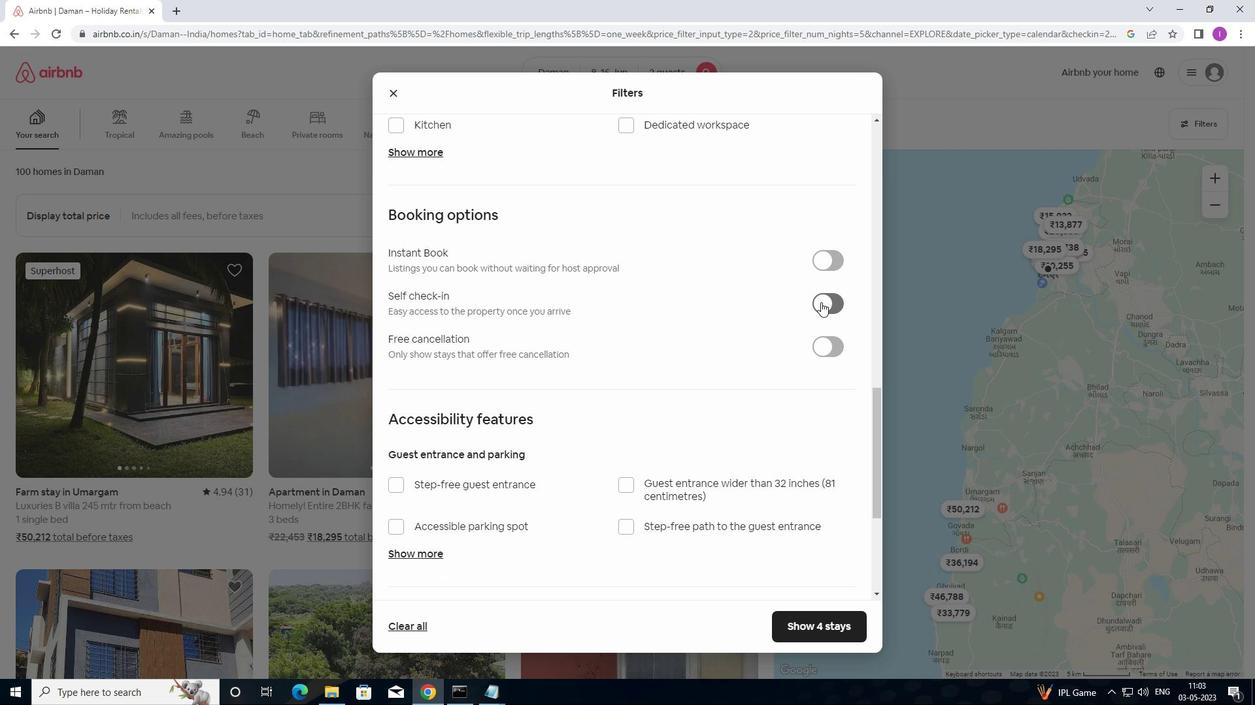 
Action: Mouse moved to (536, 518)
Screenshot: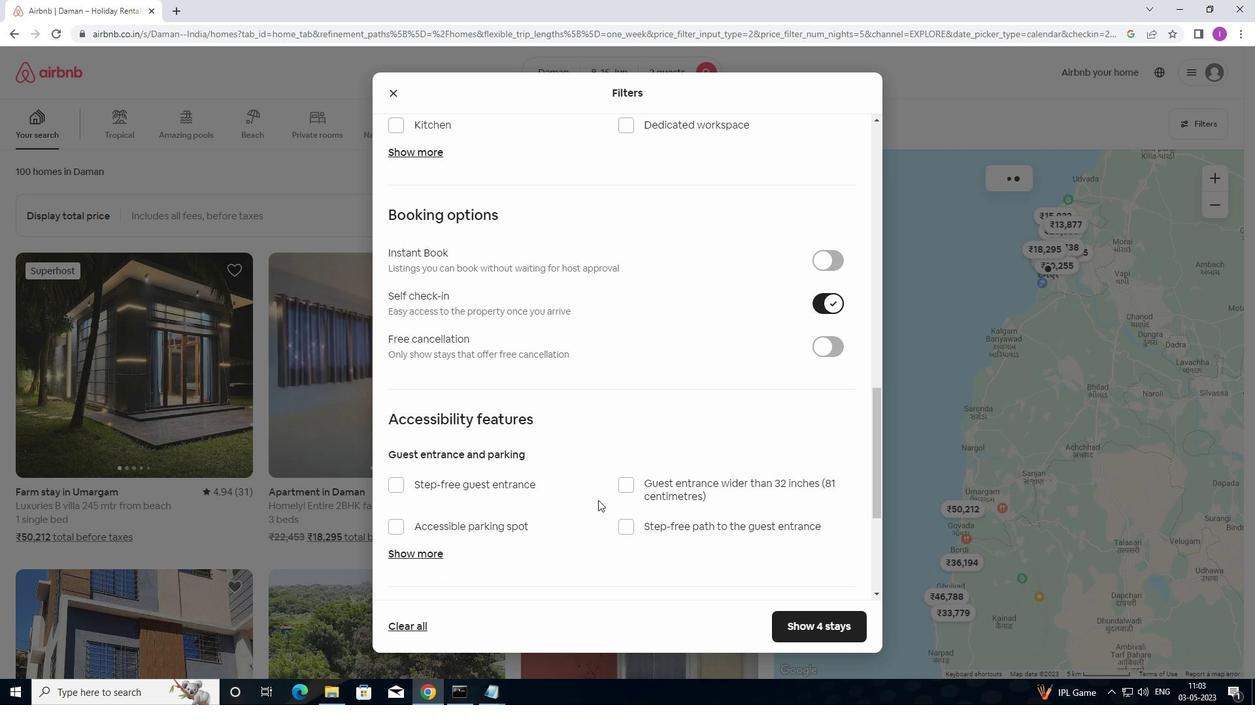 
Action: Mouse scrolled (536, 517) with delta (0, 0)
Screenshot: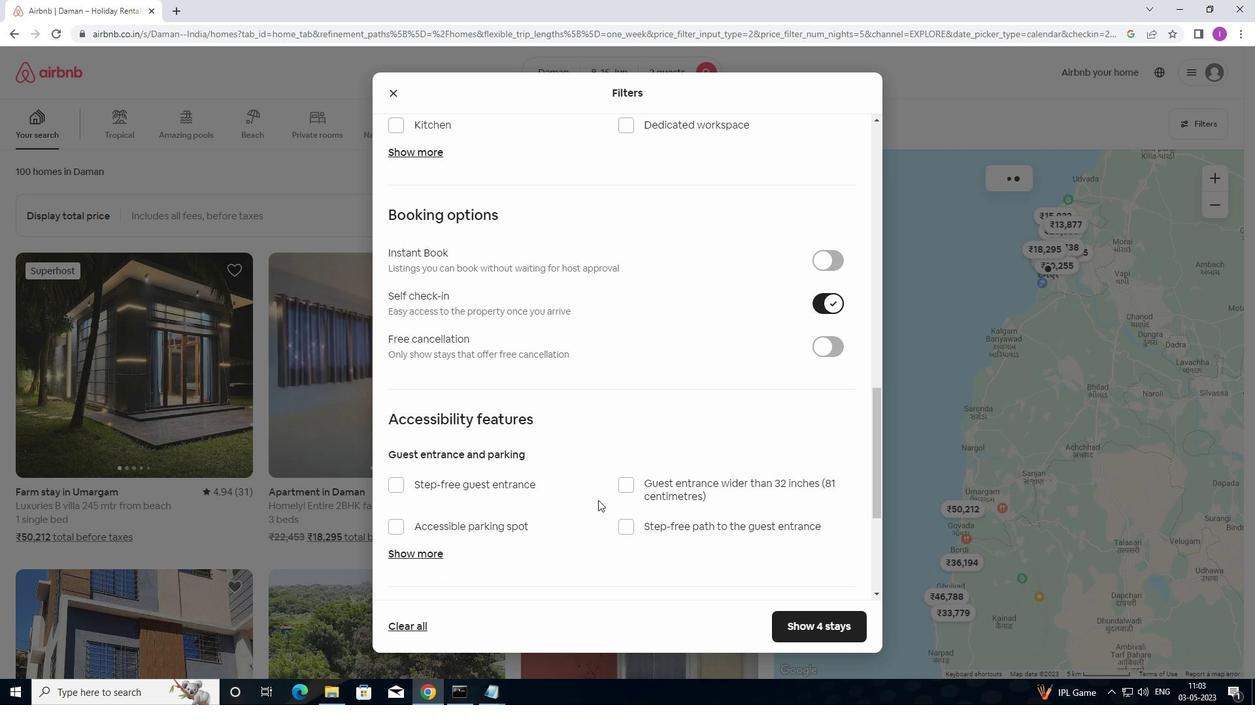 
Action: Mouse moved to (535, 519)
Screenshot: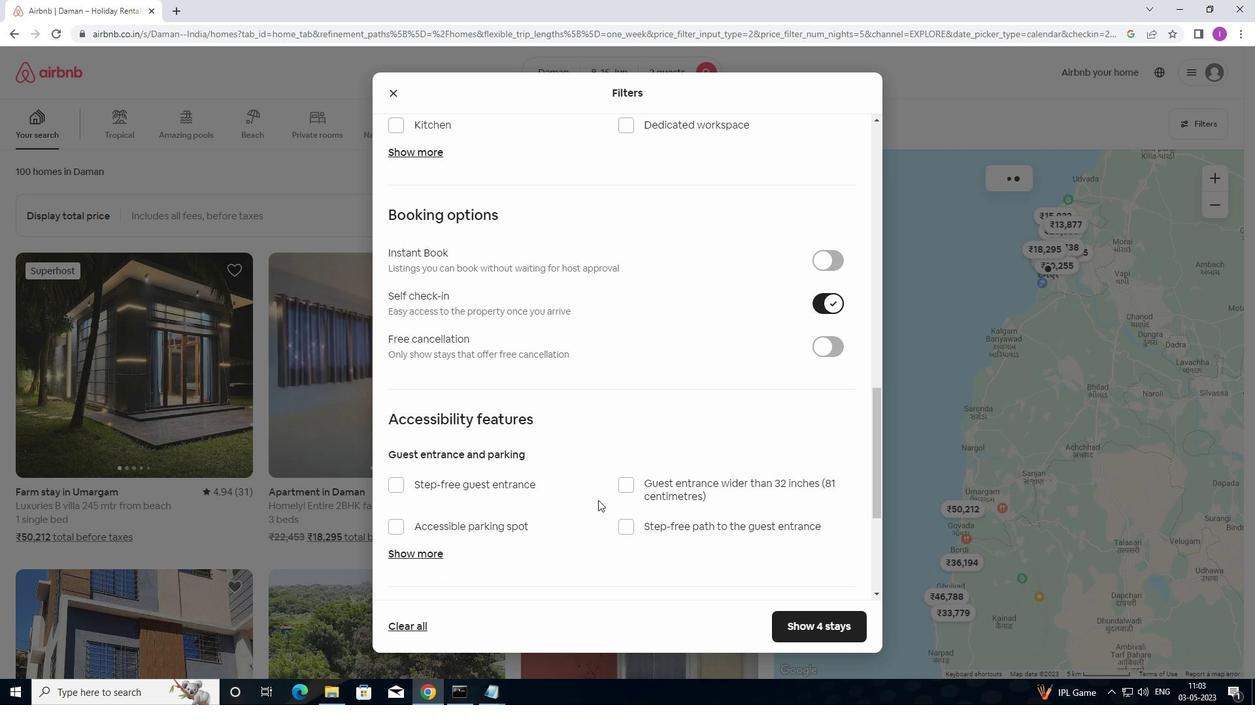 
Action: Mouse scrolled (535, 518) with delta (0, 0)
Screenshot: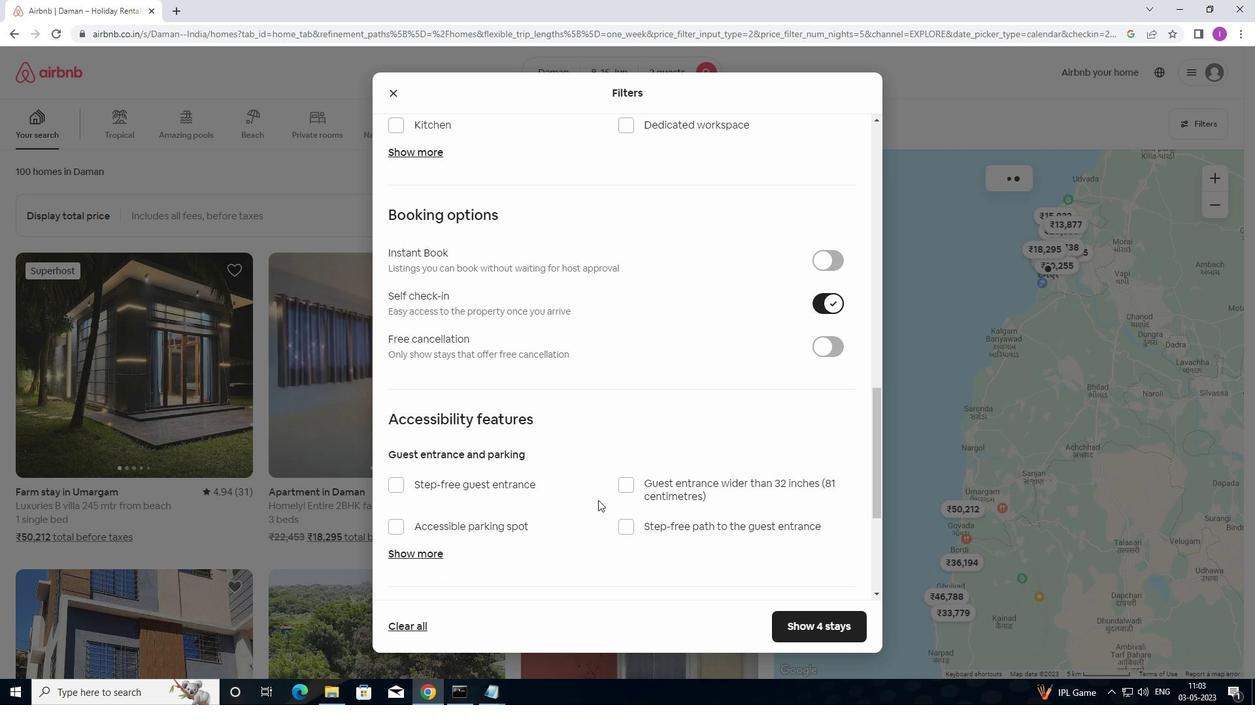 
Action: Mouse scrolled (535, 518) with delta (0, 0)
Screenshot: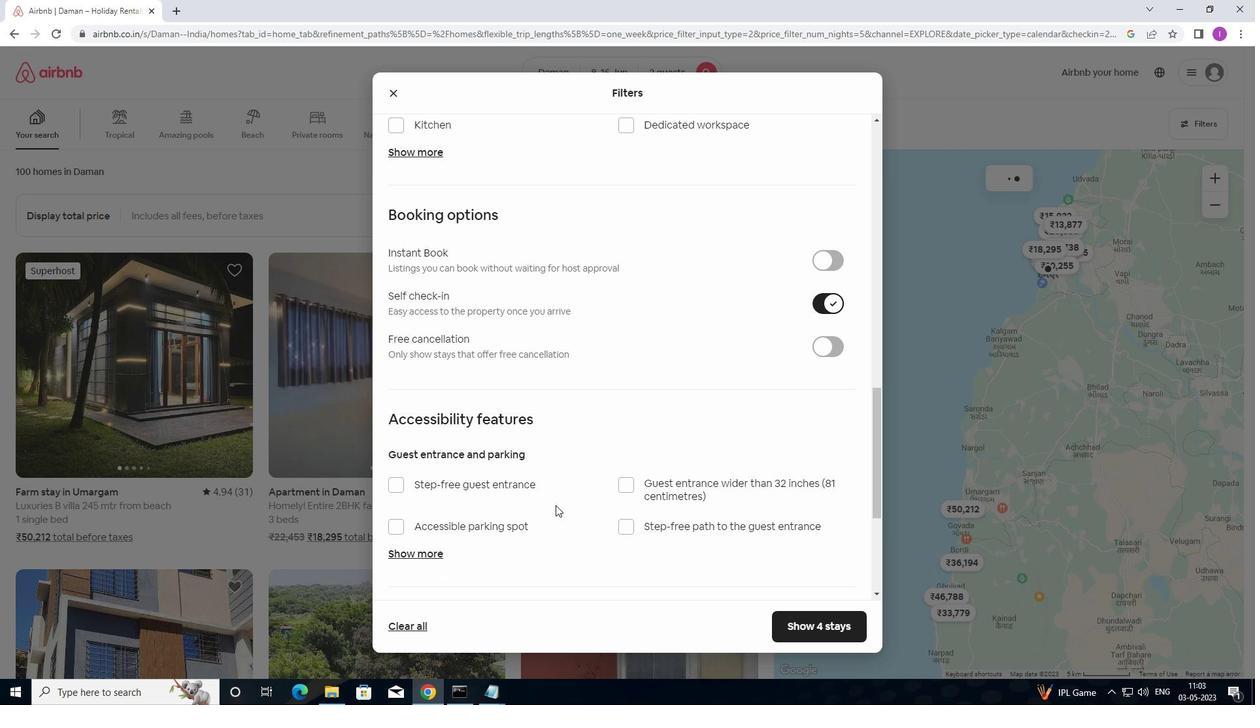 
Action: Mouse scrolled (535, 518) with delta (0, 0)
Screenshot: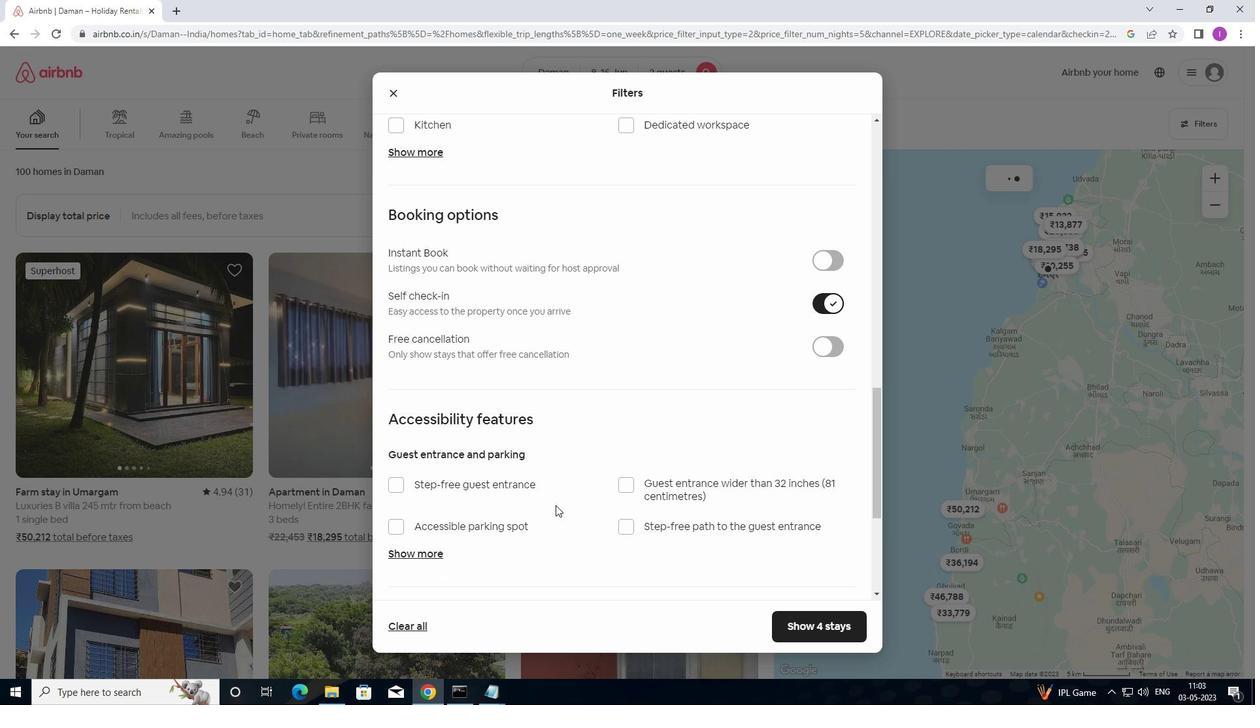 
Action: Mouse scrolled (535, 518) with delta (0, 0)
Screenshot: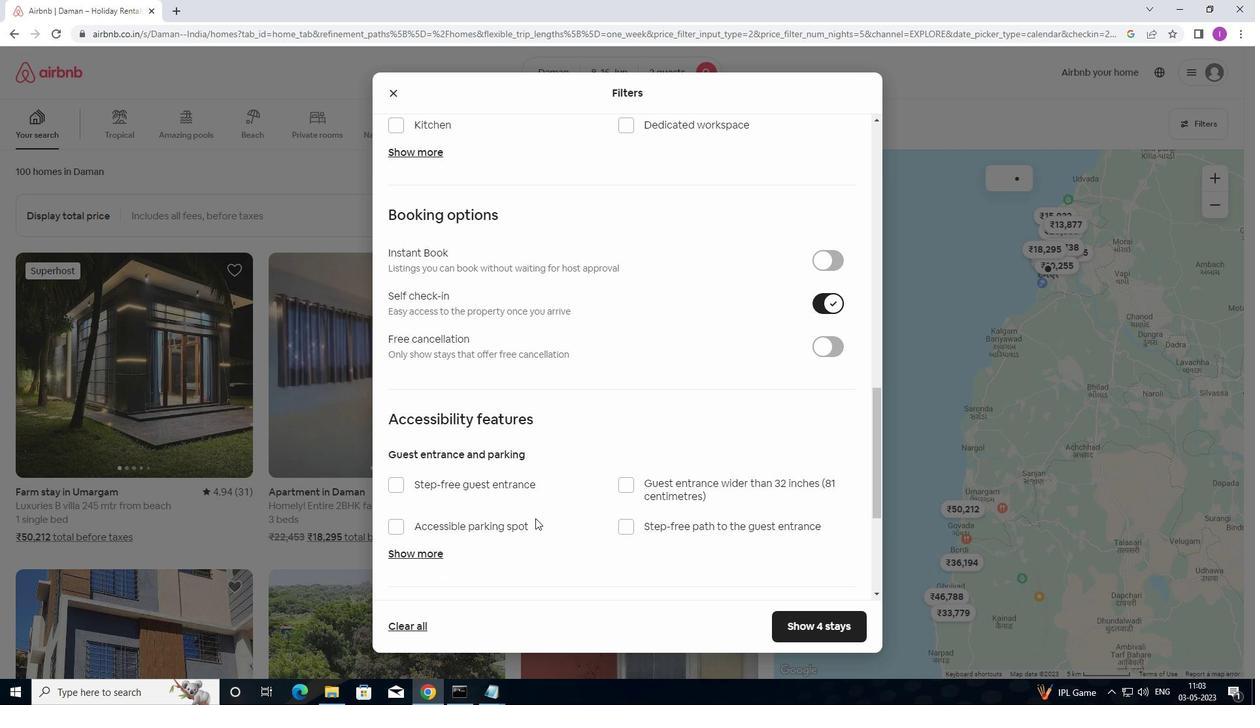 
Action: Mouse moved to (390, 530)
Screenshot: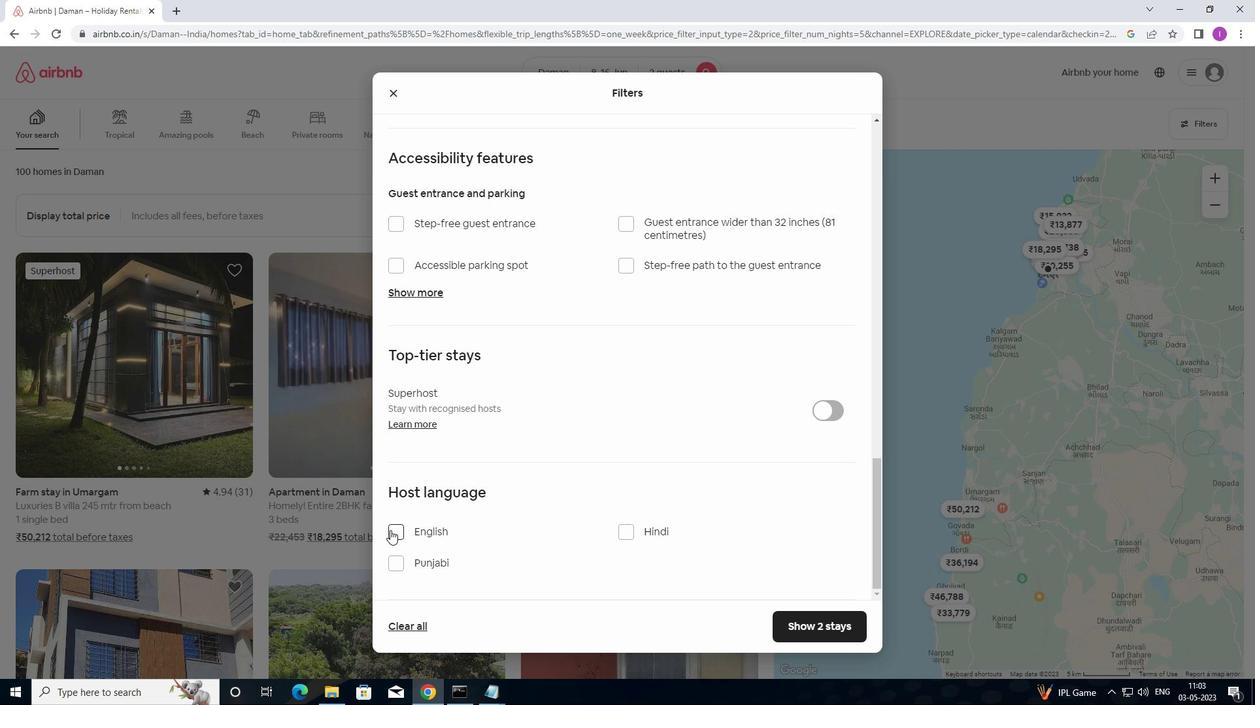 
Action: Mouse pressed left at (390, 530)
Screenshot: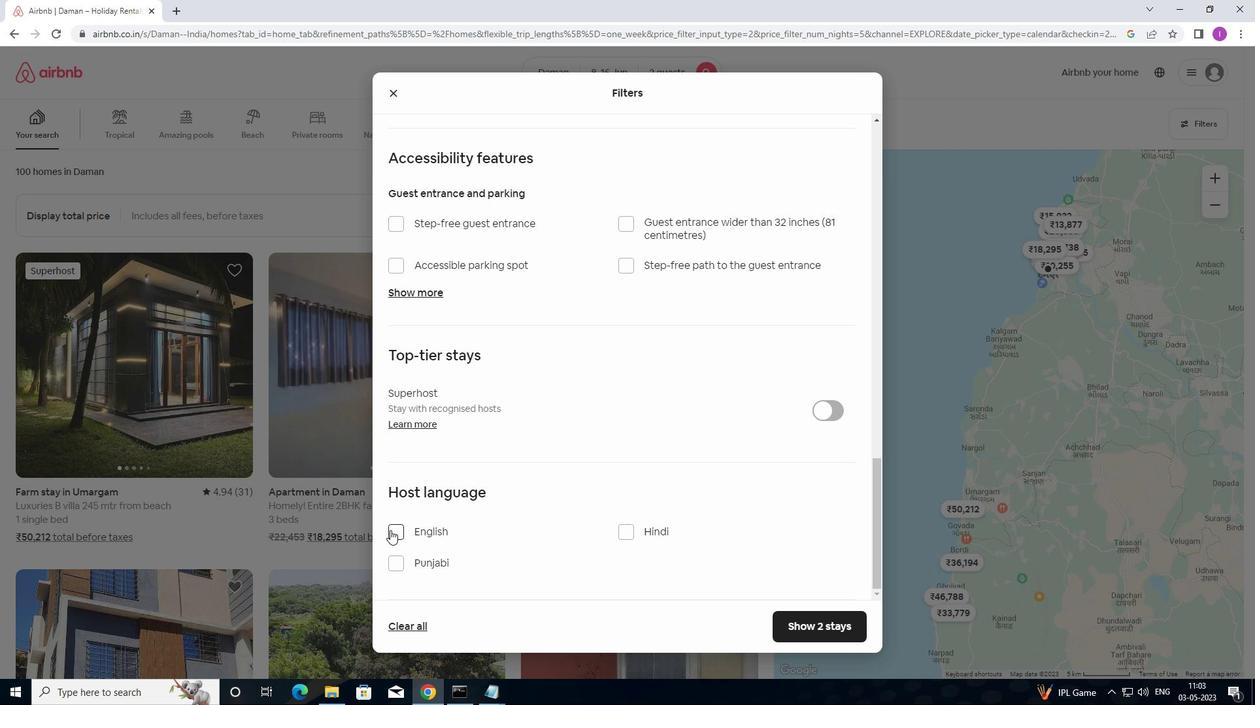 
Action: Mouse moved to (812, 630)
Screenshot: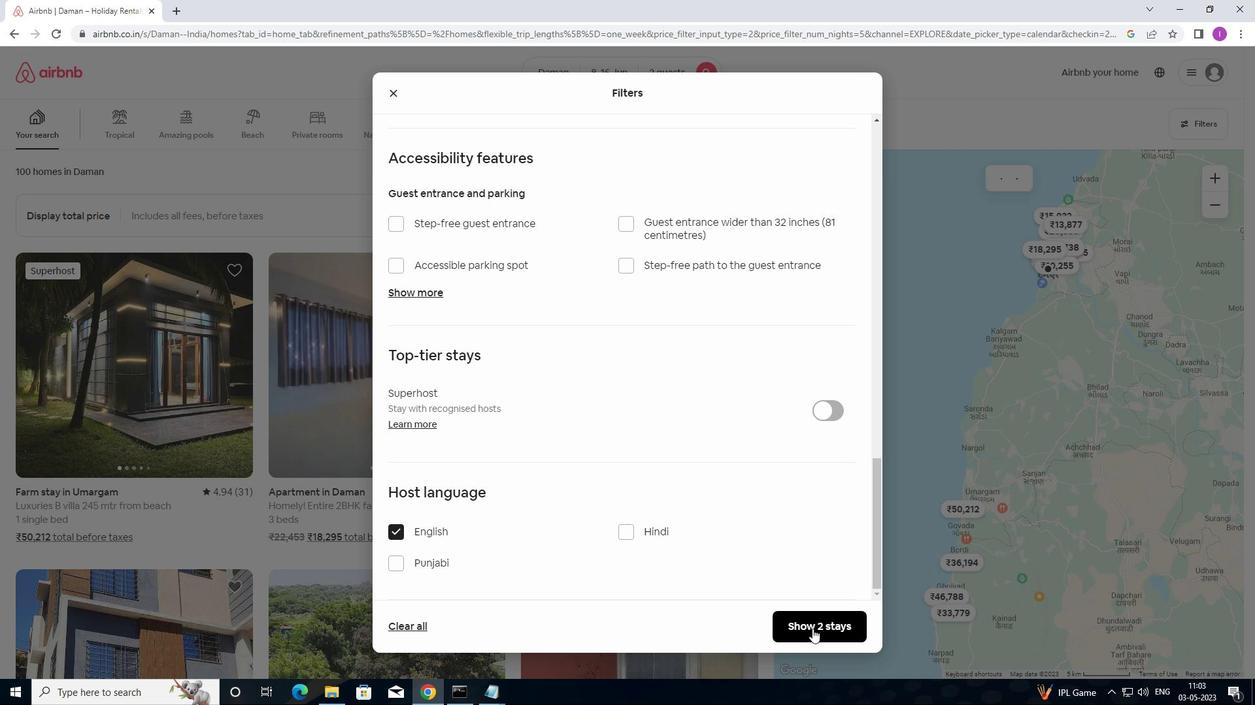 
Action: Mouse pressed left at (812, 630)
Screenshot: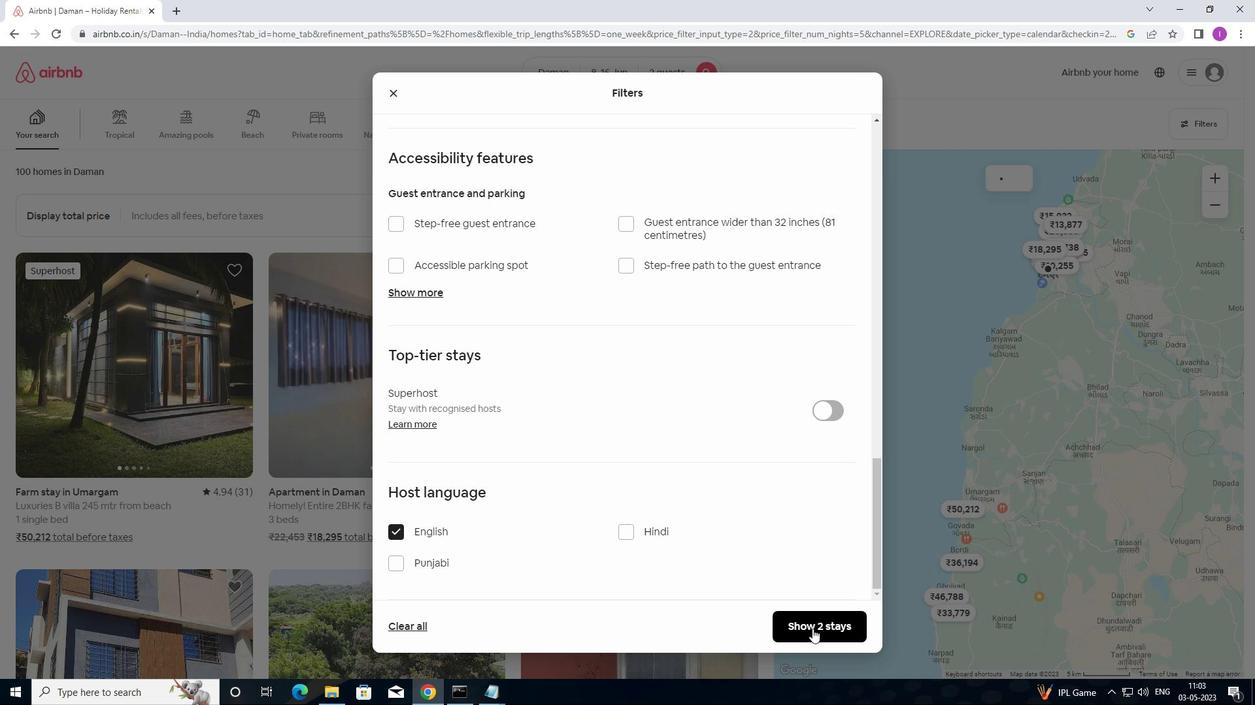 
Action: Mouse moved to (714, 487)
Screenshot: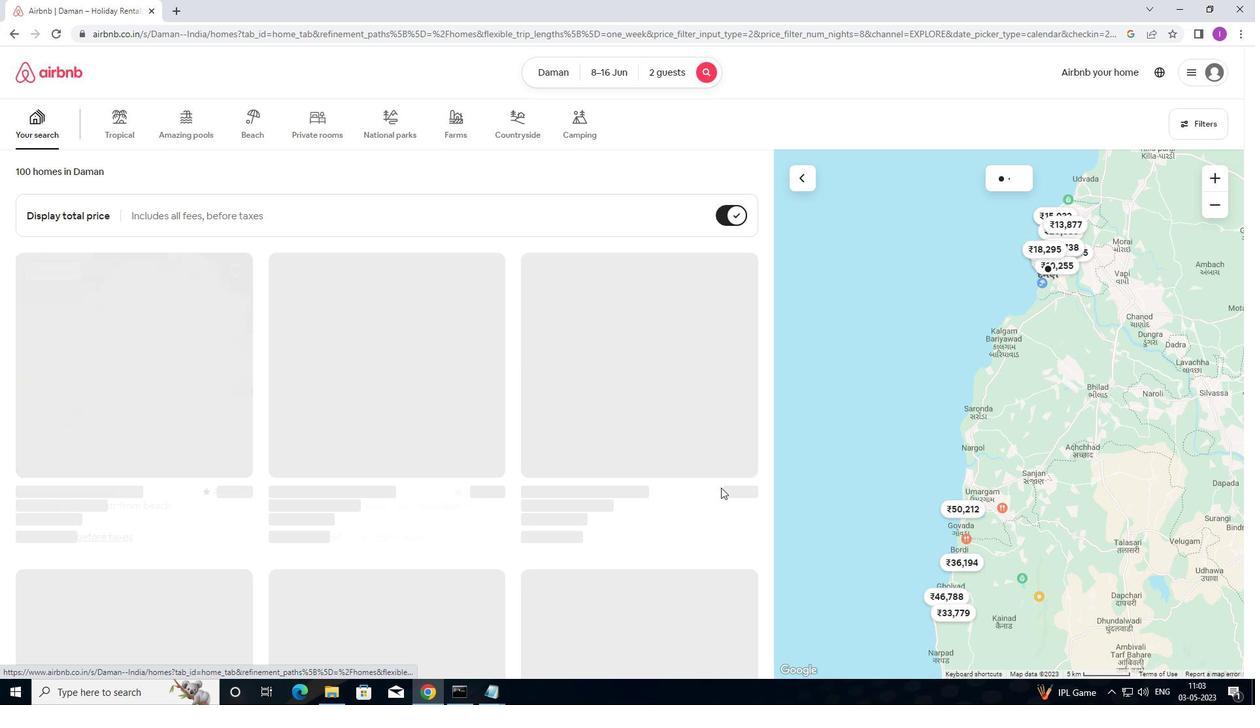 
